 Task: Select mixed-in untracked changes.
Action: Mouse moved to (18, 469)
Screenshot: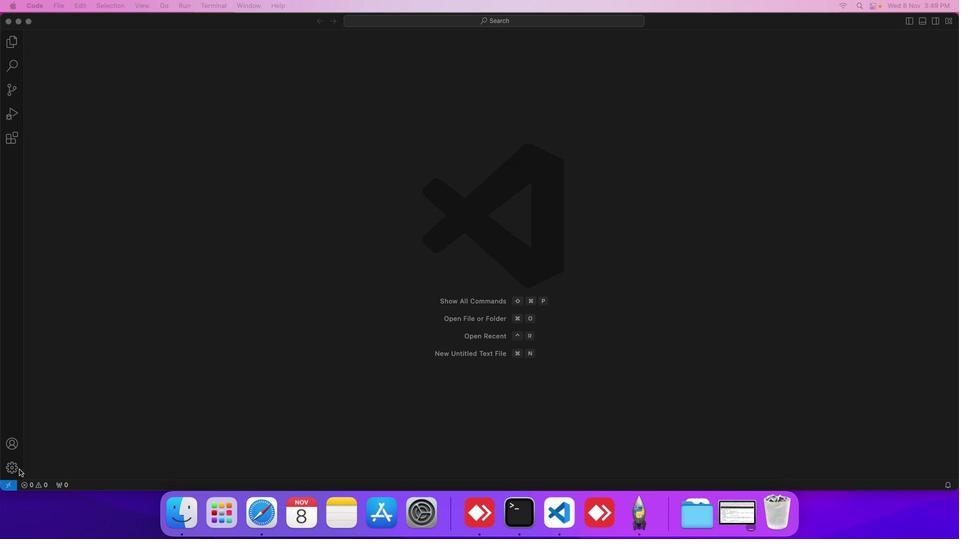 
Action: Mouse pressed left at (18, 469)
Screenshot: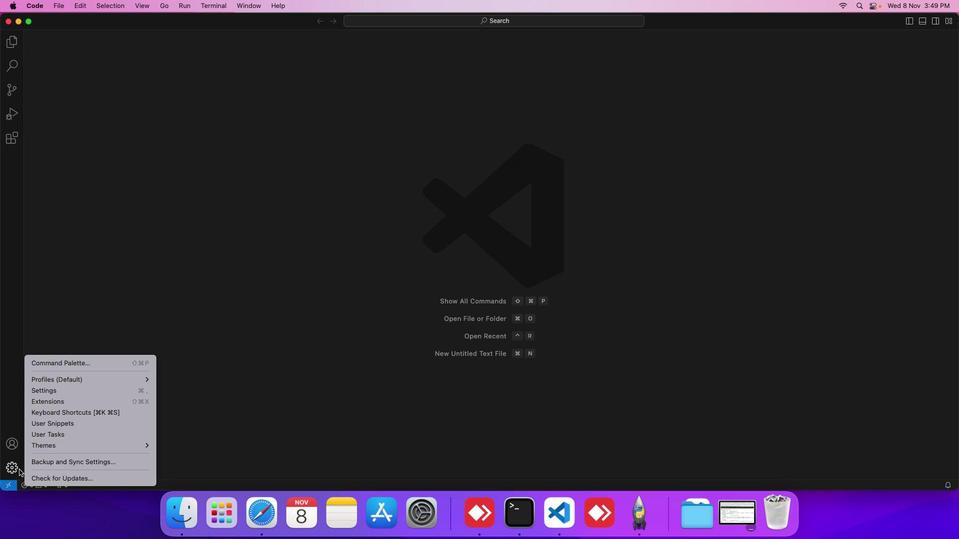 
Action: Mouse moved to (59, 390)
Screenshot: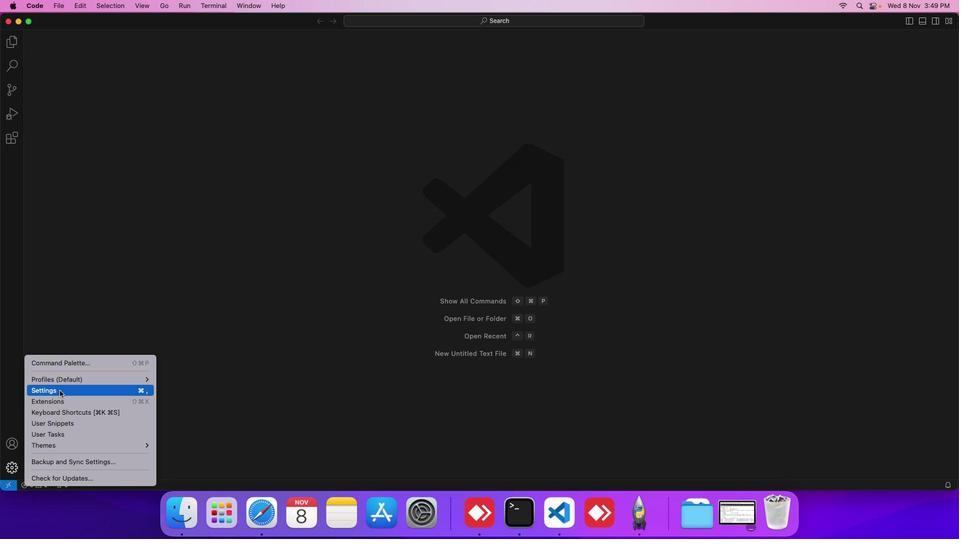 
Action: Mouse pressed left at (59, 390)
Screenshot: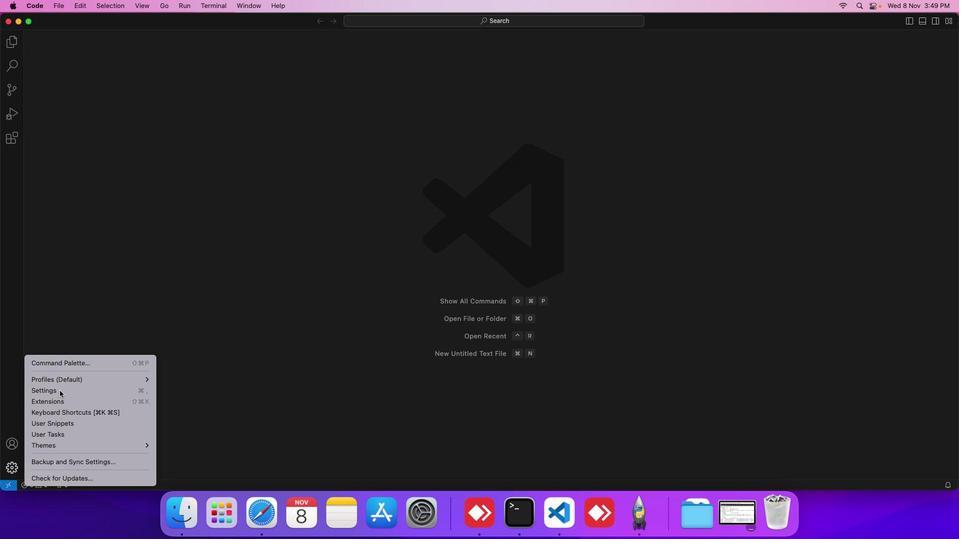 
Action: Mouse moved to (232, 175)
Screenshot: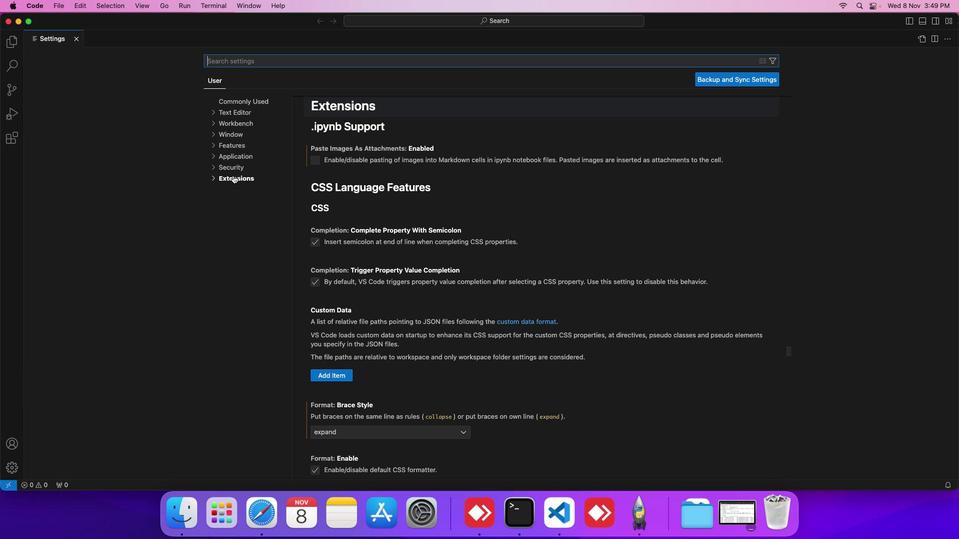 
Action: Mouse pressed left at (232, 175)
Screenshot: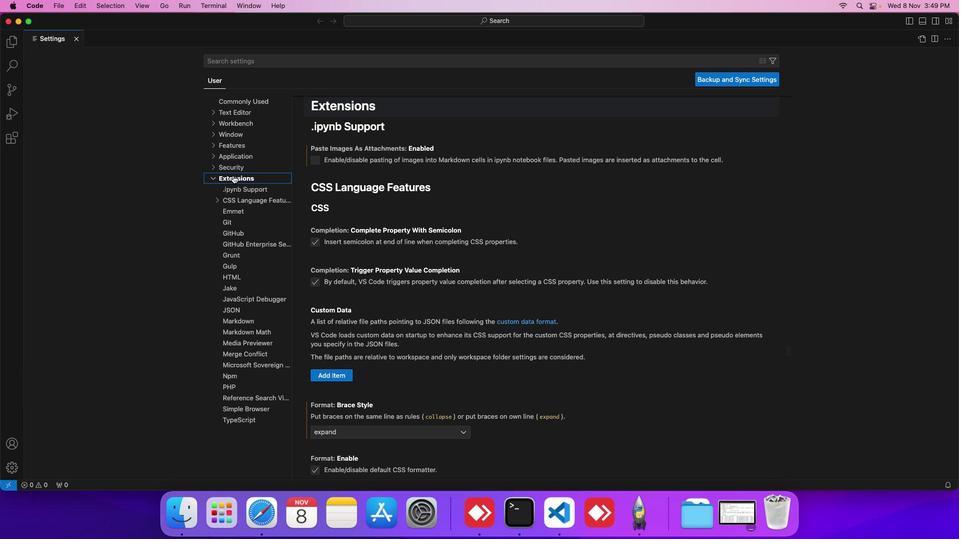 
Action: Mouse moved to (233, 218)
Screenshot: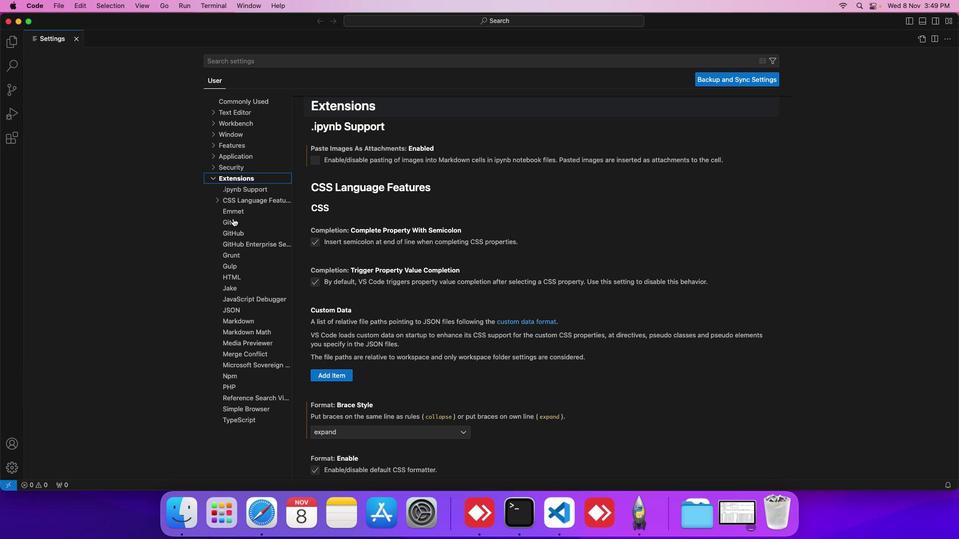 
Action: Mouse pressed left at (233, 218)
Screenshot: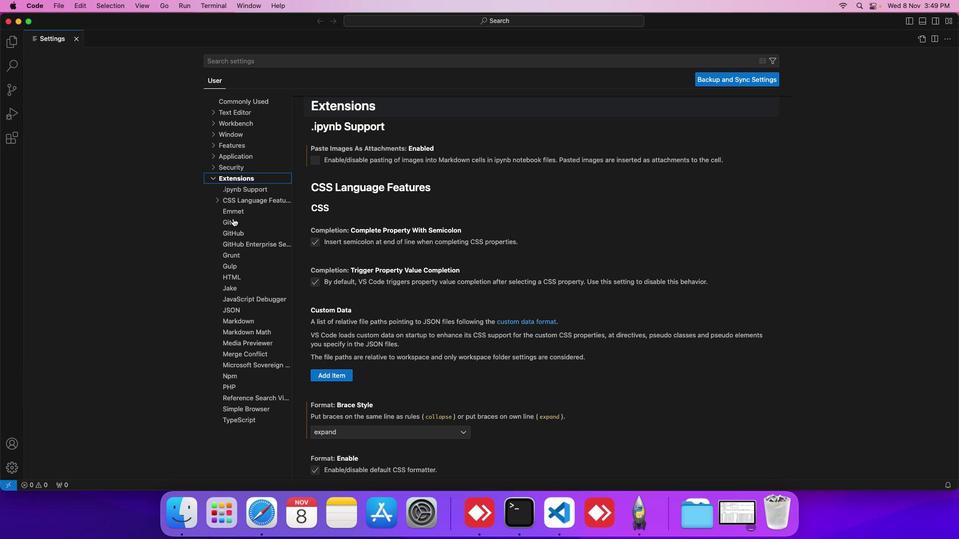 
Action: Mouse moved to (330, 260)
Screenshot: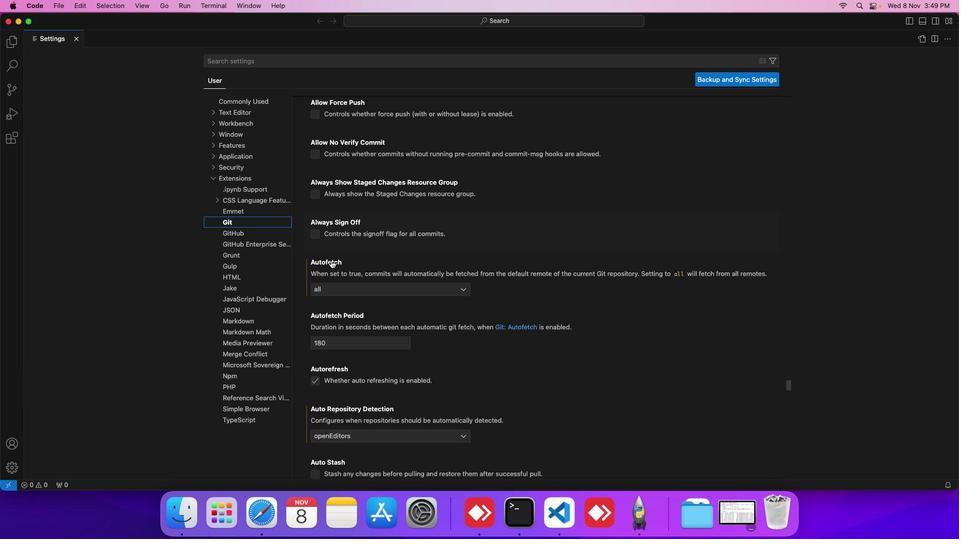 
Action: Mouse scrolled (330, 260) with delta (0, 0)
Screenshot: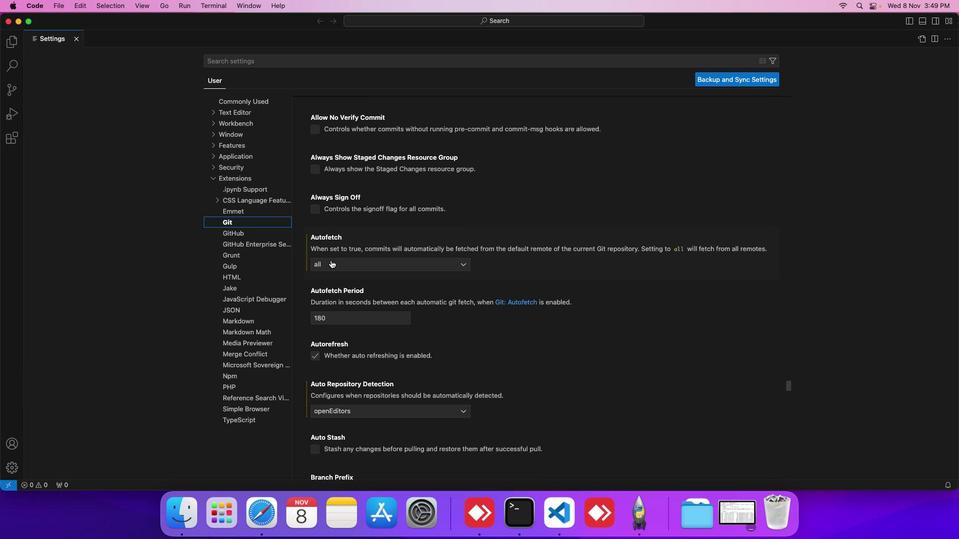 
Action: Mouse scrolled (330, 260) with delta (0, 0)
Screenshot: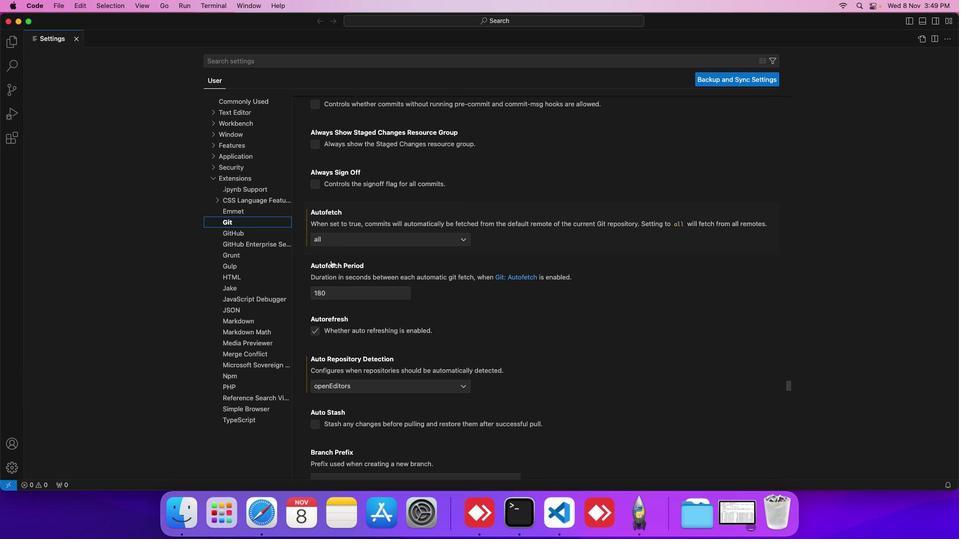 
Action: Mouse scrolled (330, 260) with delta (0, 0)
Screenshot: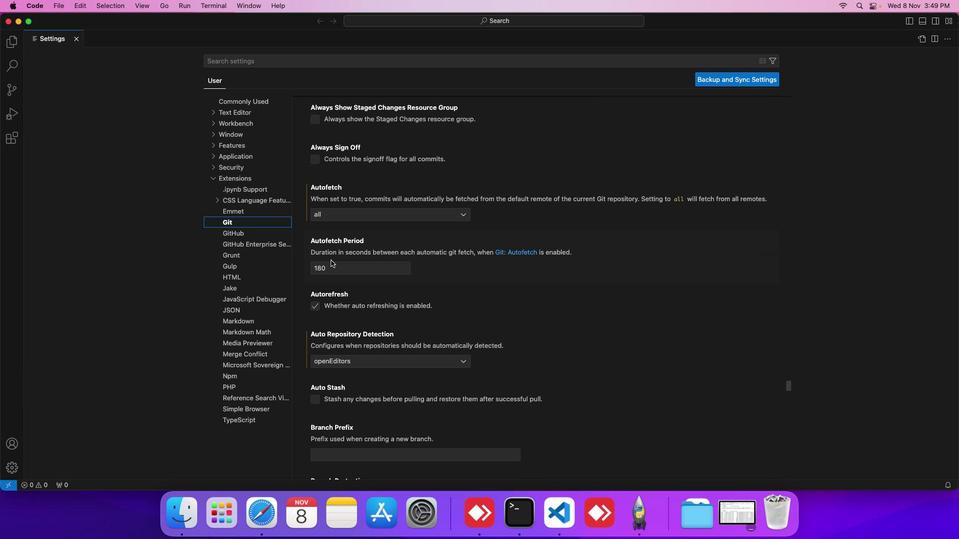 
Action: Mouse scrolled (330, 260) with delta (0, 0)
Screenshot: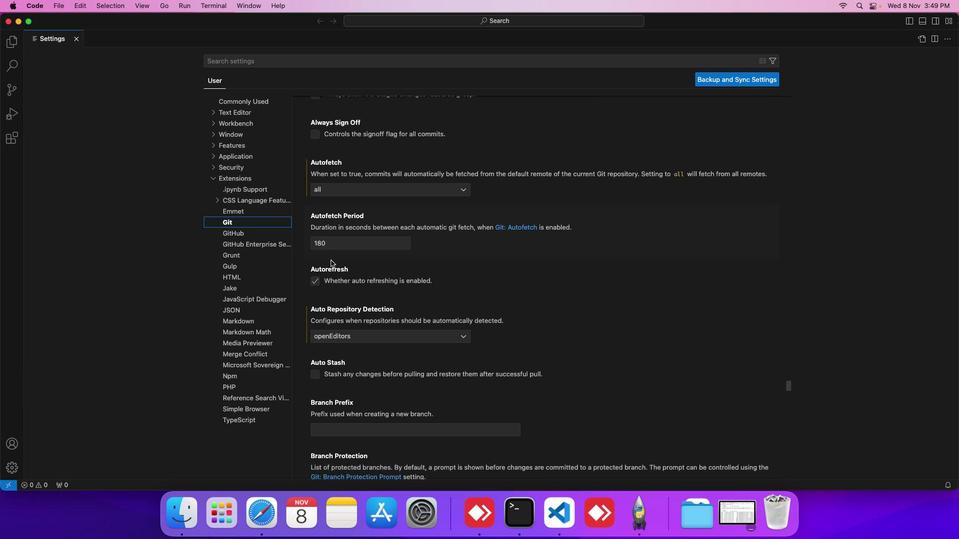 
Action: Mouse scrolled (330, 260) with delta (0, 0)
Screenshot: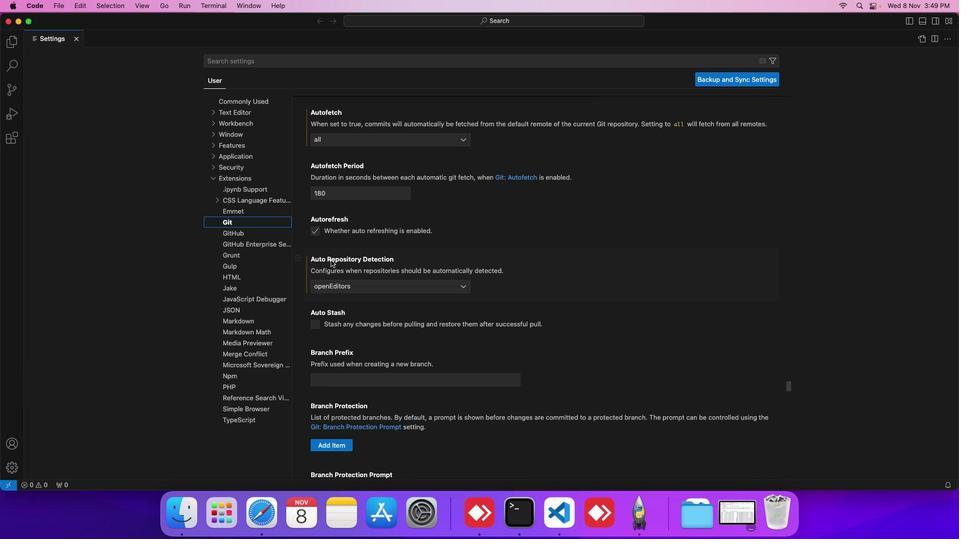 
Action: Mouse scrolled (330, 260) with delta (0, 0)
Screenshot: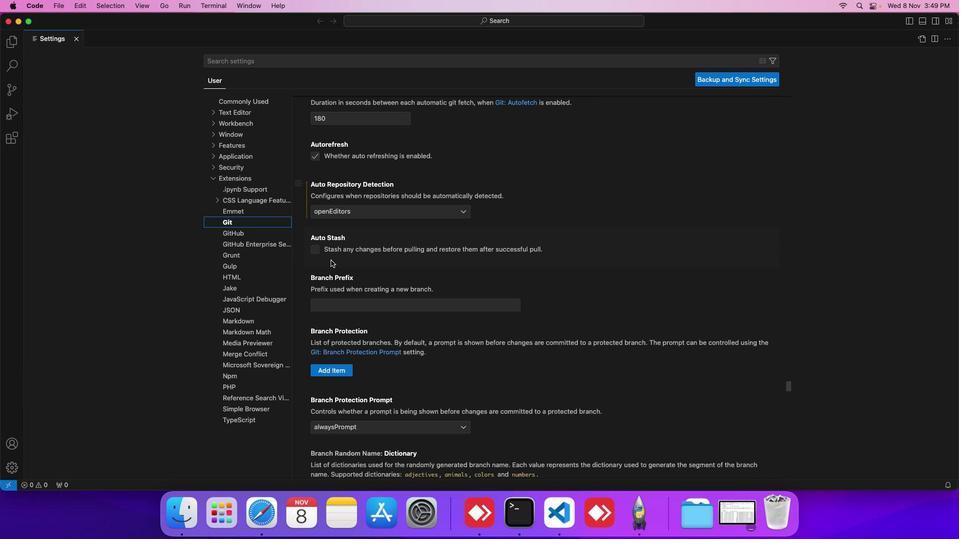 
Action: Mouse scrolled (330, 260) with delta (0, -1)
Screenshot: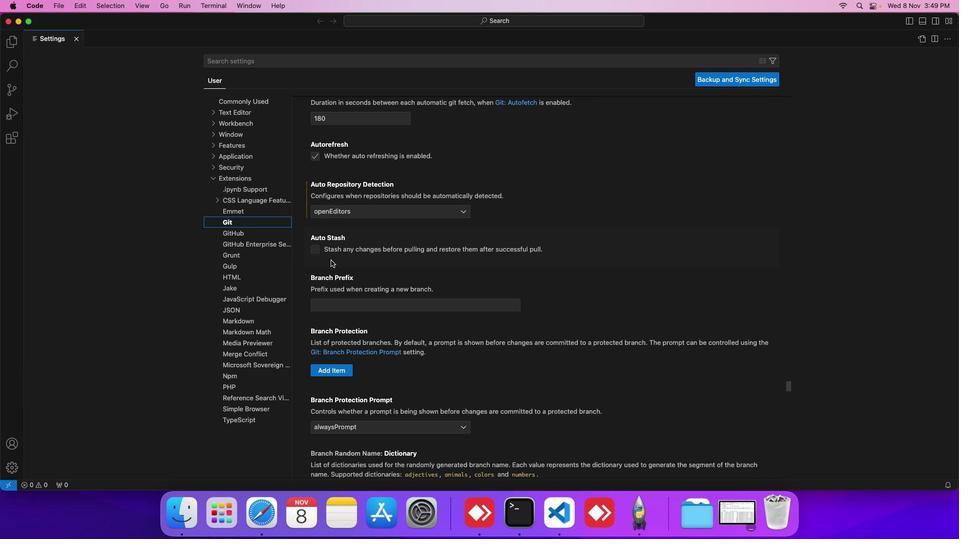 
Action: Mouse scrolled (330, 260) with delta (0, 0)
Screenshot: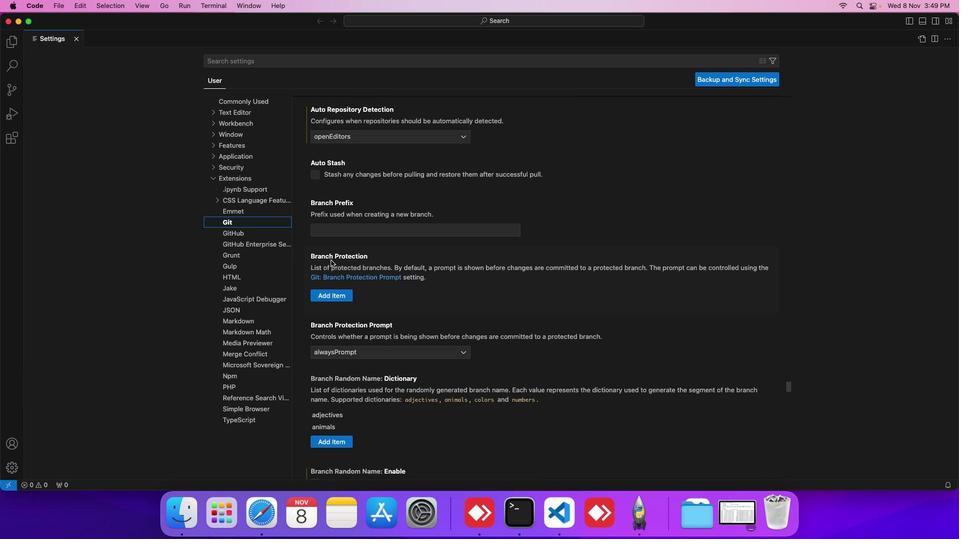 
Action: Mouse scrolled (330, 260) with delta (0, 0)
Screenshot: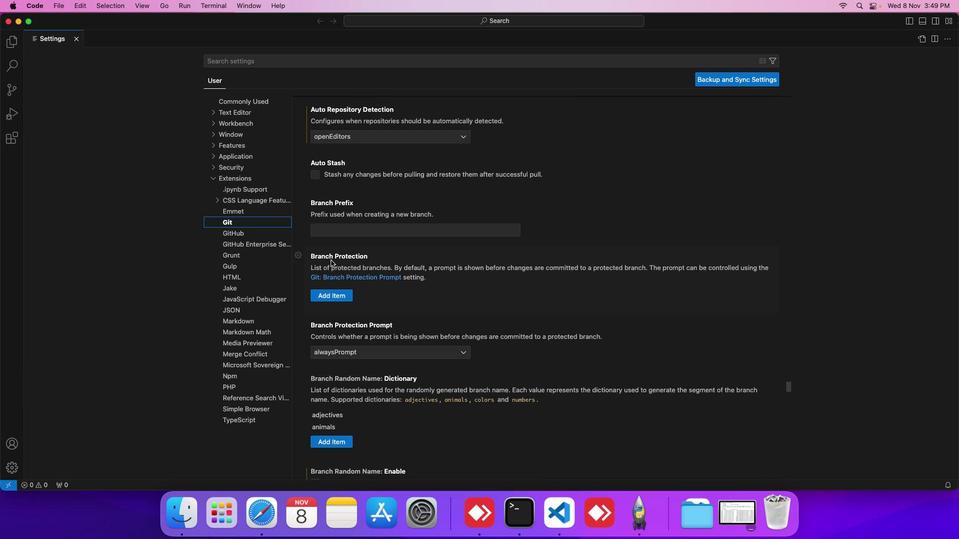 
Action: Mouse scrolled (330, 260) with delta (0, 0)
Screenshot: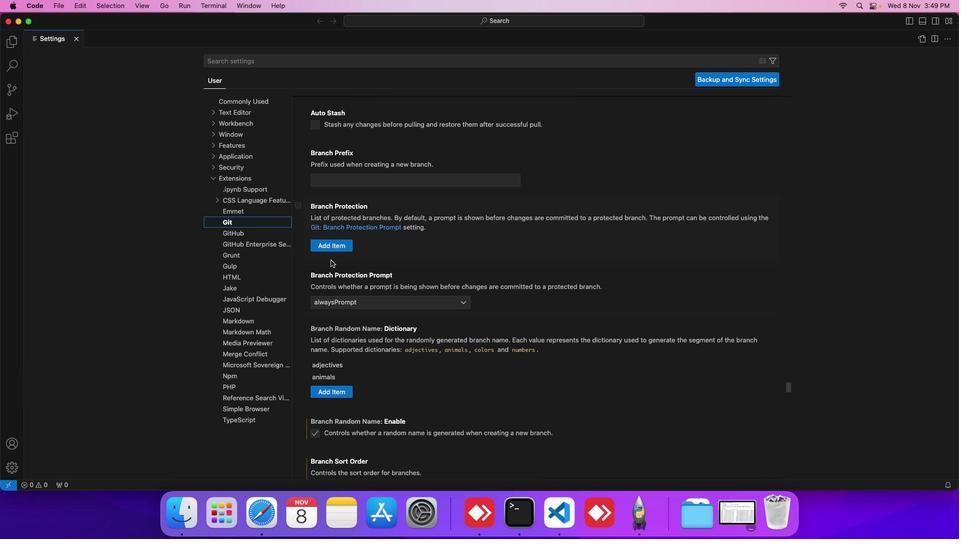 
Action: Mouse scrolled (330, 260) with delta (0, 0)
Screenshot: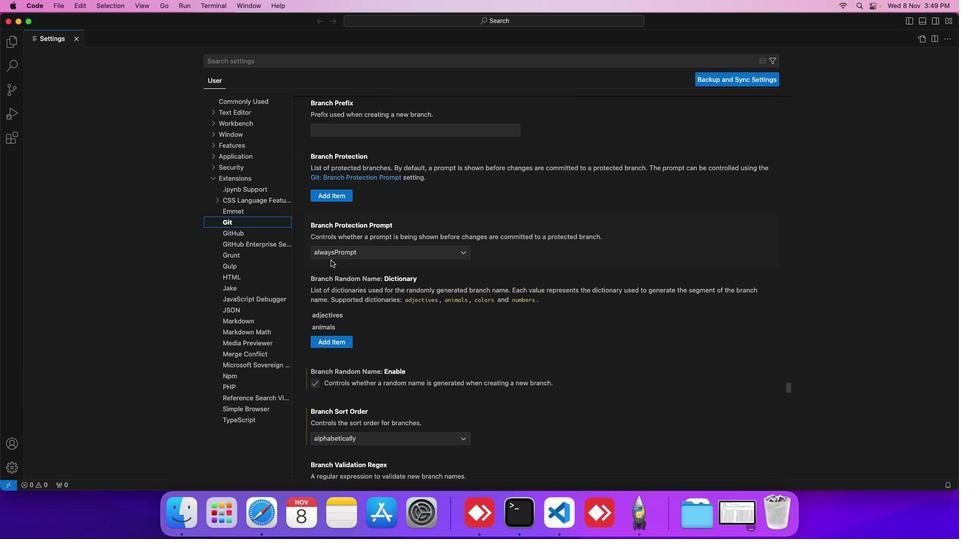 
Action: Mouse scrolled (330, 260) with delta (0, 0)
Screenshot: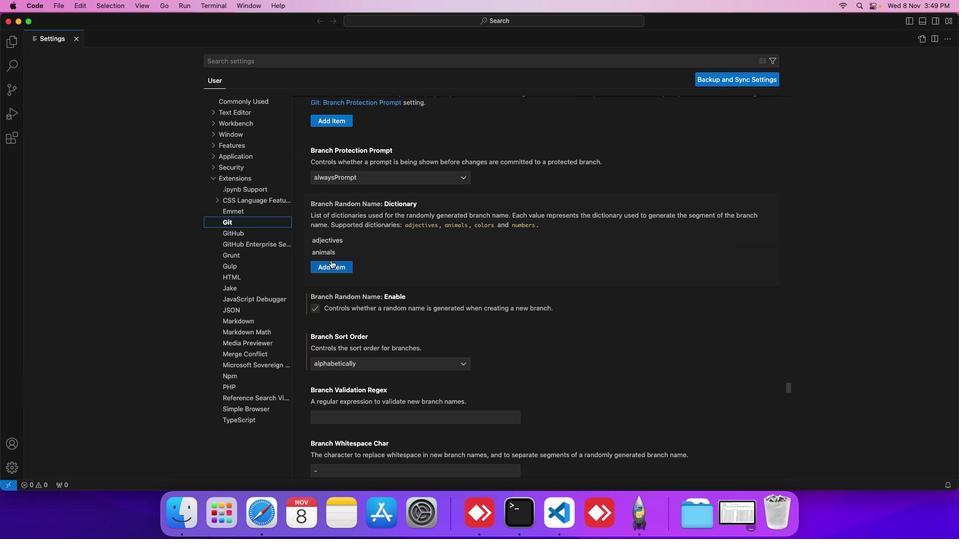 
Action: Mouse scrolled (330, 260) with delta (0, -1)
Screenshot: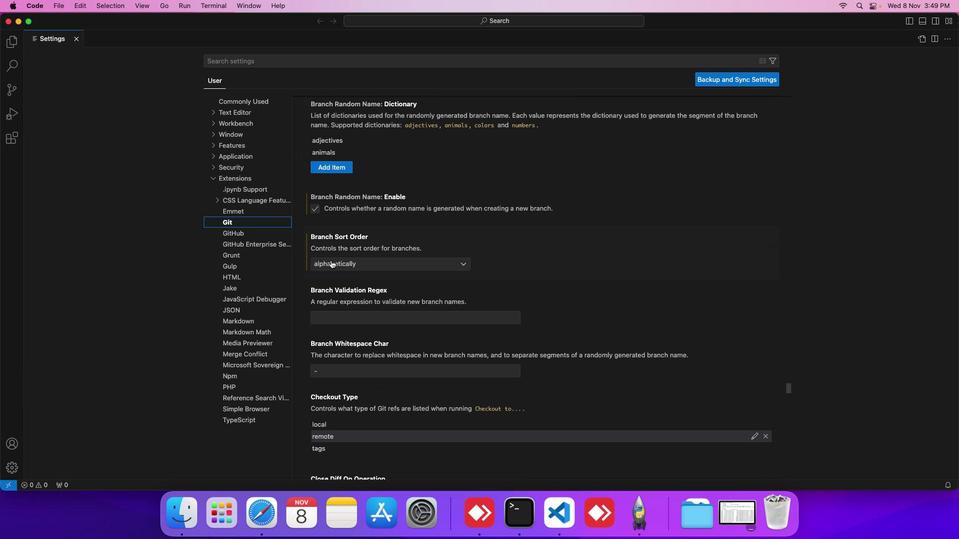 
Action: Mouse scrolled (330, 260) with delta (0, -1)
Screenshot: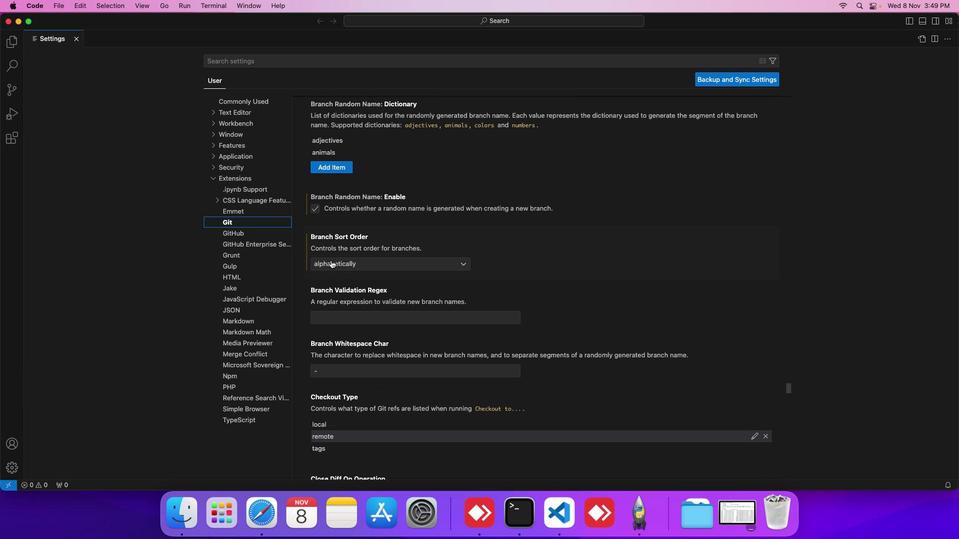 
Action: Mouse scrolled (330, 260) with delta (0, 0)
Screenshot: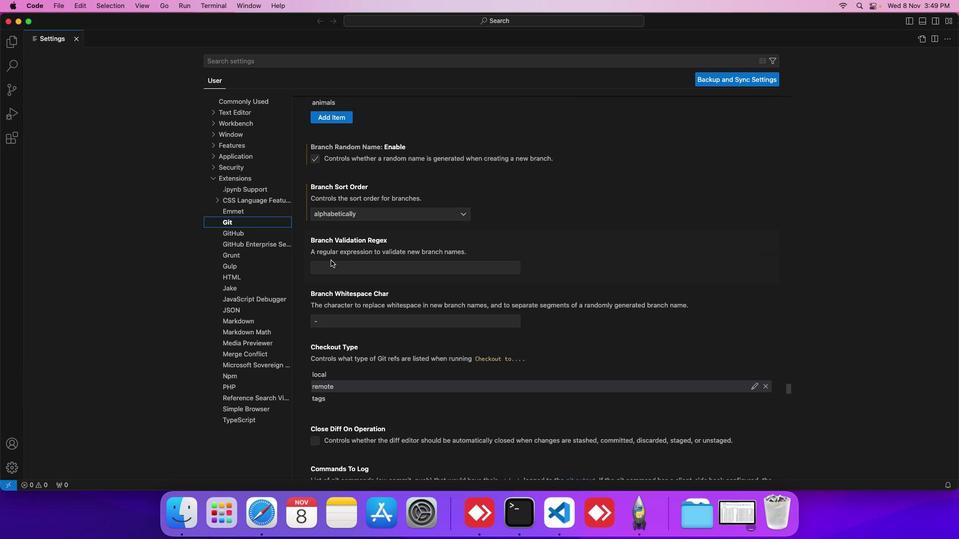 
Action: Mouse scrolled (330, 260) with delta (0, 0)
Screenshot: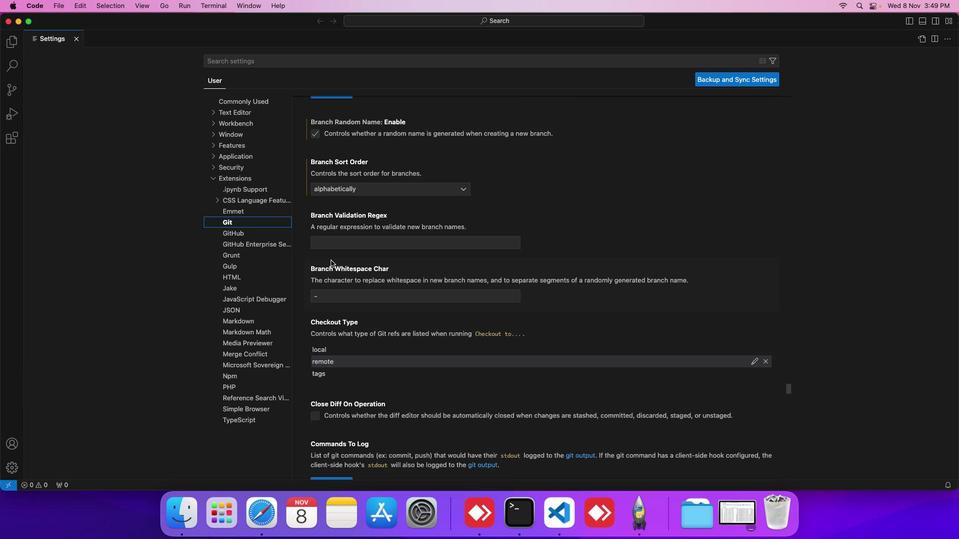 
Action: Mouse scrolled (330, 260) with delta (0, 0)
Screenshot: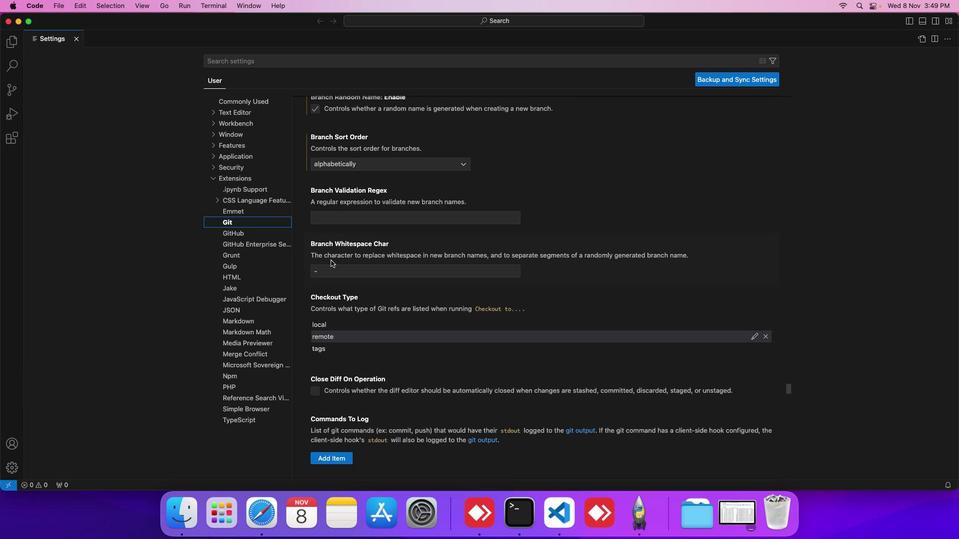 
Action: Mouse scrolled (330, 260) with delta (0, 0)
Screenshot: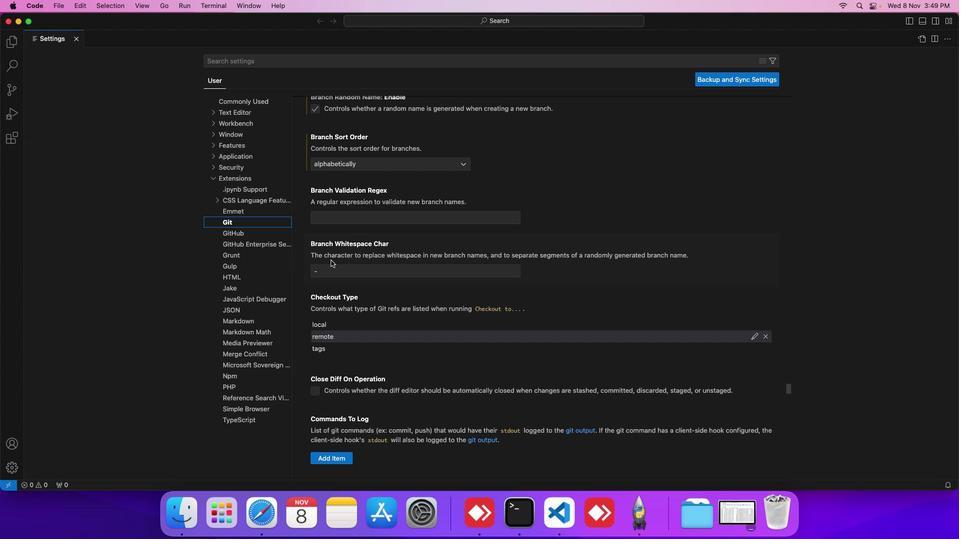 
Action: Mouse scrolled (330, 260) with delta (0, 0)
Screenshot: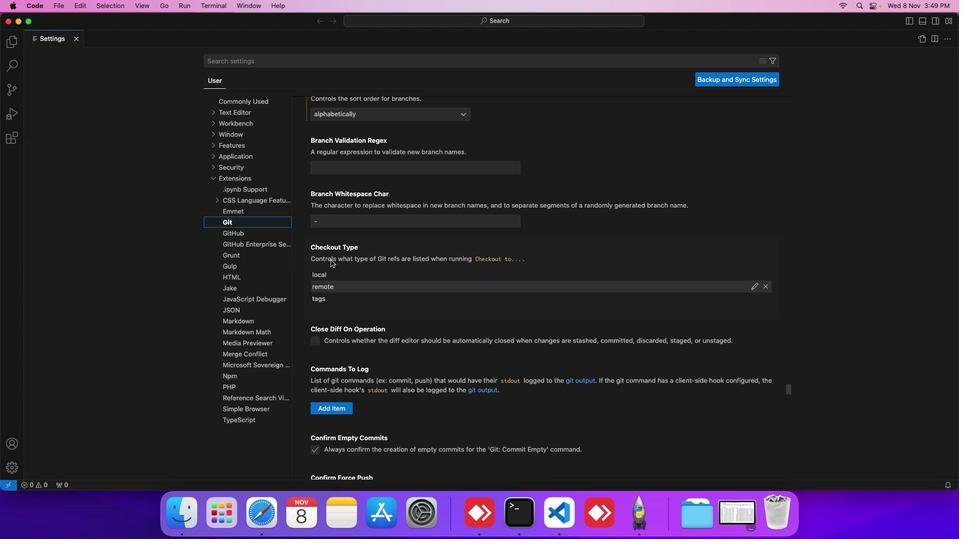 
Action: Mouse scrolled (330, 260) with delta (0, 0)
Screenshot: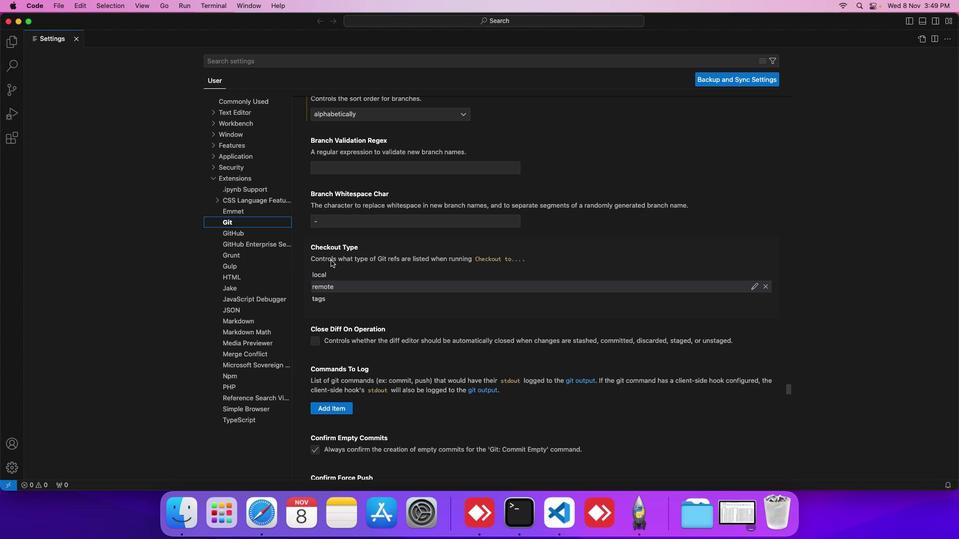 
Action: Mouse scrolled (330, 260) with delta (0, 0)
Screenshot: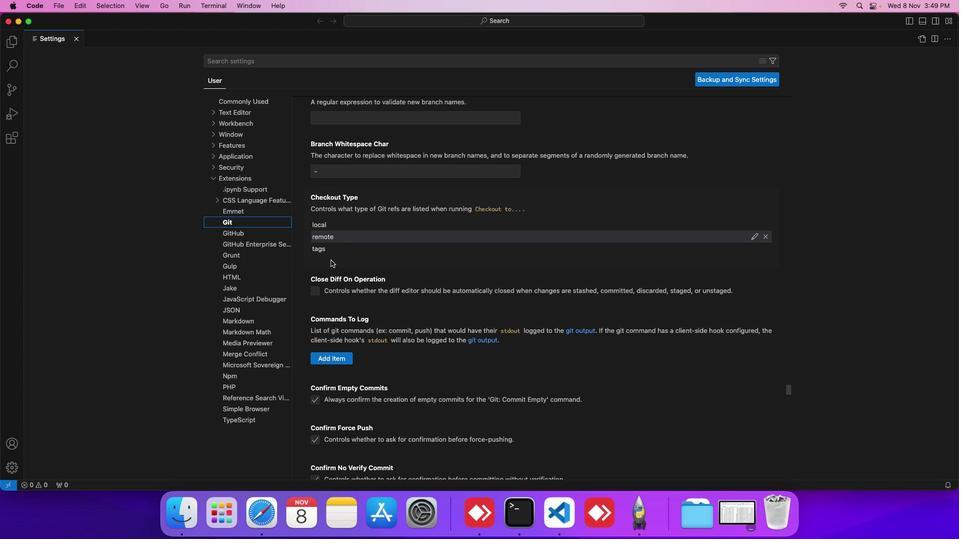 
Action: Mouse scrolled (330, 260) with delta (0, 0)
Screenshot: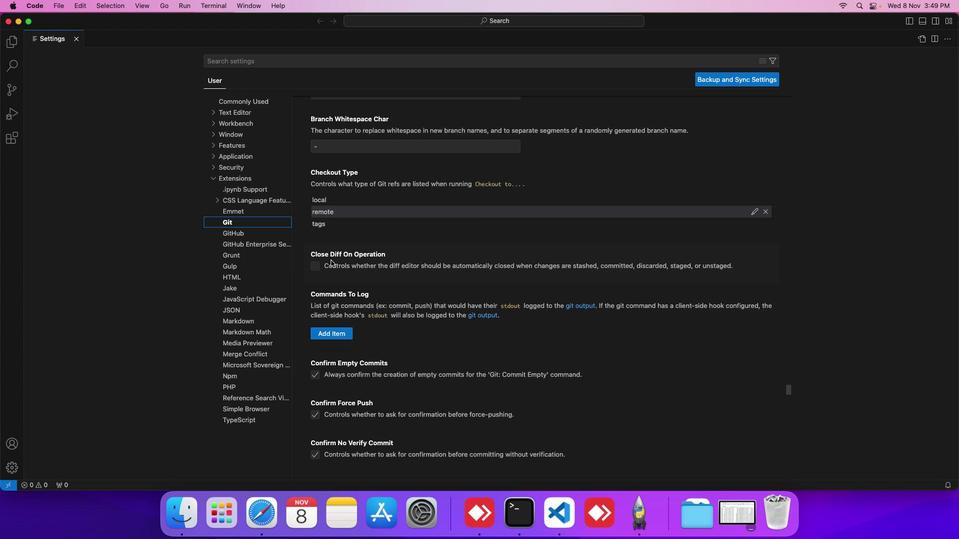 
Action: Mouse scrolled (330, 260) with delta (0, 0)
Screenshot: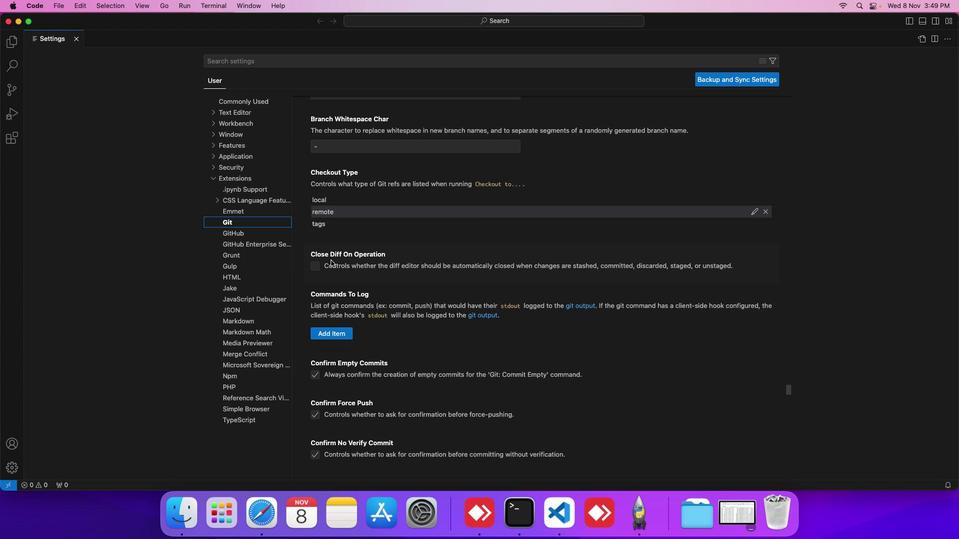 
Action: Mouse scrolled (330, 260) with delta (0, 0)
Screenshot: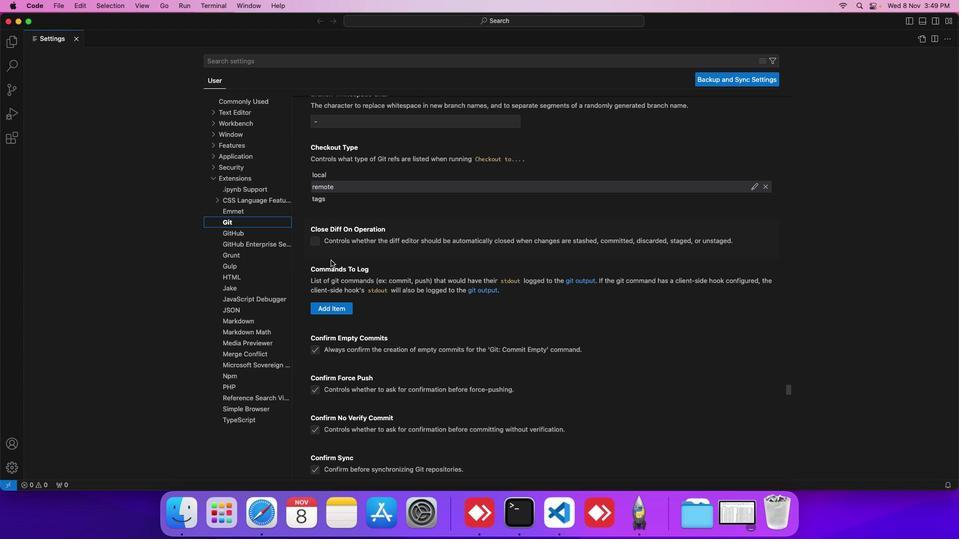 
Action: Mouse scrolled (330, 260) with delta (0, 0)
Screenshot: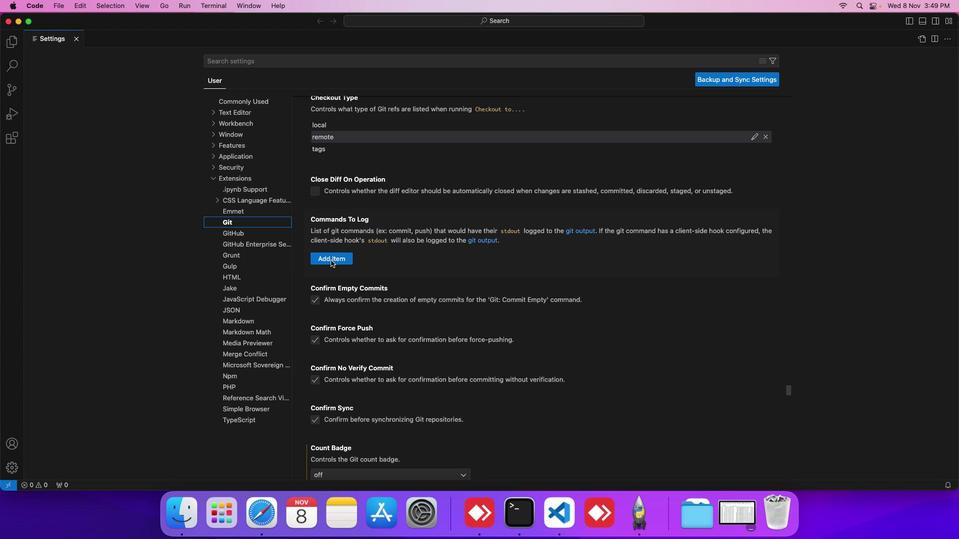 
Action: Mouse scrolled (330, 260) with delta (0, 0)
Screenshot: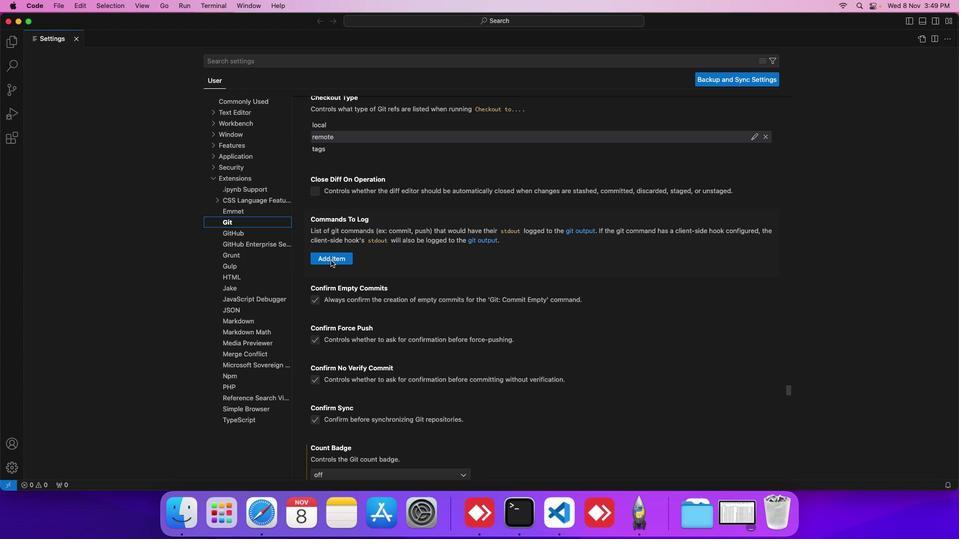
Action: Mouse scrolled (330, 260) with delta (0, 0)
Screenshot: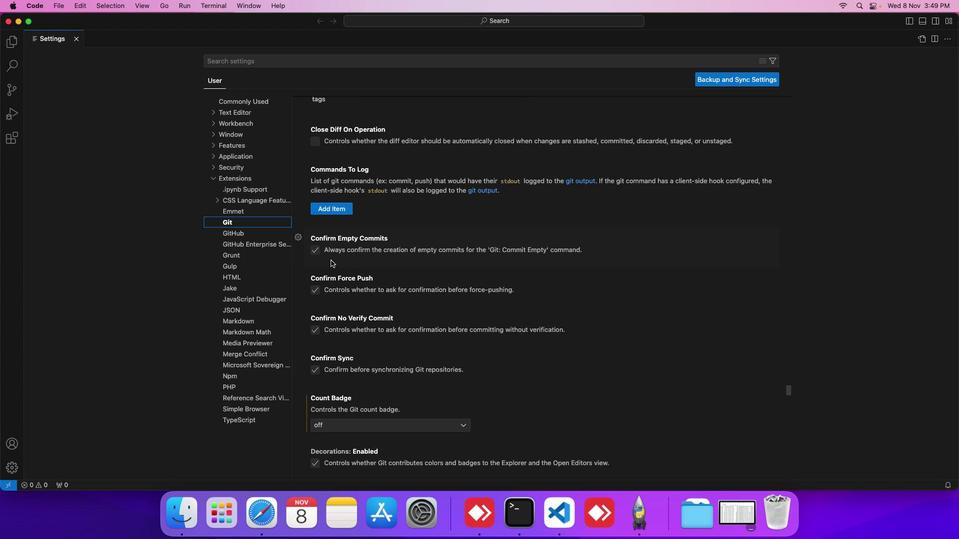 
Action: Mouse scrolled (330, 260) with delta (0, 0)
Screenshot: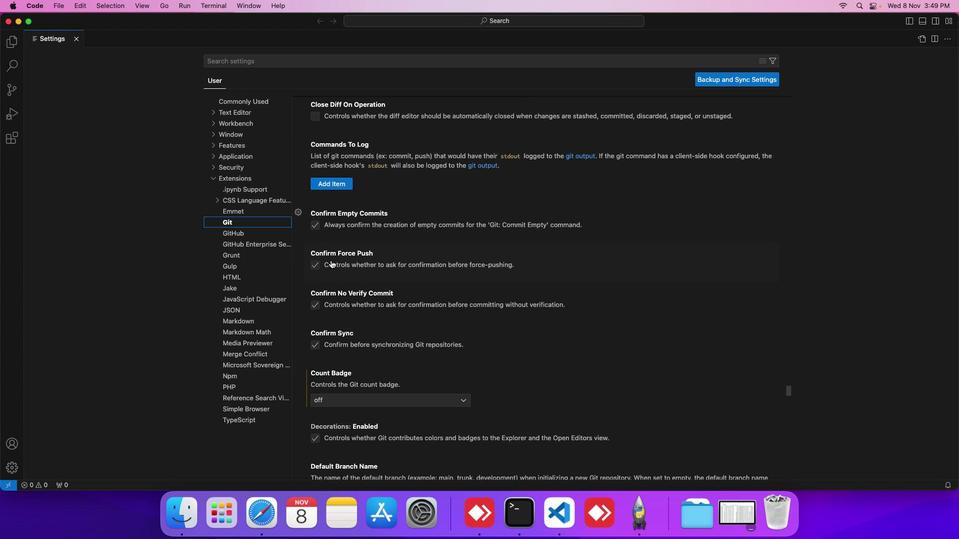 
Action: Mouse scrolled (330, 260) with delta (0, 0)
Screenshot: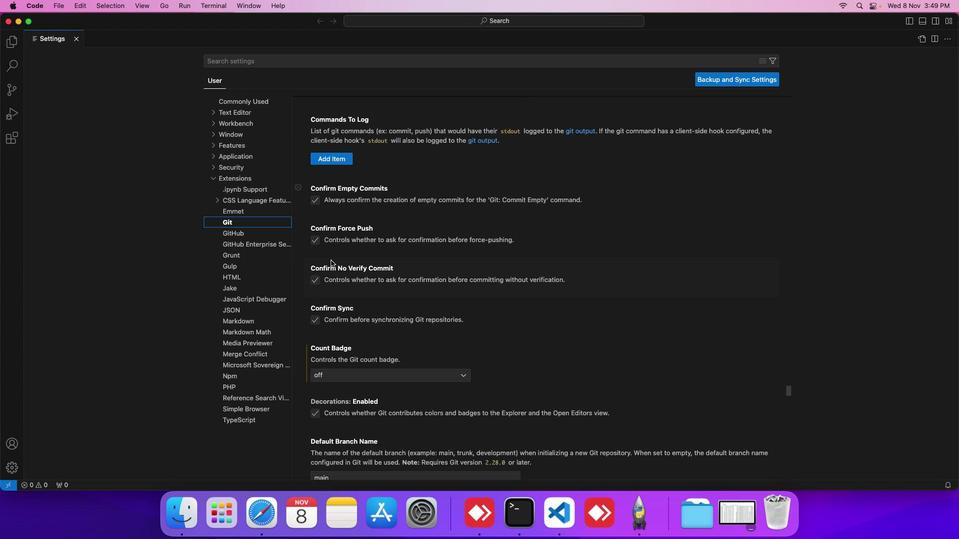 
Action: Mouse scrolled (330, 260) with delta (0, 0)
Screenshot: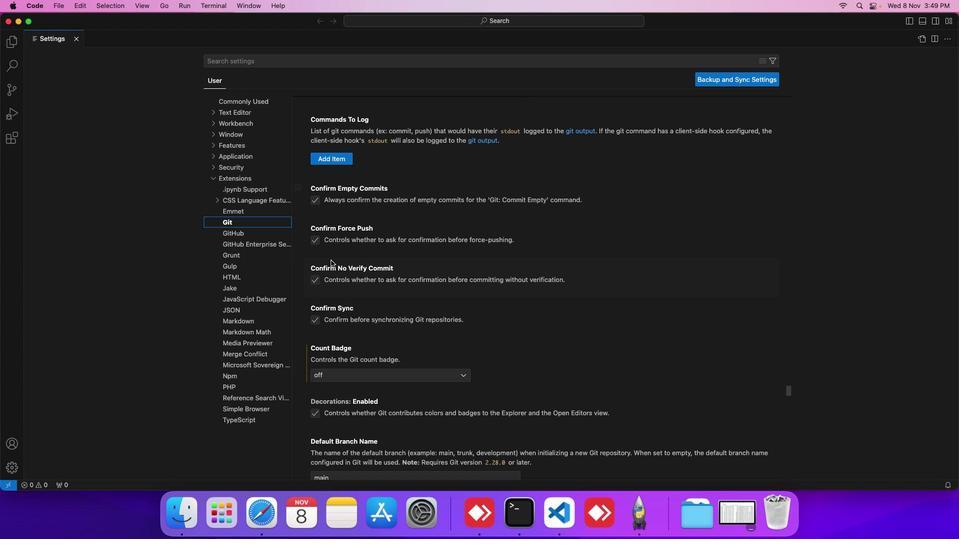 
Action: Mouse scrolled (330, 260) with delta (0, 0)
Screenshot: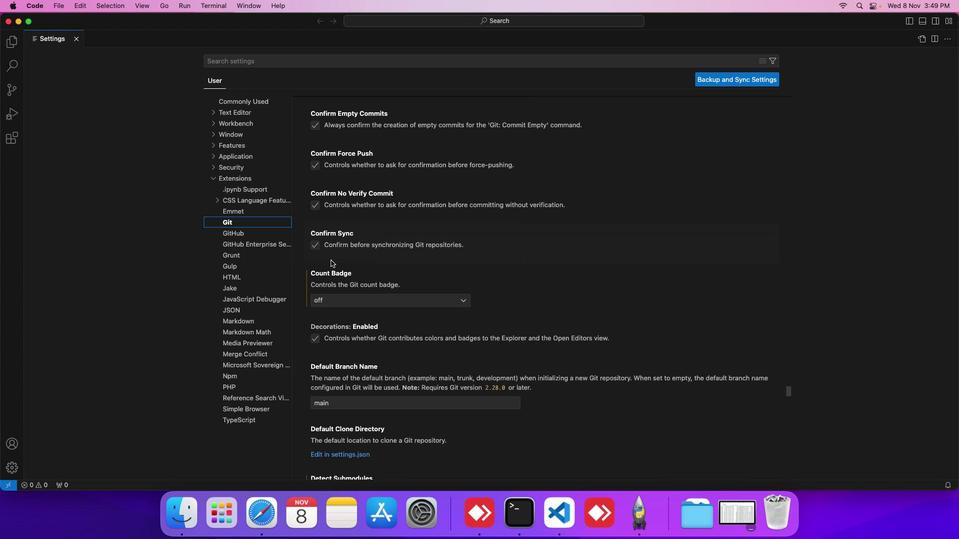 
Action: Mouse scrolled (330, 260) with delta (0, 0)
Screenshot: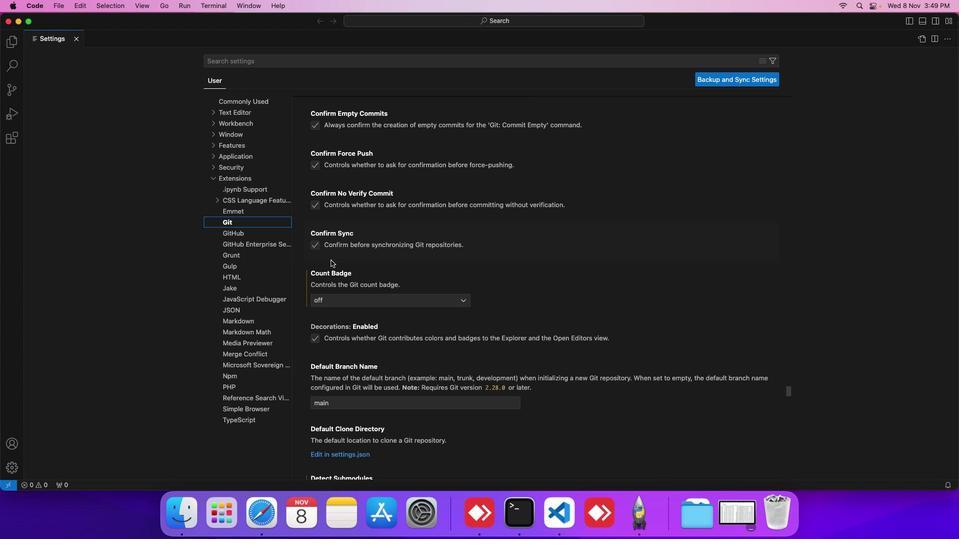 
Action: Mouse scrolled (330, 260) with delta (0, 0)
Screenshot: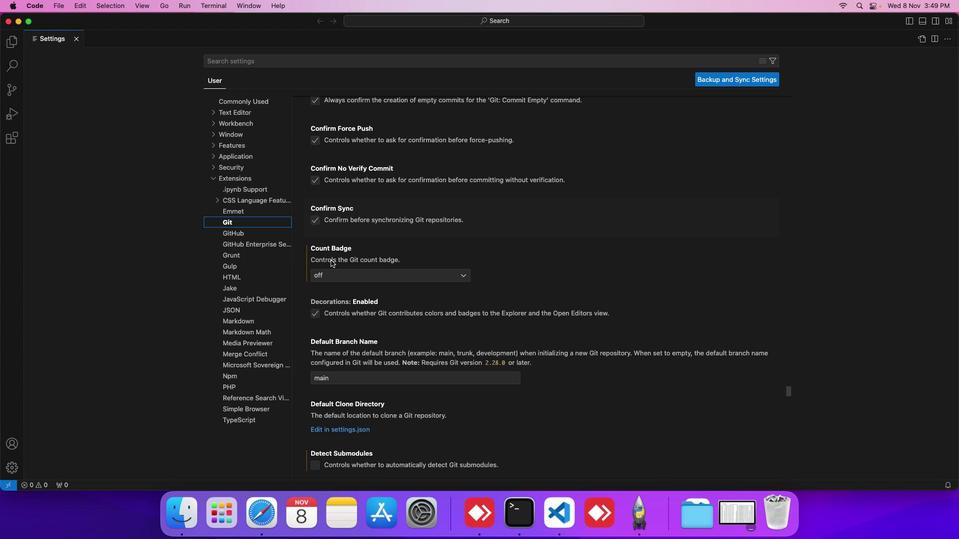 
Action: Mouse scrolled (330, 260) with delta (0, 0)
Screenshot: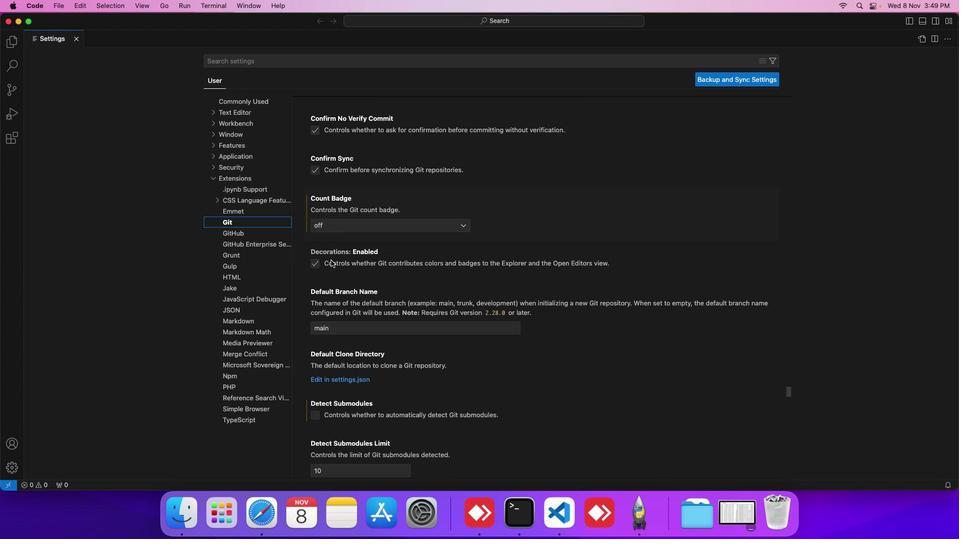 
Action: Mouse scrolled (330, 260) with delta (0, 0)
Screenshot: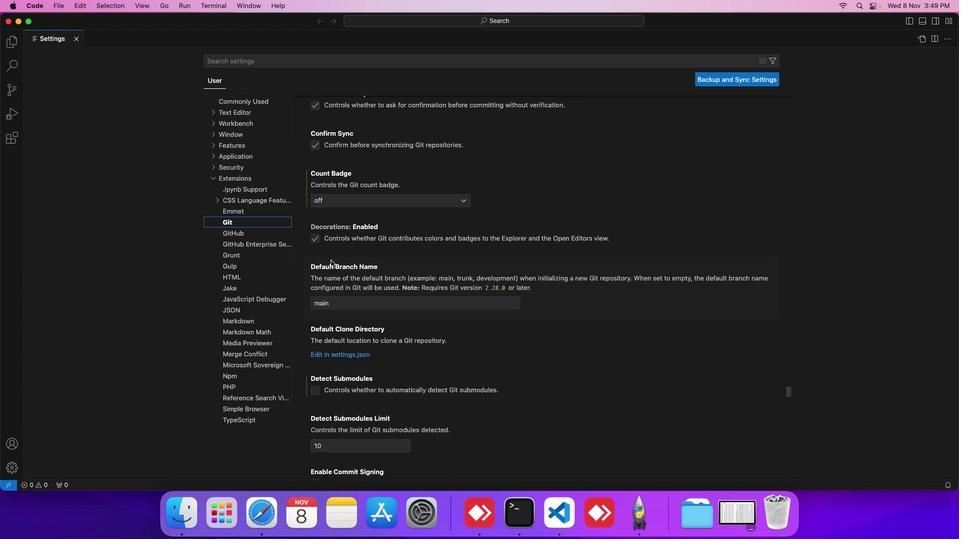 
Action: Mouse scrolled (330, 260) with delta (0, 0)
Screenshot: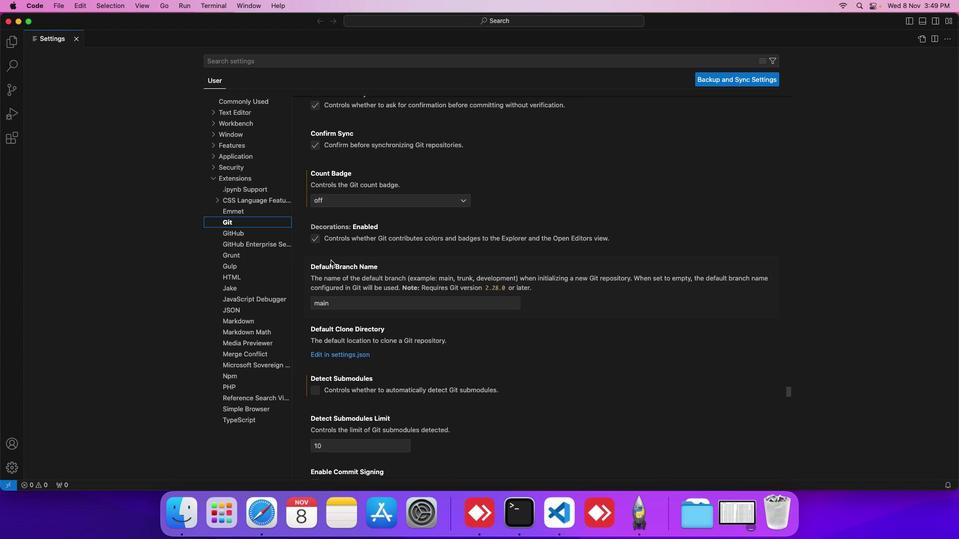 
Action: Mouse scrolled (330, 260) with delta (0, 0)
Screenshot: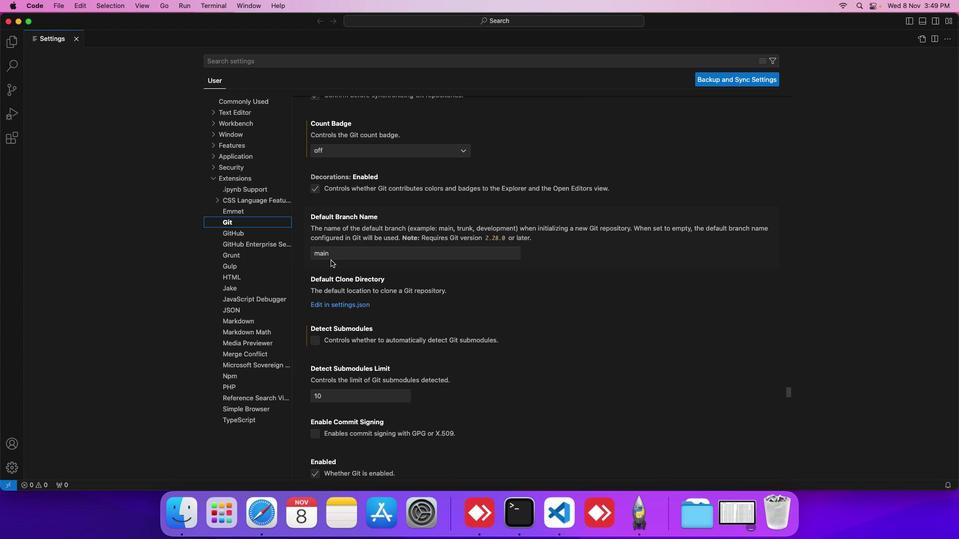 
Action: Mouse scrolled (330, 260) with delta (0, 0)
Screenshot: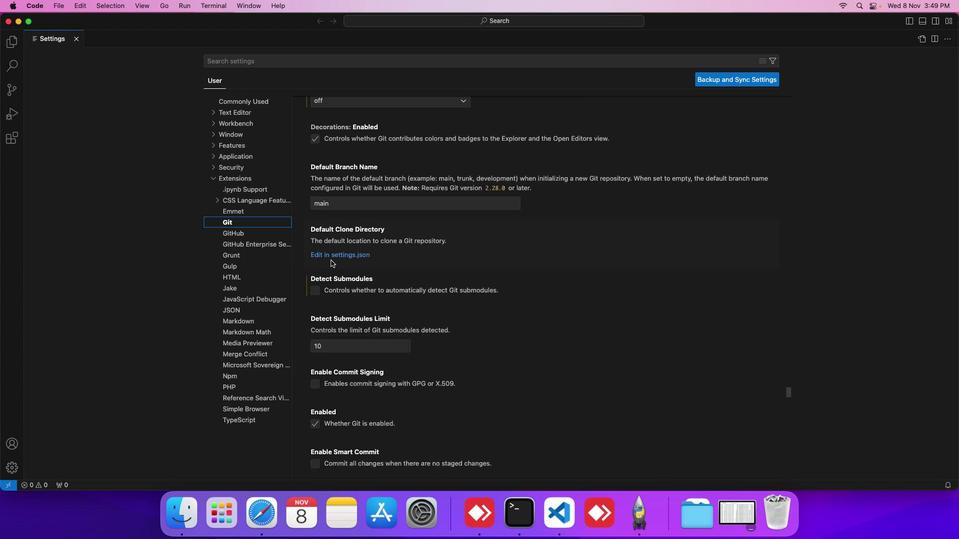 
Action: Mouse scrolled (330, 260) with delta (0, 0)
Screenshot: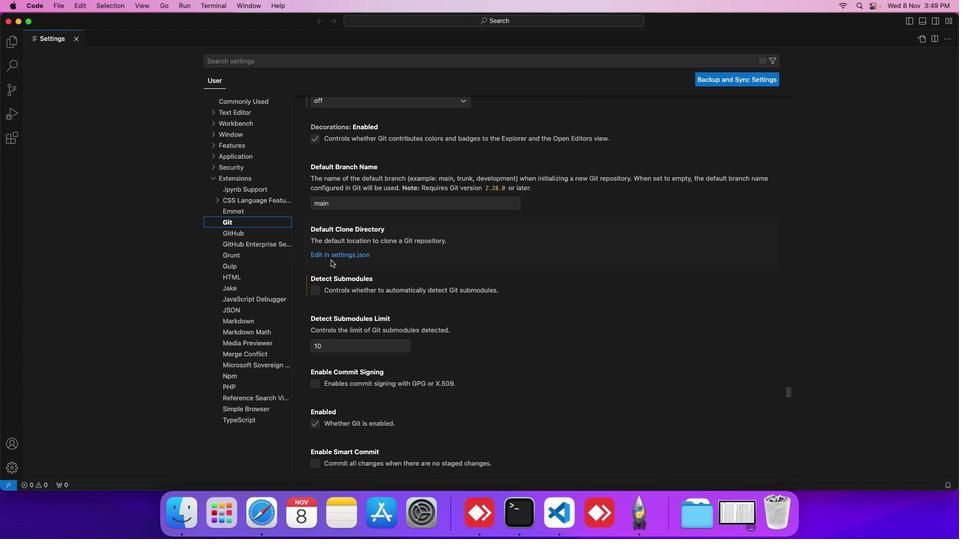
Action: Mouse scrolled (330, 260) with delta (0, 0)
Screenshot: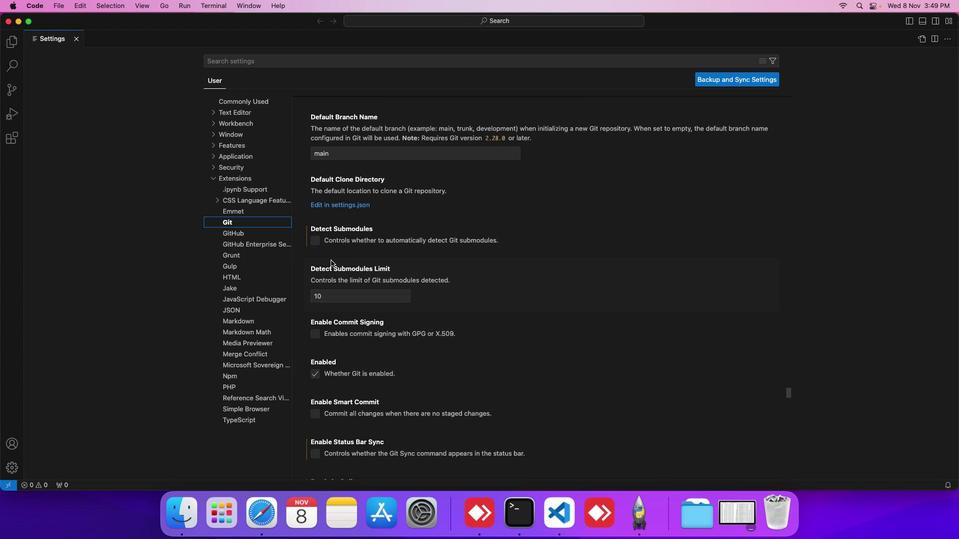 
Action: Mouse scrolled (330, 260) with delta (0, 0)
Screenshot: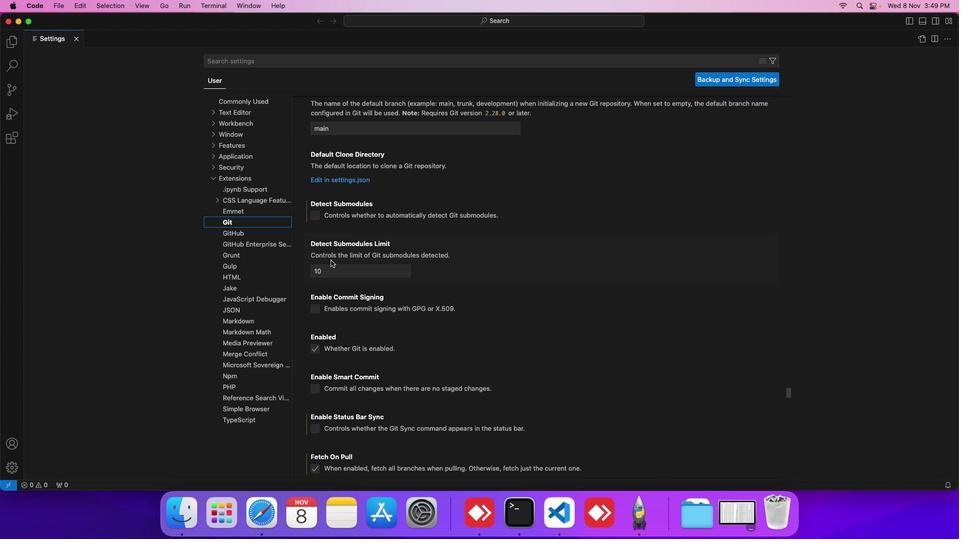 
Action: Mouse scrolled (330, 260) with delta (0, 0)
Screenshot: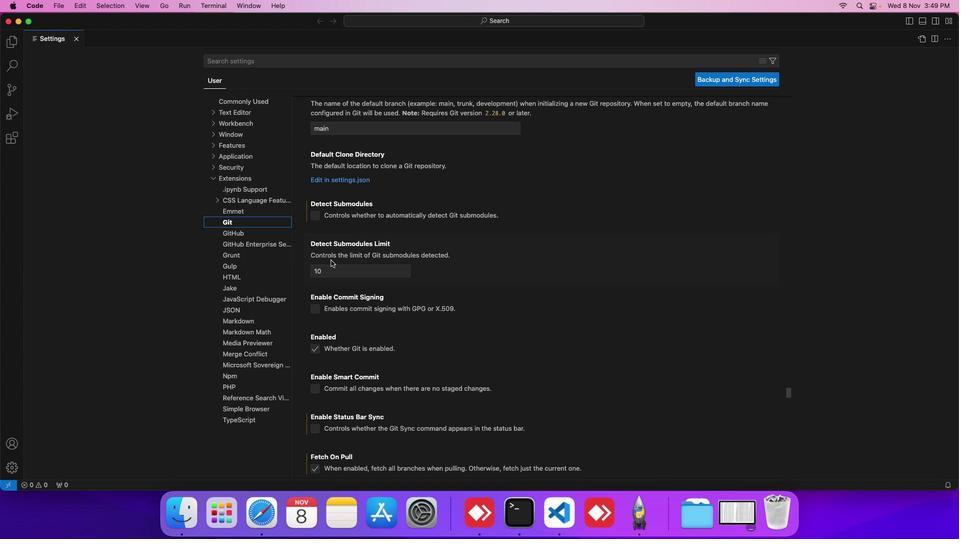 
Action: Mouse scrolled (330, 260) with delta (0, 0)
Screenshot: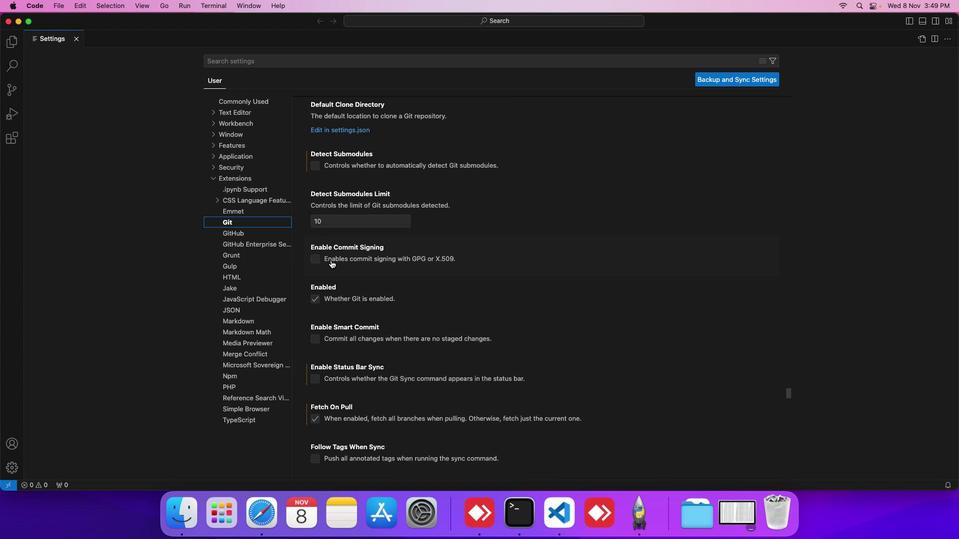 
Action: Mouse scrolled (330, 260) with delta (0, 0)
Screenshot: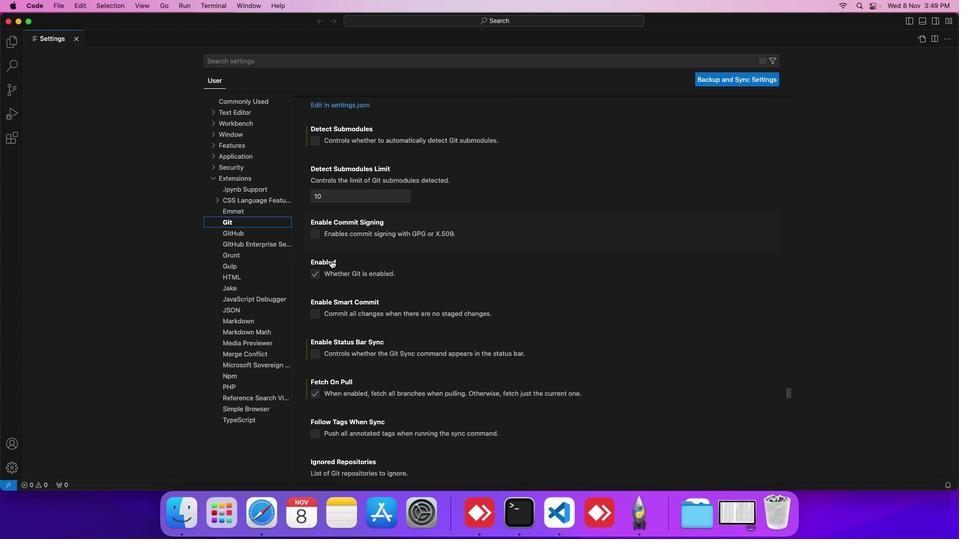 
Action: Mouse scrolled (330, 260) with delta (0, 0)
Screenshot: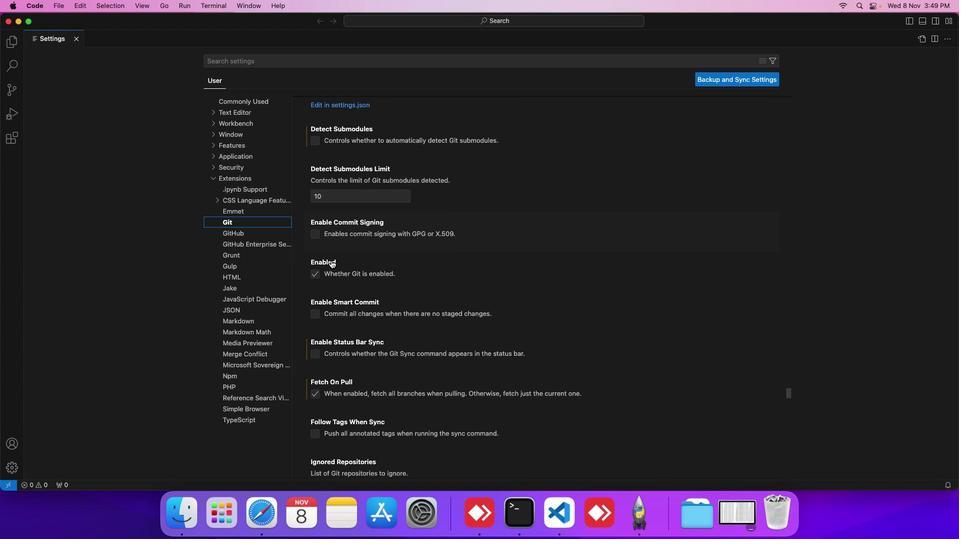 
Action: Mouse scrolled (330, 260) with delta (0, 0)
Screenshot: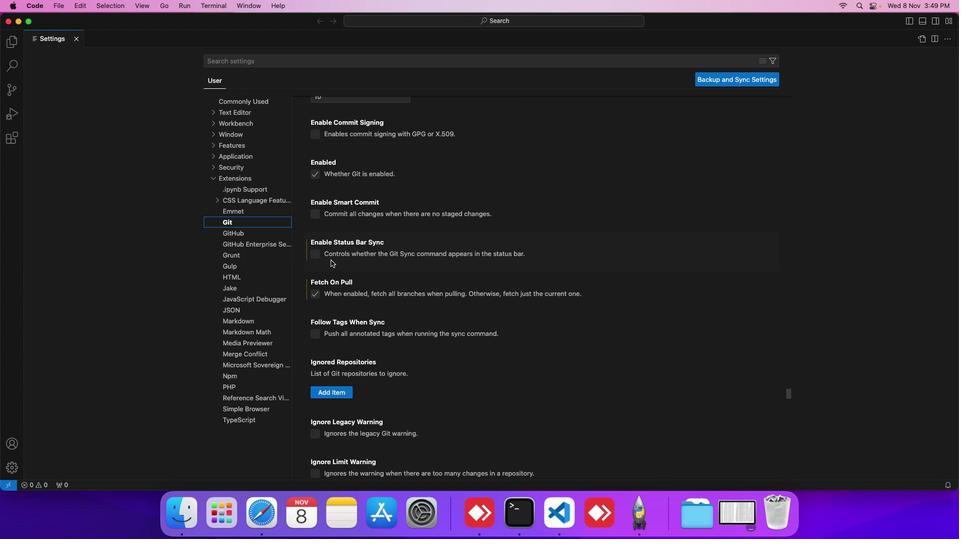 
Action: Mouse scrolled (330, 260) with delta (0, 0)
Screenshot: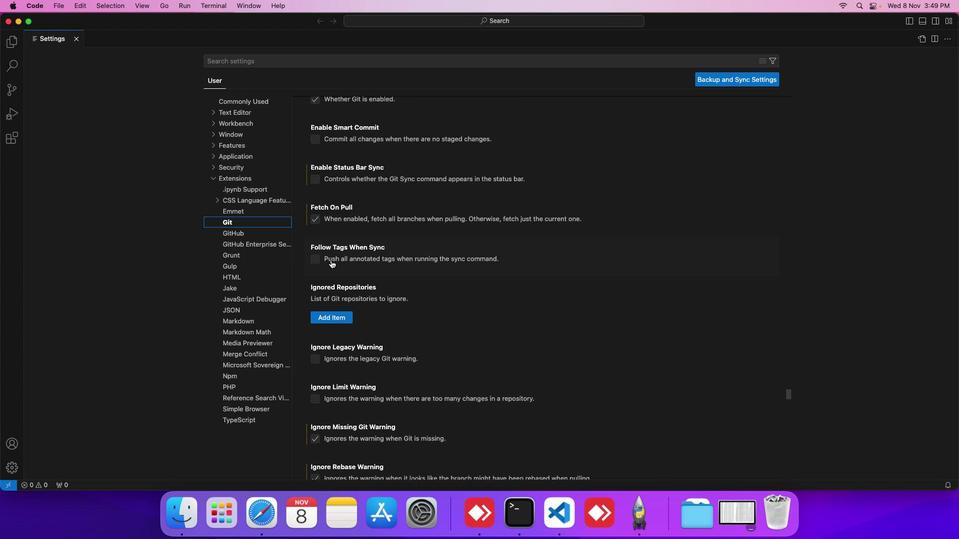 
Action: Mouse scrolled (330, 260) with delta (0, 0)
Screenshot: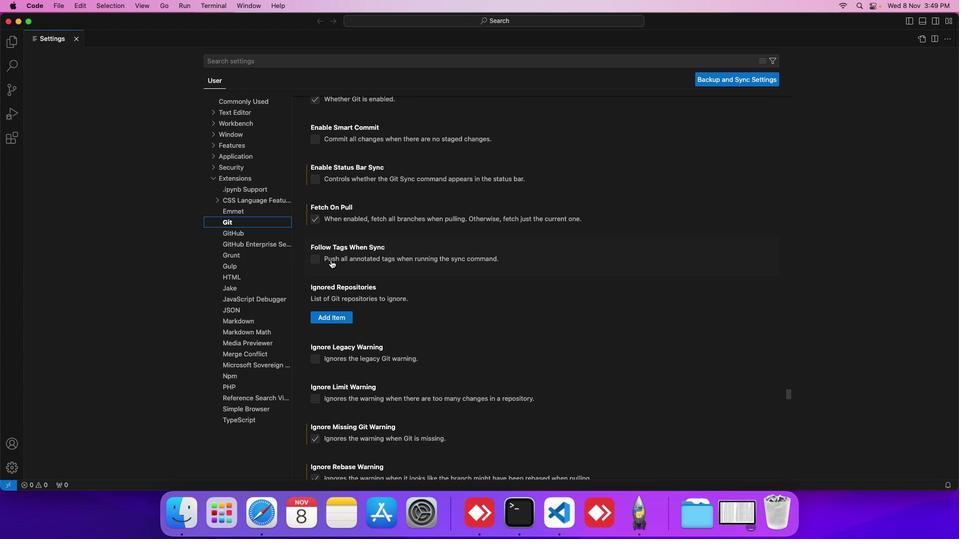 
Action: Mouse scrolled (330, 260) with delta (0, -1)
Screenshot: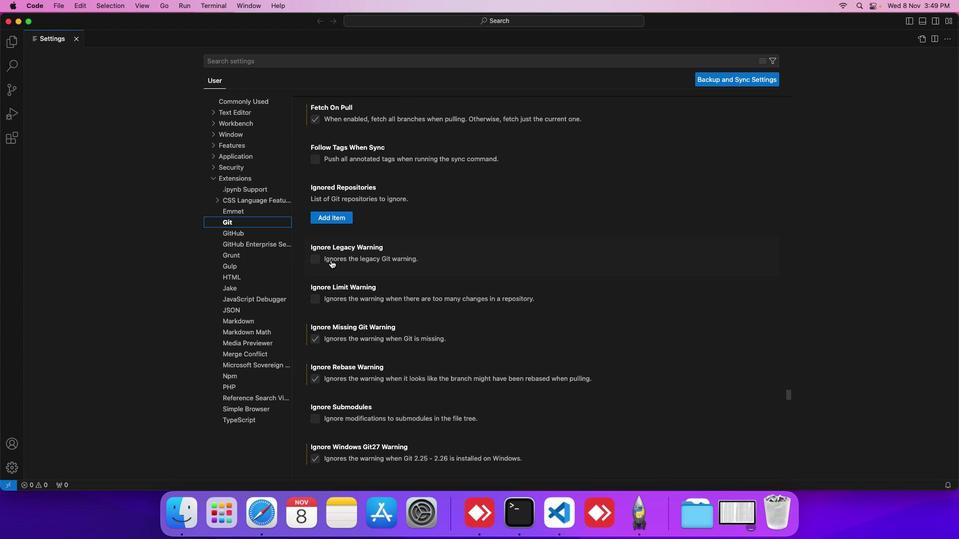 
Action: Mouse scrolled (330, 260) with delta (0, -1)
Screenshot: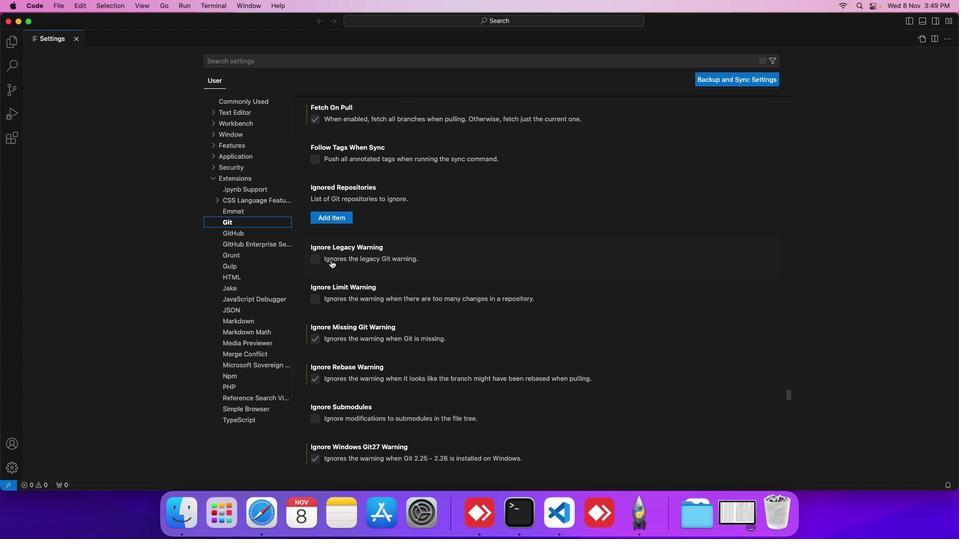 
Action: Mouse scrolled (330, 260) with delta (0, -1)
Screenshot: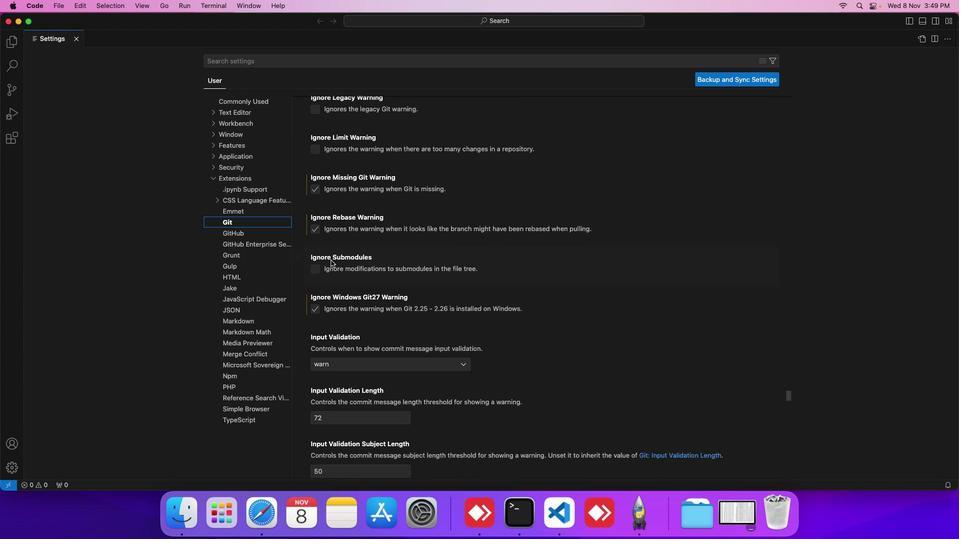 
Action: Mouse scrolled (330, 260) with delta (0, -1)
Screenshot: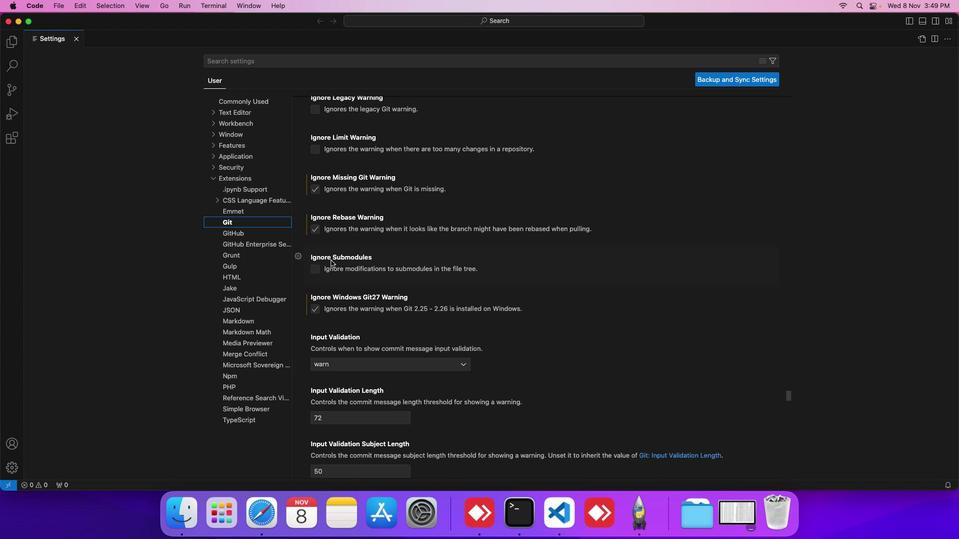 
Action: Mouse scrolled (330, 260) with delta (0, 0)
Screenshot: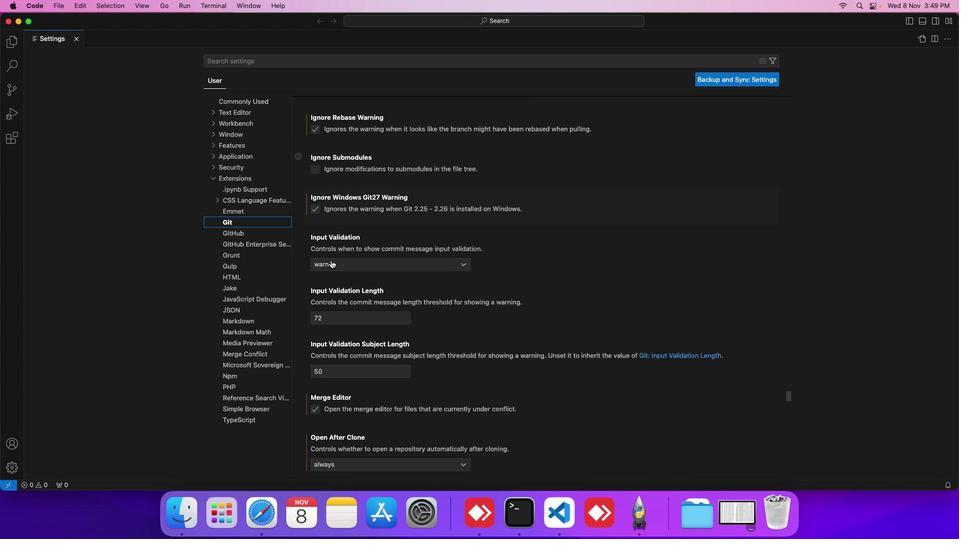 
Action: Mouse scrolled (330, 260) with delta (0, 0)
Screenshot: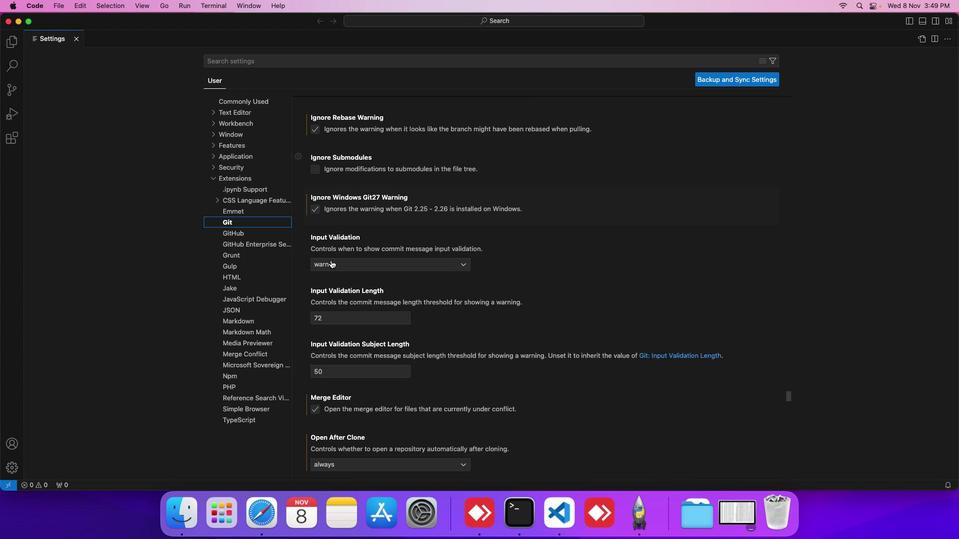 
Action: Mouse scrolled (330, 260) with delta (0, 0)
Screenshot: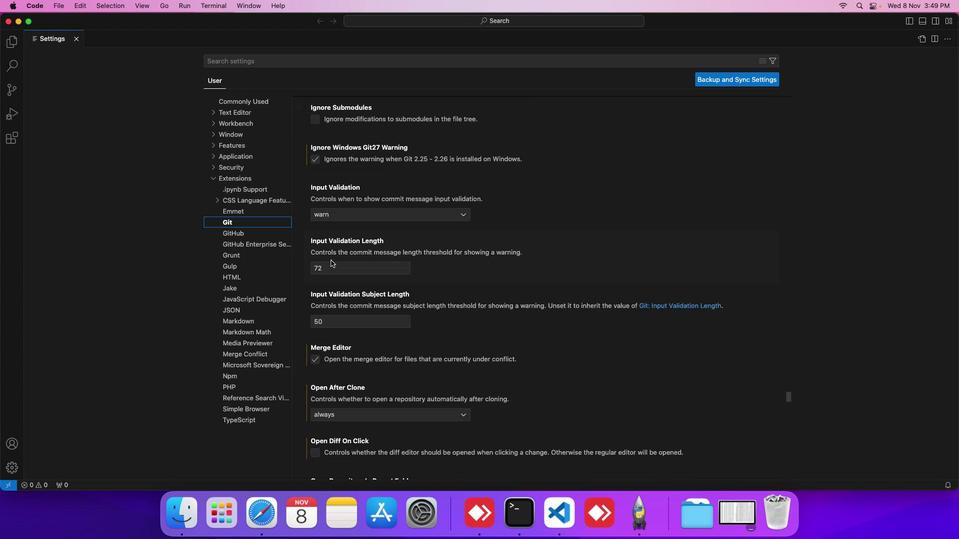 
Action: Mouse scrolled (330, 260) with delta (0, 0)
Screenshot: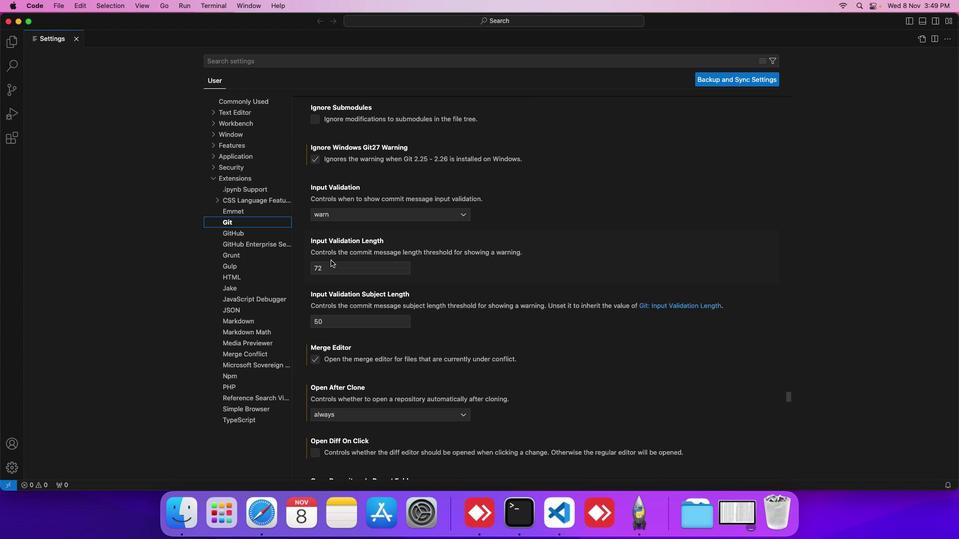 
Action: Mouse scrolled (330, 260) with delta (0, 0)
Screenshot: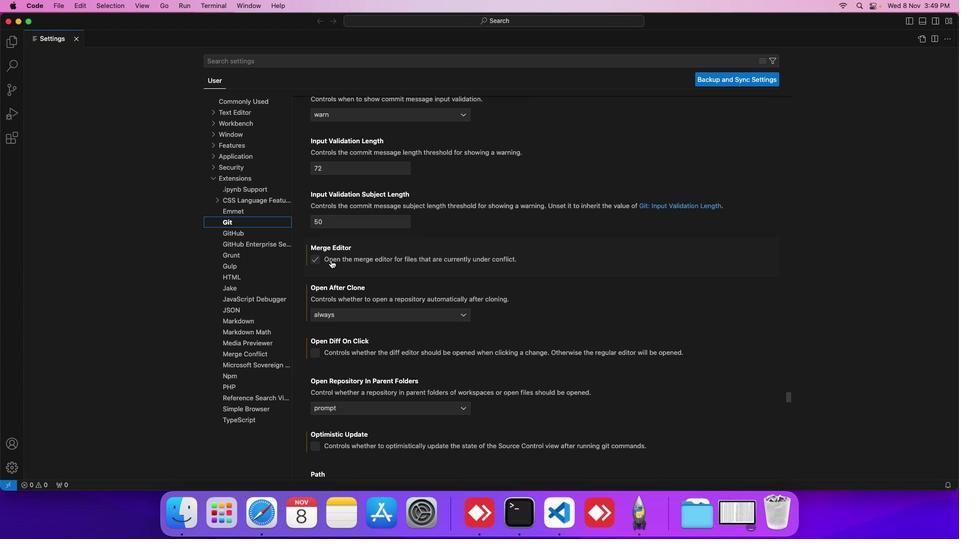
Action: Mouse scrolled (330, 260) with delta (0, 0)
Screenshot: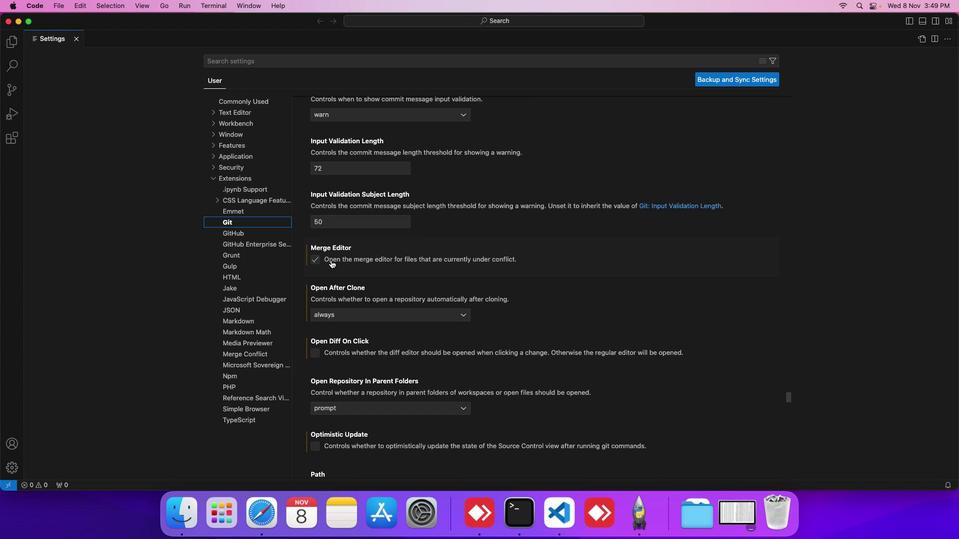 
Action: Mouse scrolled (330, 260) with delta (0, 0)
Screenshot: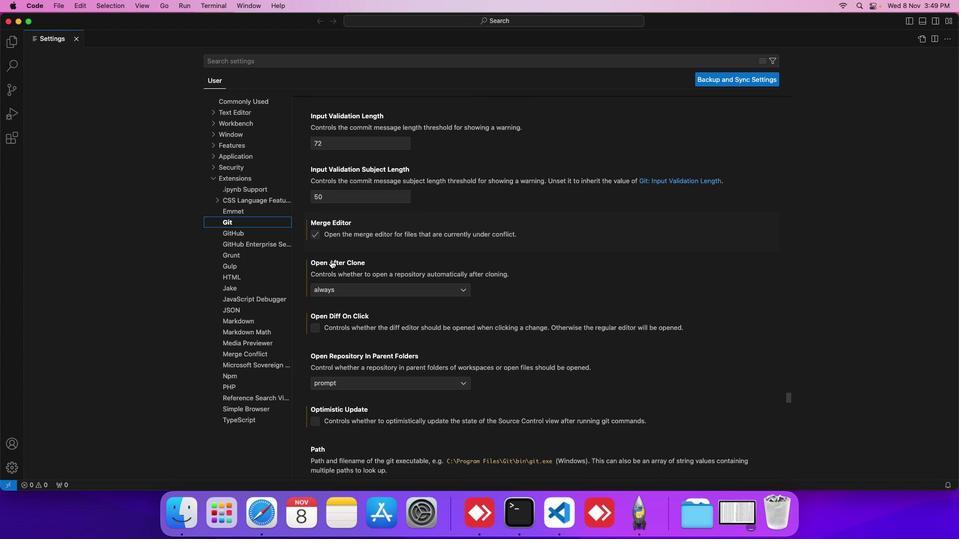 
Action: Mouse scrolled (330, 260) with delta (0, 0)
Screenshot: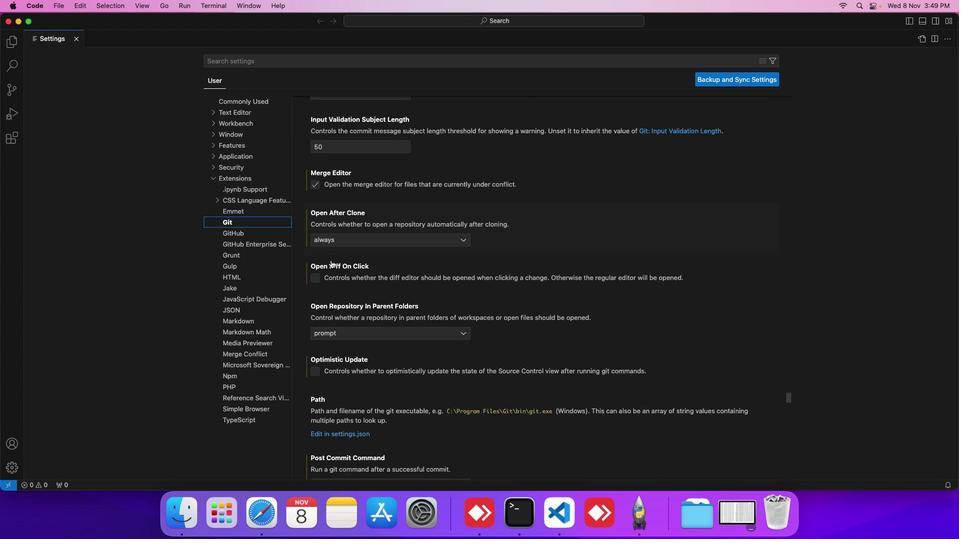 
Action: Mouse scrolled (330, 260) with delta (0, 0)
Screenshot: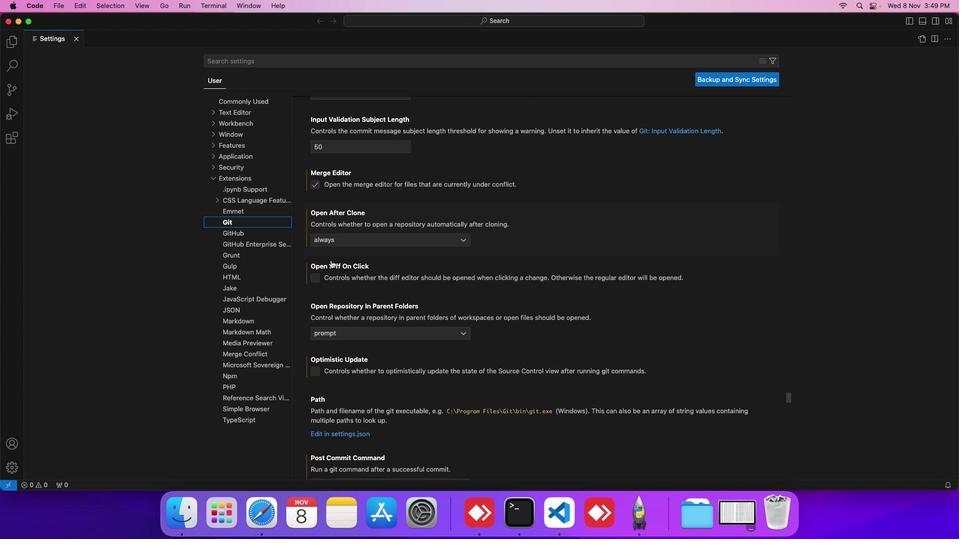 
Action: Mouse scrolled (330, 260) with delta (0, 0)
Screenshot: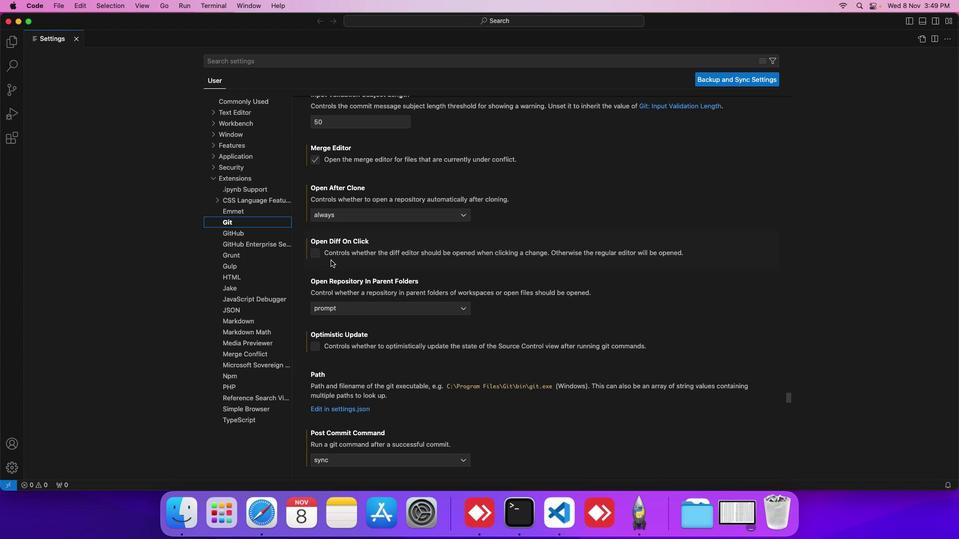 
Action: Mouse scrolled (330, 260) with delta (0, 0)
Screenshot: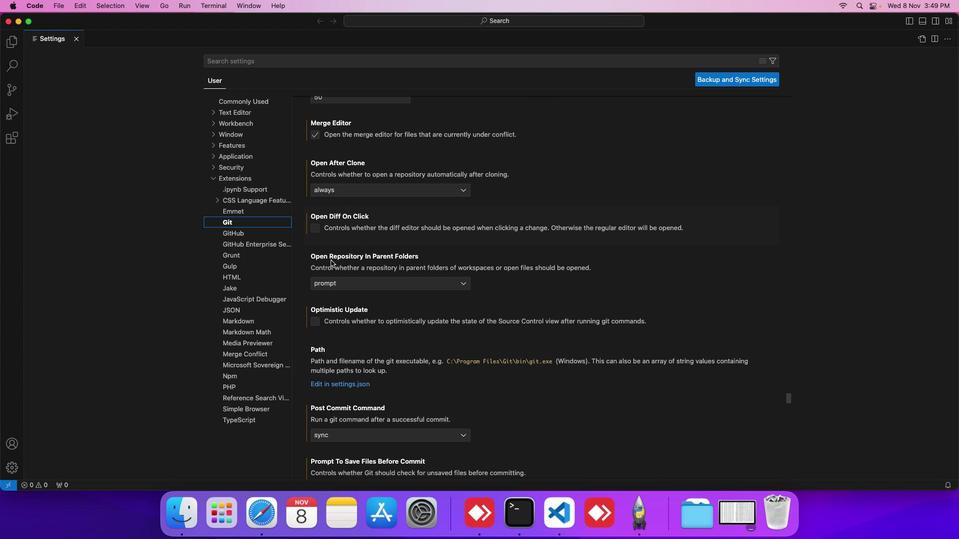 
Action: Mouse scrolled (330, 260) with delta (0, 0)
Screenshot: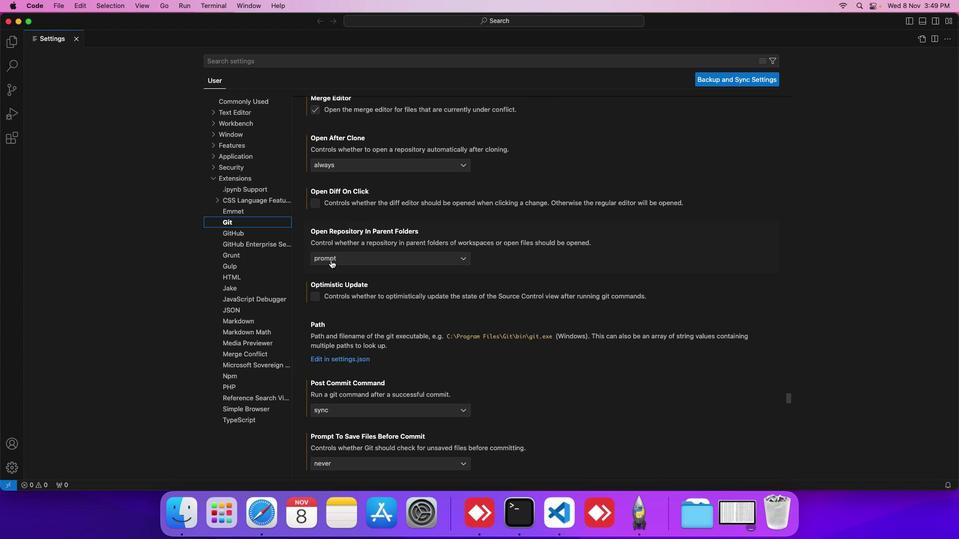 
Action: Mouse scrolled (330, 260) with delta (0, 0)
Screenshot: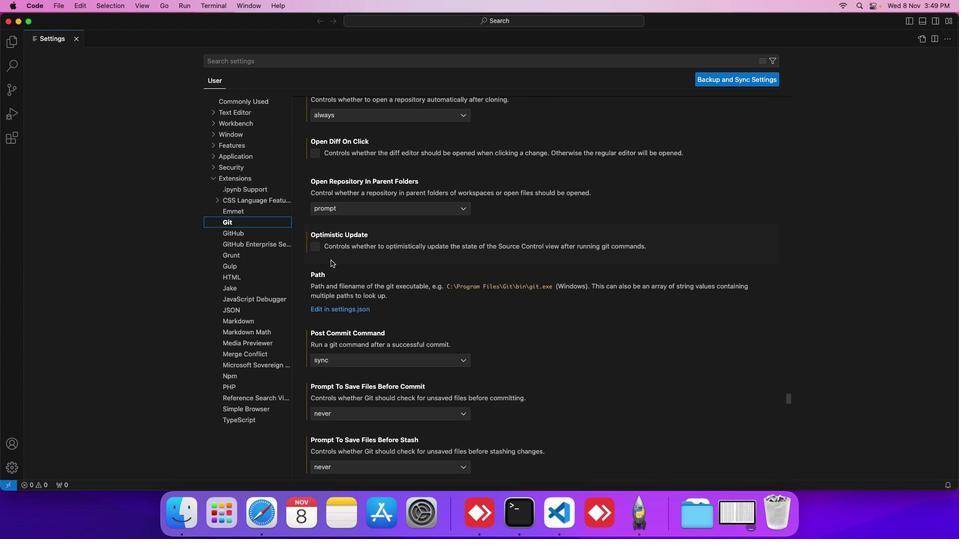 
Action: Mouse scrolled (330, 260) with delta (0, 0)
Screenshot: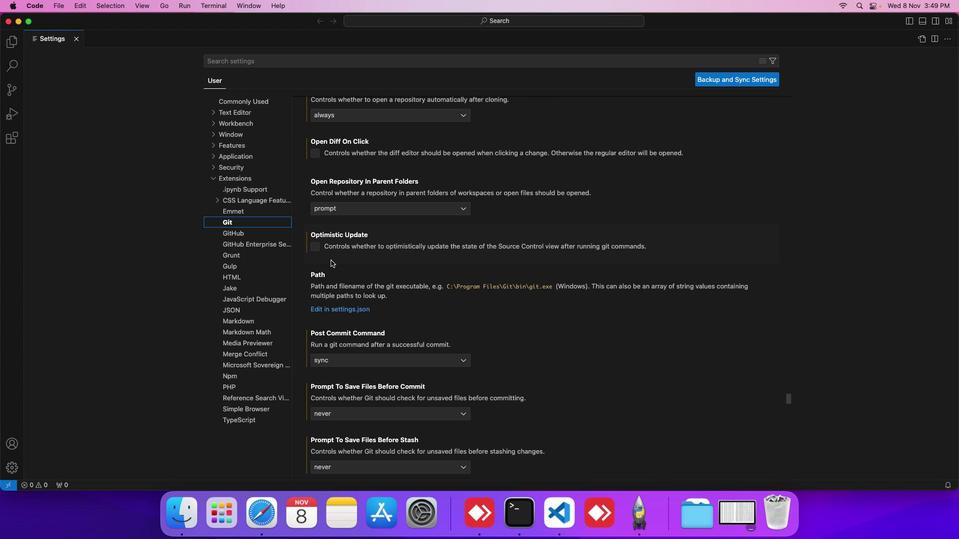 
Action: Mouse scrolled (330, 260) with delta (0, 0)
Screenshot: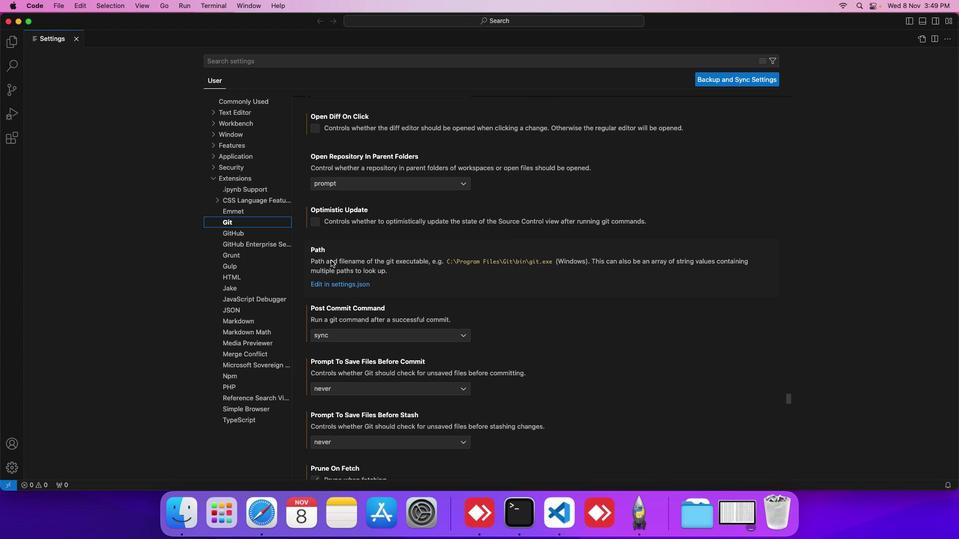
Action: Mouse scrolled (330, 260) with delta (0, 0)
Screenshot: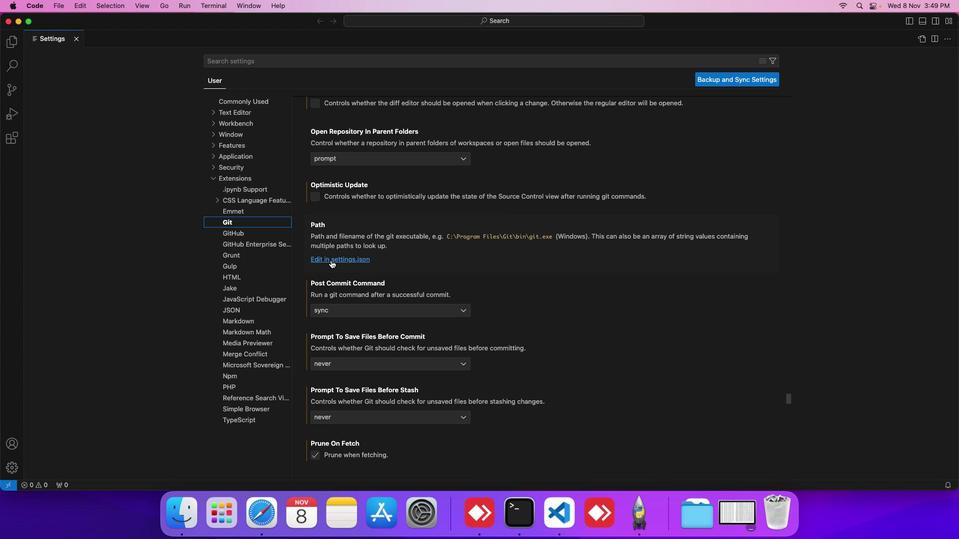 
Action: Mouse scrolled (330, 260) with delta (0, 0)
Screenshot: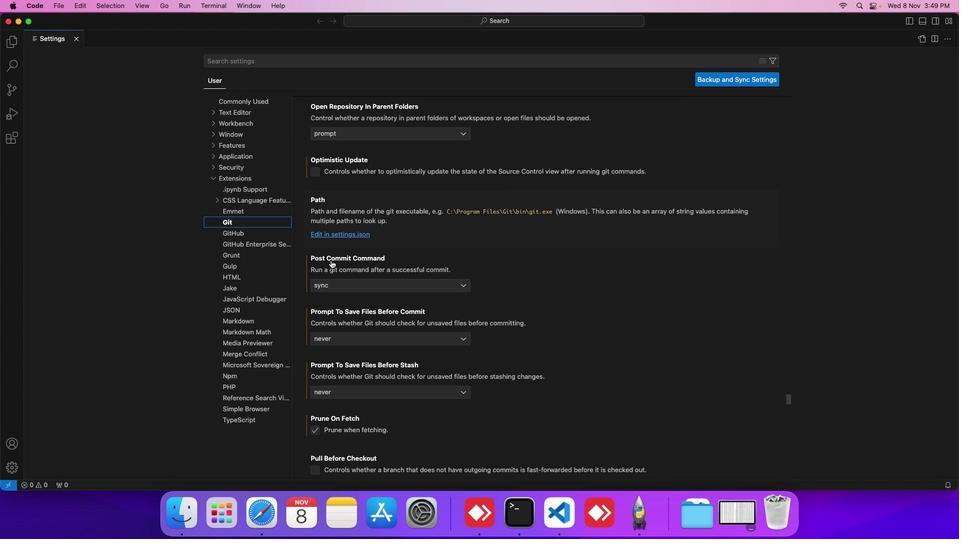 
Action: Mouse scrolled (330, 260) with delta (0, 0)
Screenshot: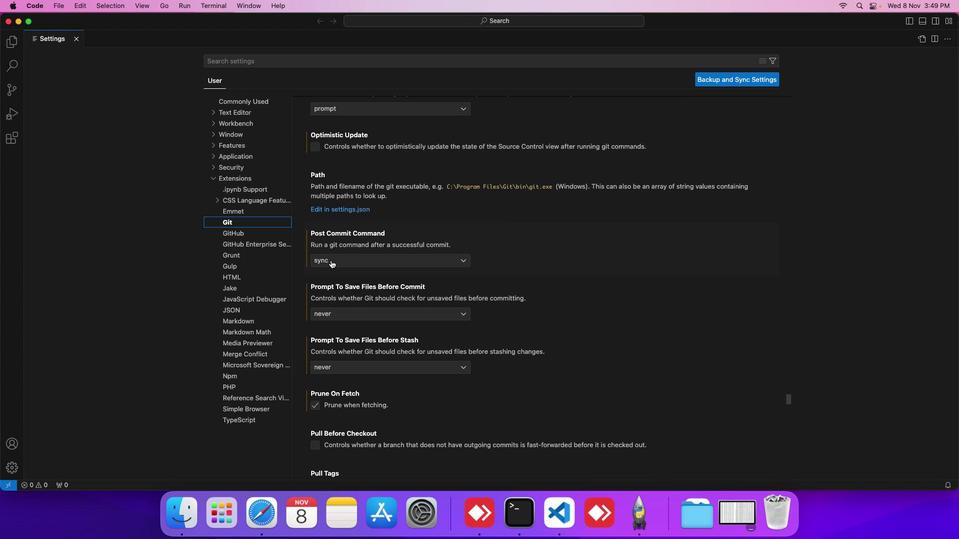 
Action: Mouse scrolled (330, 260) with delta (0, 0)
Screenshot: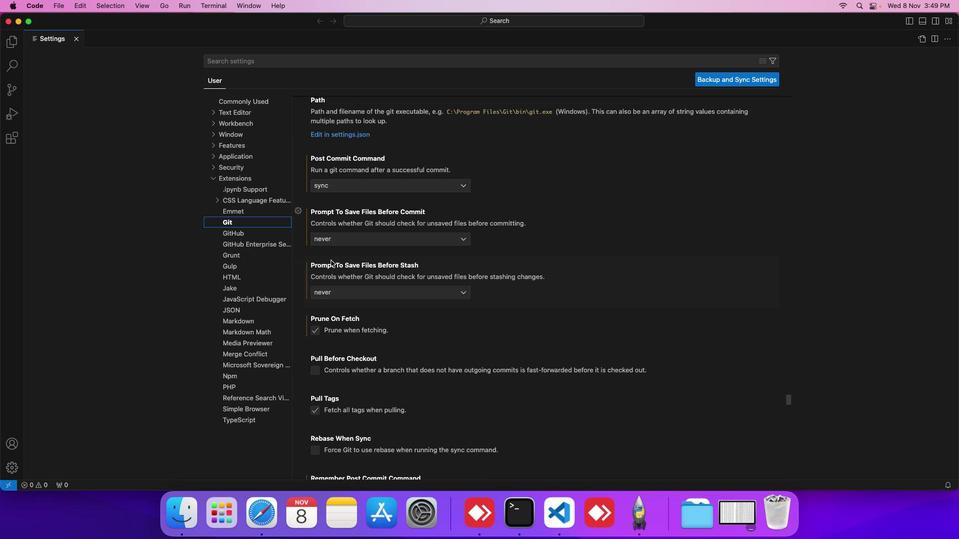 
Action: Mouse scrolled (330, 260) with delta (0, 0)
Screenshot: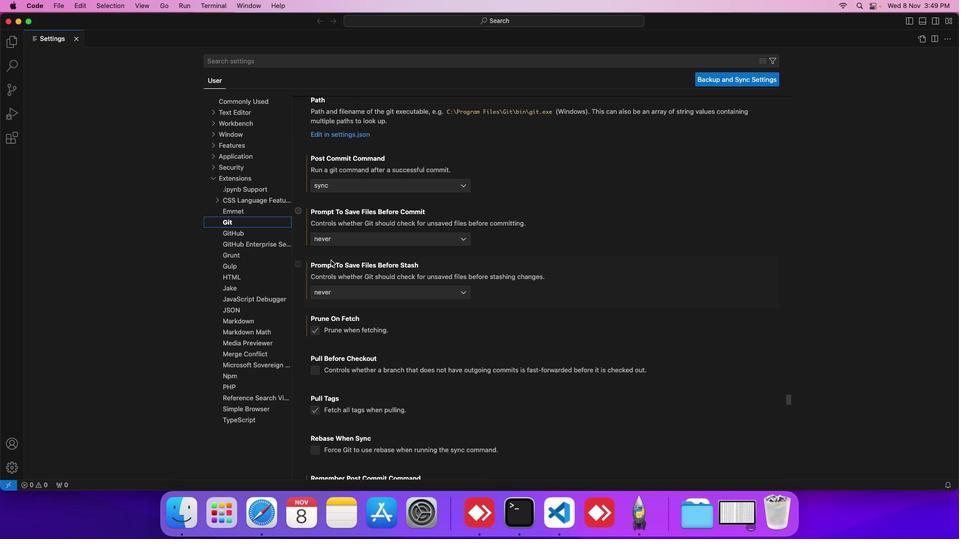 
Action: Mouse scrolled (330, 260) with delta (0, 0)
Screenshot: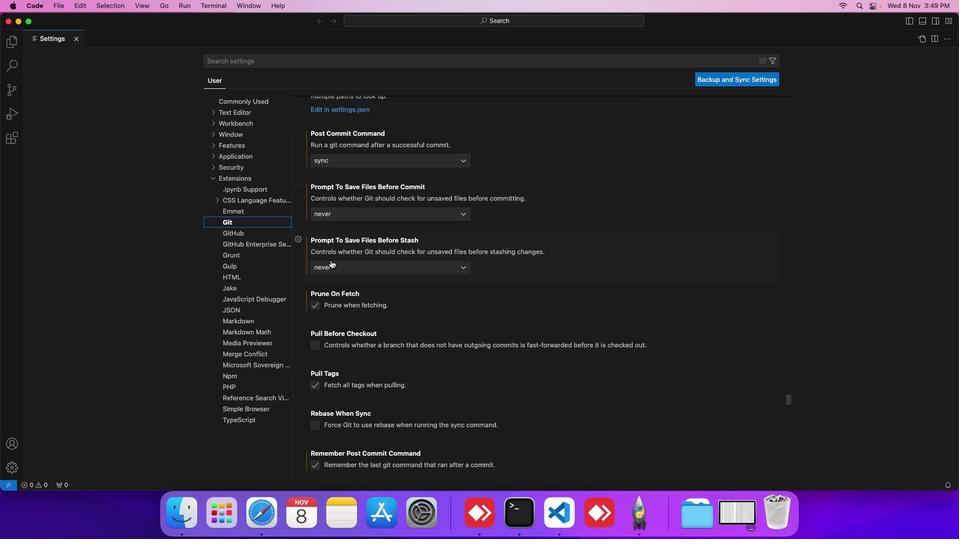 
Action: Mouse scrolled (330, 260) with delta (0, 0)
Screenshot: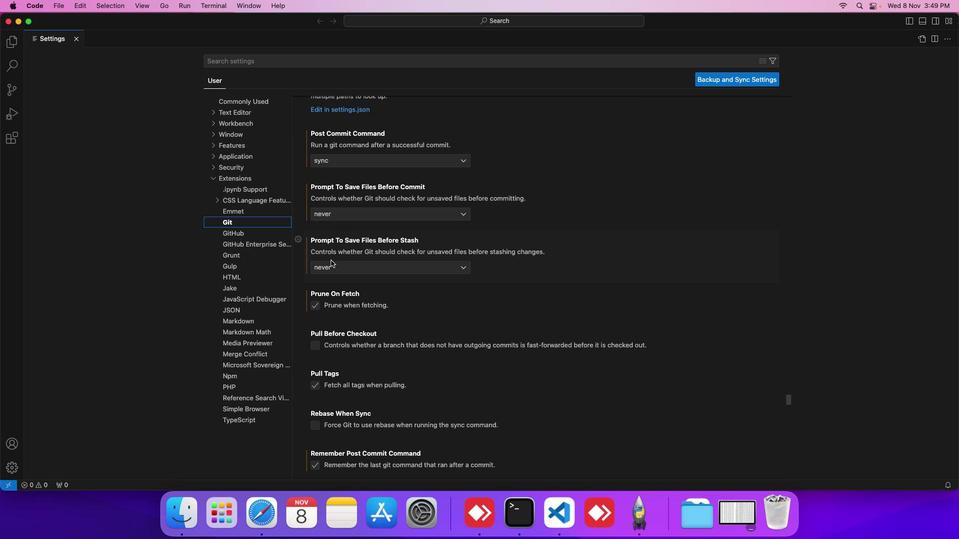 
Action: Mouse scrolled (330, 260) with delta (0, 0)
Screenshot: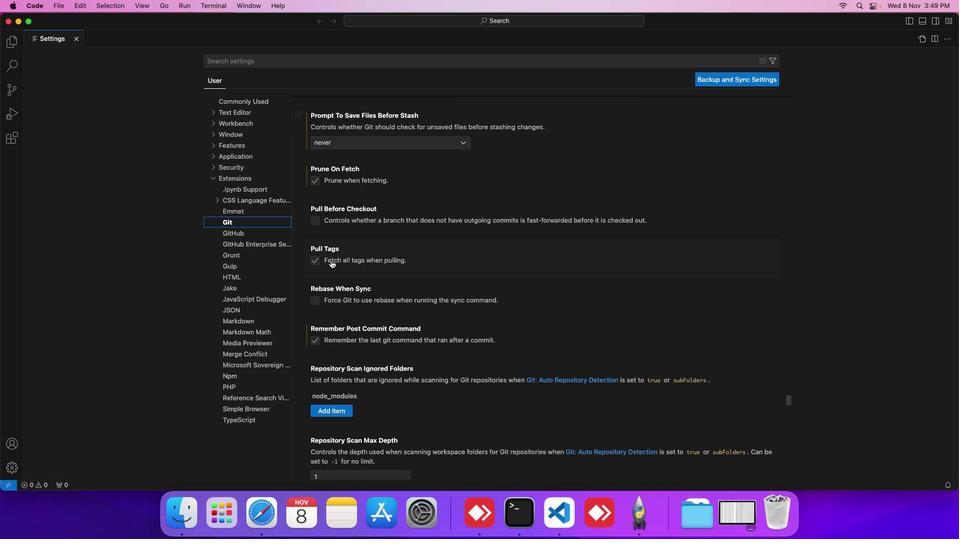 
Action: Mouse scrolled (330, 260) with delta (0, -1)
Screenshot: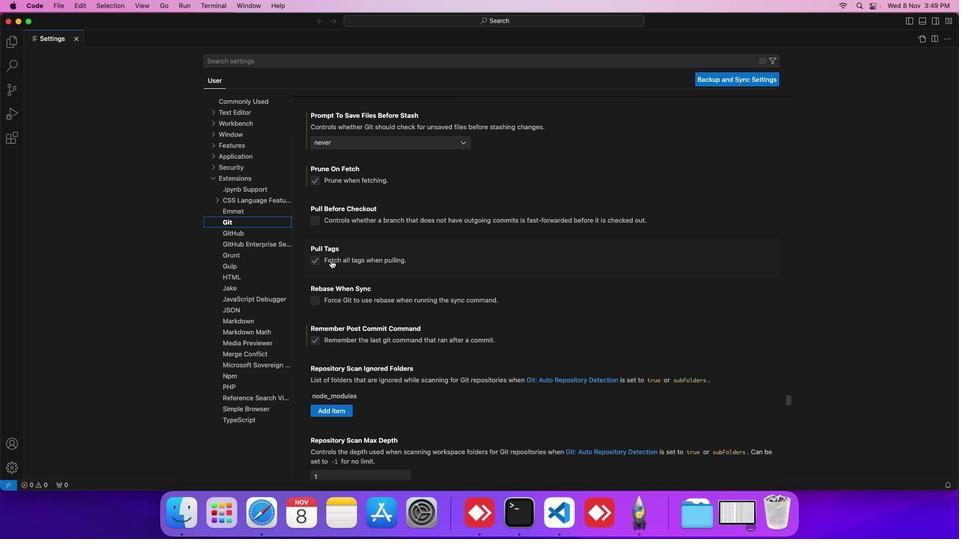 
Action: Mouse scrolled (330, 260) with delta (0, 0)
Screenshot: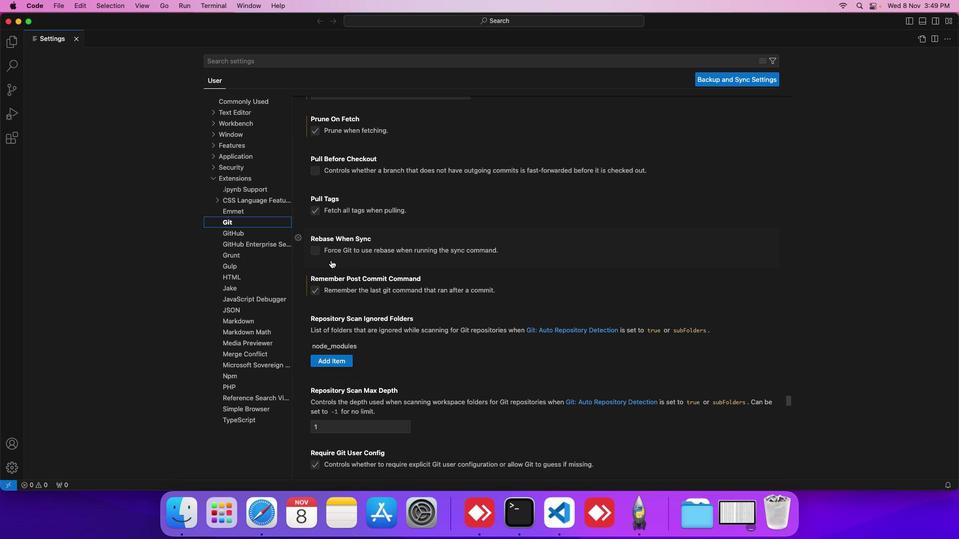 
Action: Mouse scrolled (330, 260) with delta (0, 0)
Screenshot: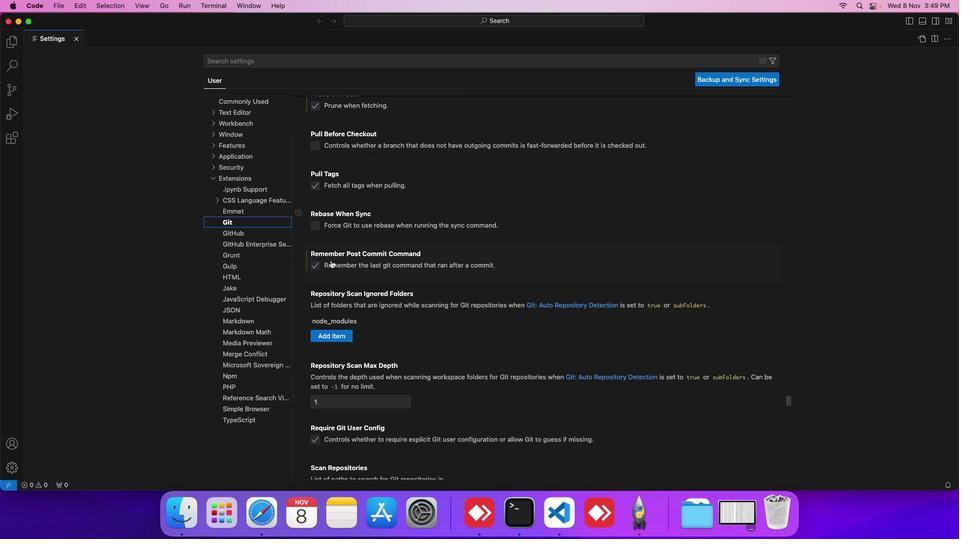 
Action: Mouse scrolled (330, 260) with delta (0, 0)
Screenshot: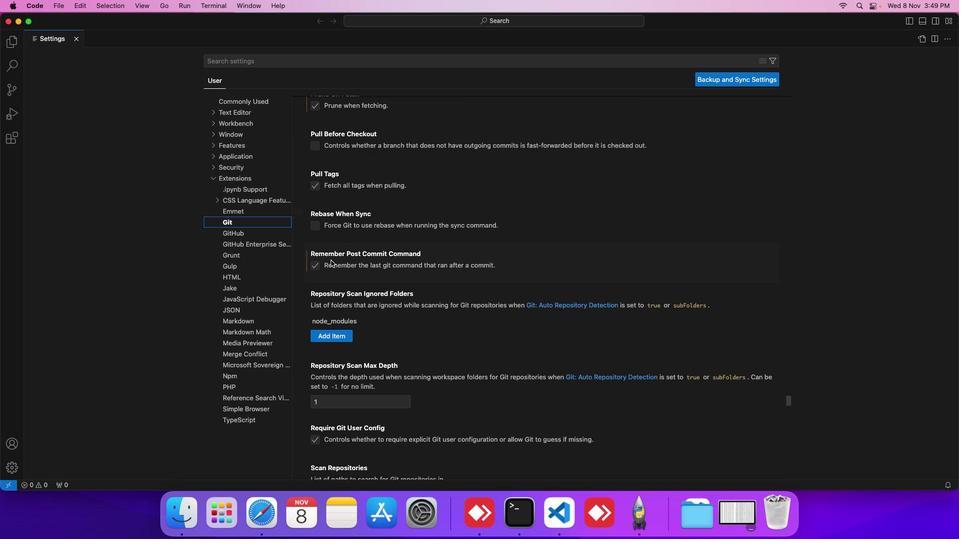 
Action: Mouse scrolled (330, 260) with delta (0, 0)
Screenshot: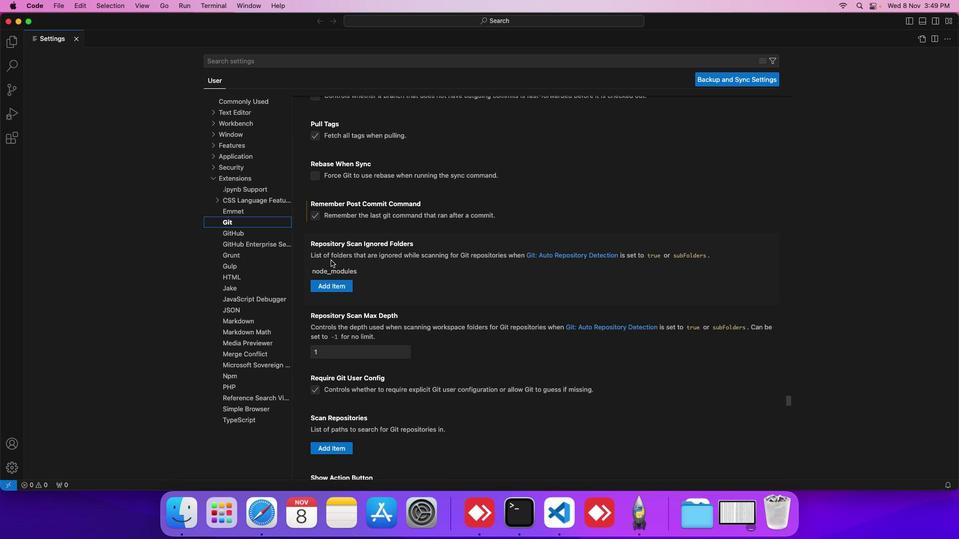 
Action: Mouse scrolled (330, 260) with delta (0, 0)
Screenshot: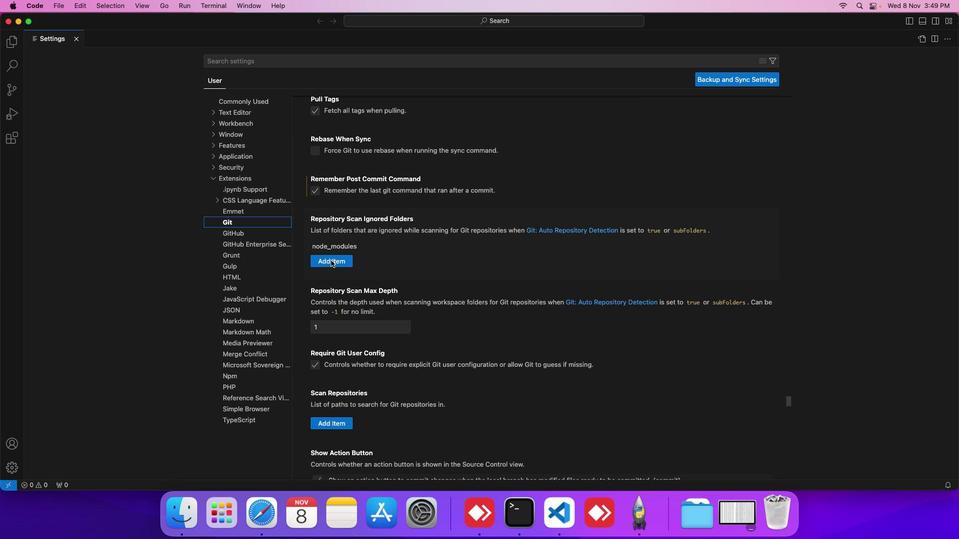 
Action: Mouse scrolled (330, 260) with delta (0, 0)
Screenshot: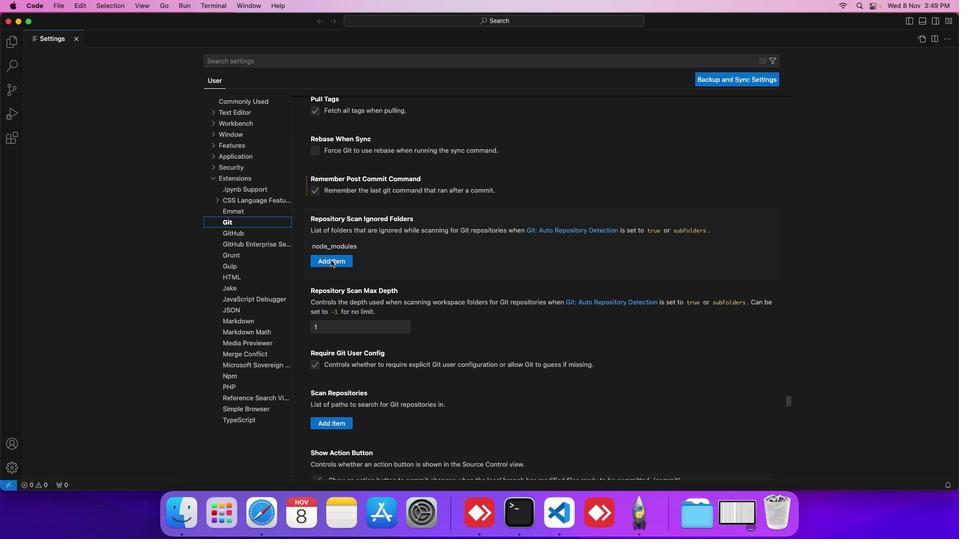 
Action: Mouse scrolled (330, 260) with delta (0, 0)
Screenshot: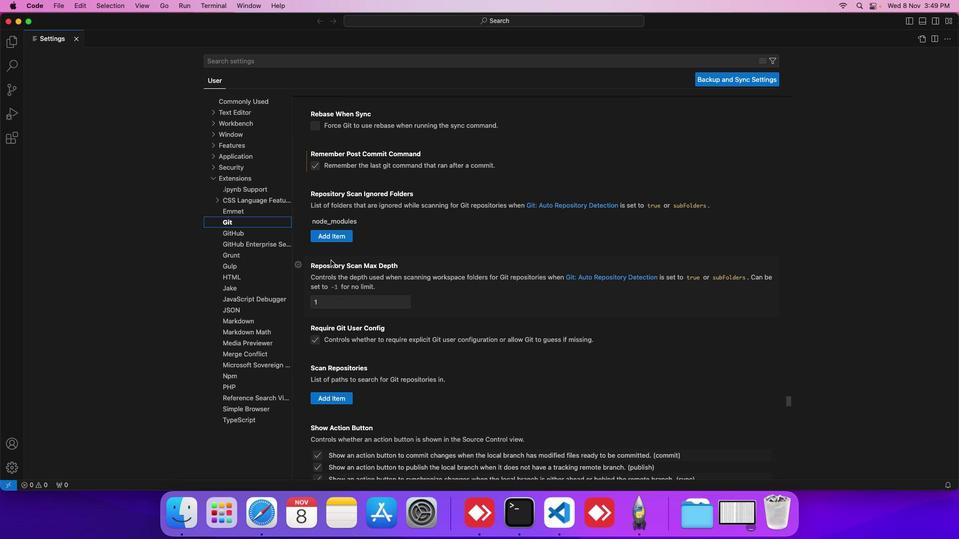 
Action: Mouse scrolled (330, 260) with delta (0, 0)
Screenshot: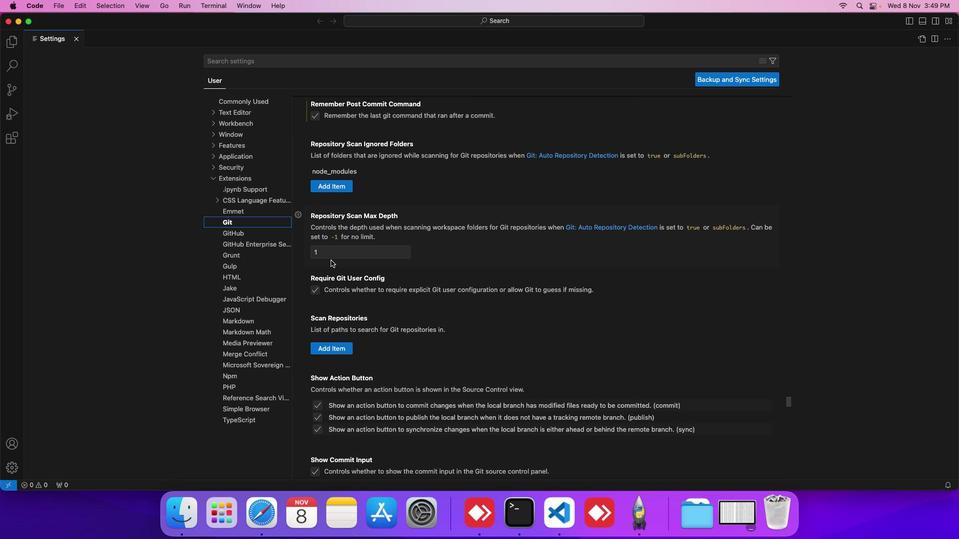 
Action: Mouse scrolled (330, 260) with delta (0, 0)
Screenshot: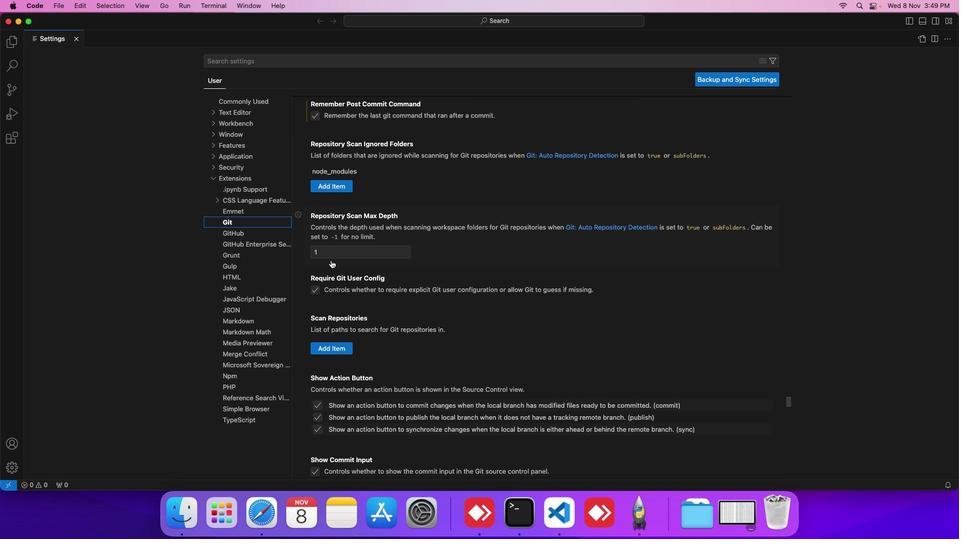 
Action: Mouse scrolled (330, 260) with delta (0, 0)
Screenshot: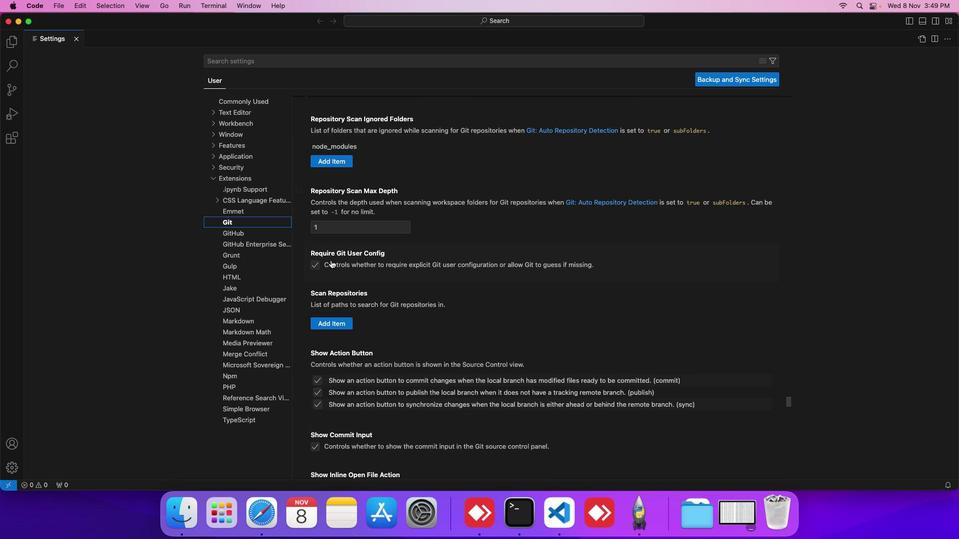 
Action: Mouse scrolled (330, 260) with delta (0, 0)
Screenshot: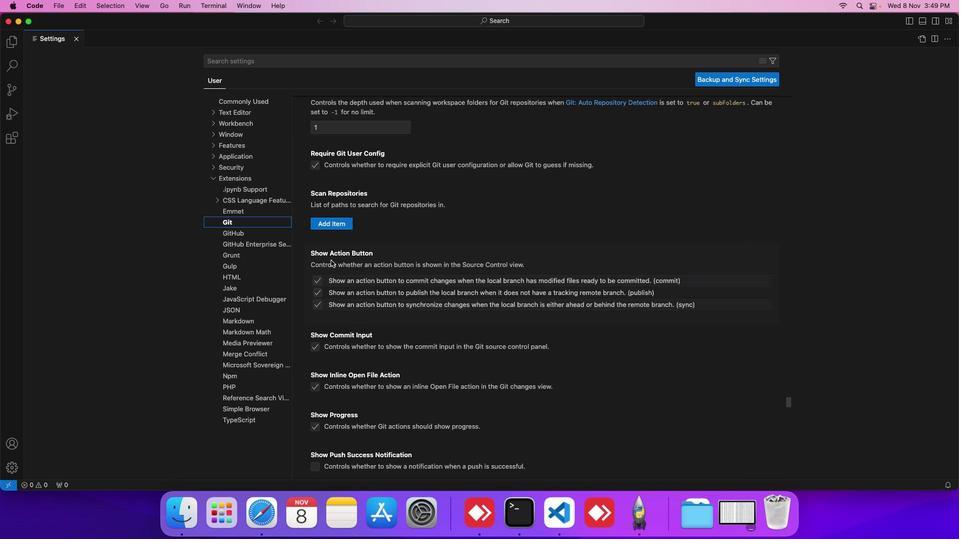 
Action: Mouse scrolled (330, 260) with delta (0, 0)
Screenshot: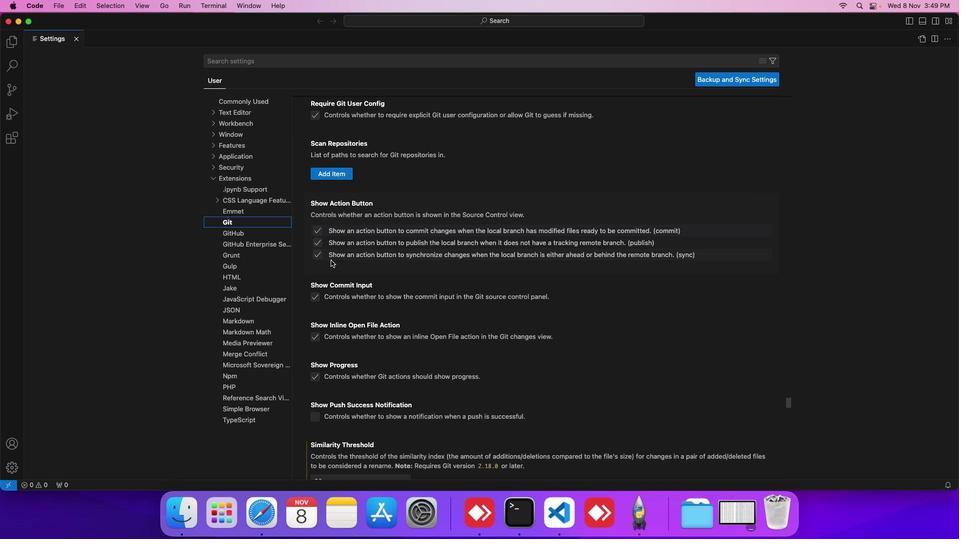 
Action: Mouse scrolled (330, 260) with delta (0, 0)
Screenshot: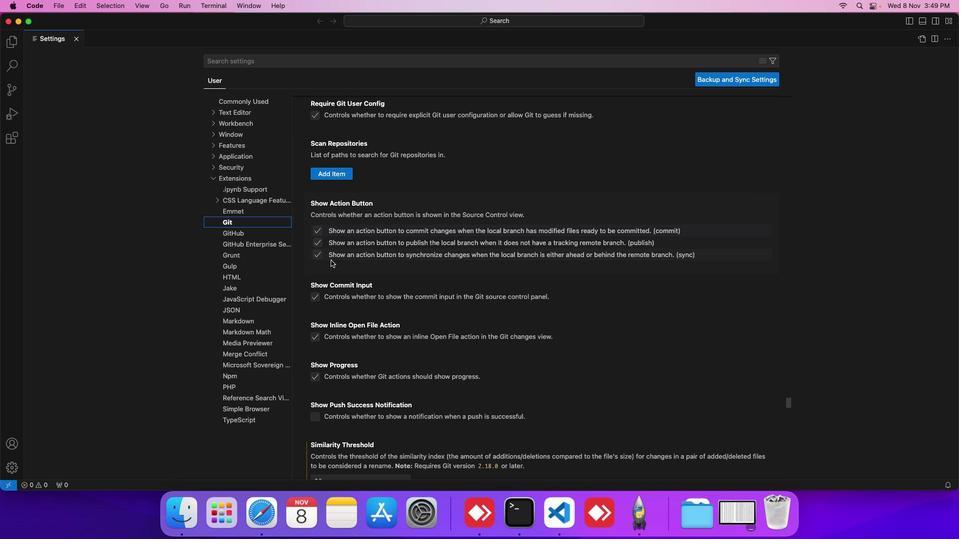 
Action: Mouse scrolled (330, 260) with delta (0, 0)
Screenshot: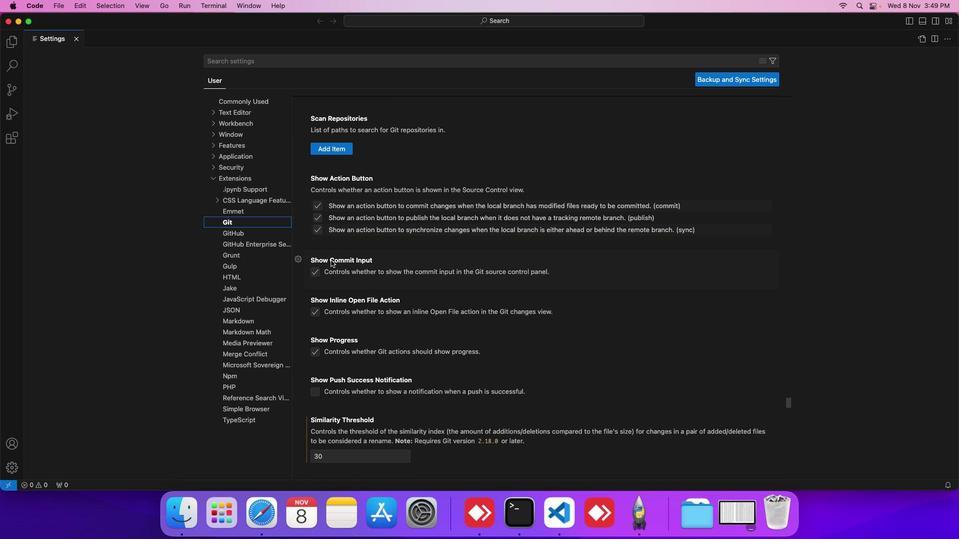 
Action: Mouse scrolled (330, 260) with delta (0, 0)
Screenshot: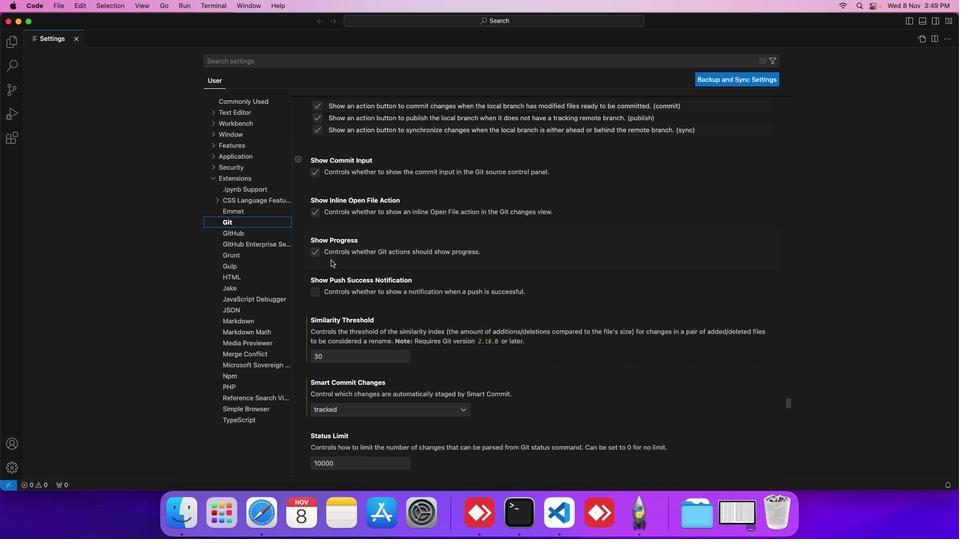 
Action: Mouse scrolled (330, 260) with delta (0, 0)
Screenshot: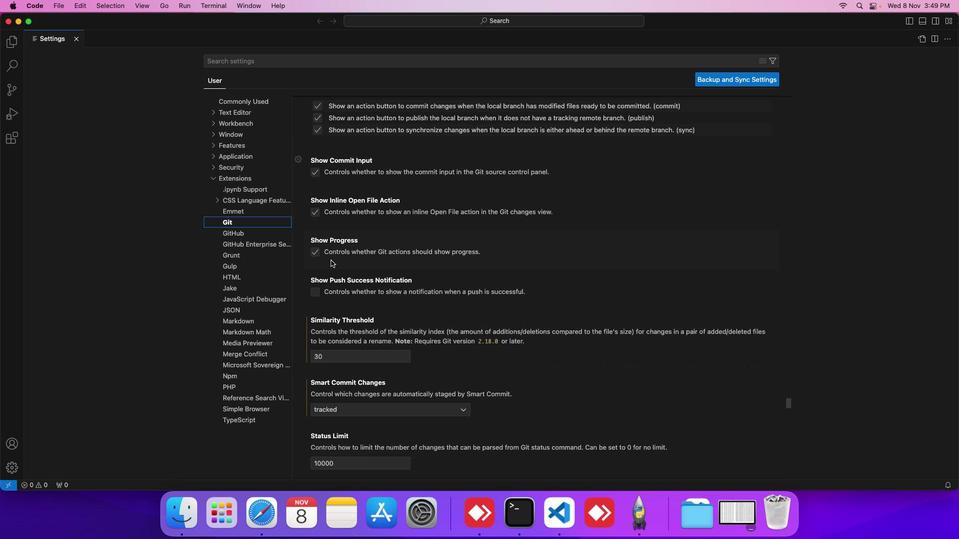 
Action: Mouse scrolled (330, 260) with delta (0, 0)
Screenshot: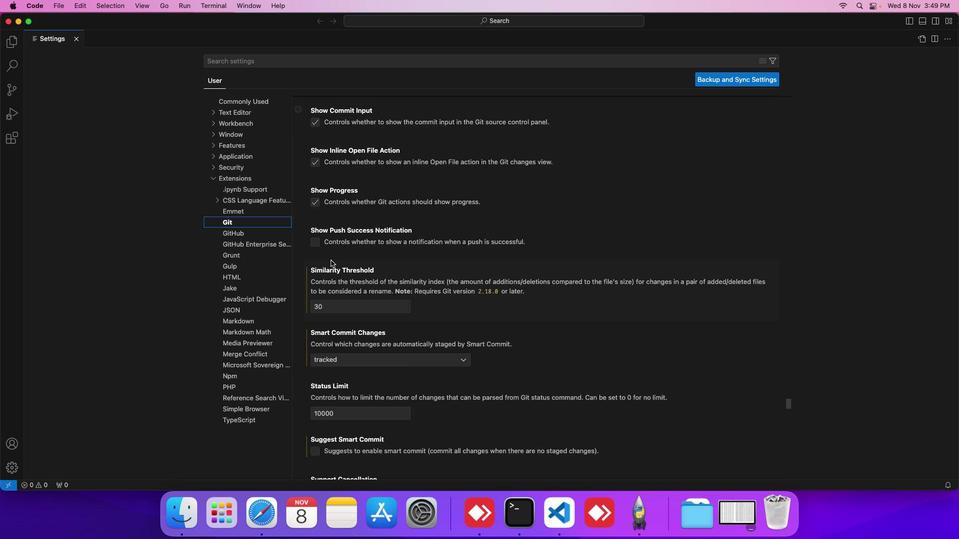
Action: Mouse scrolled (330, 260) with delta (0, 0)
Screenshot: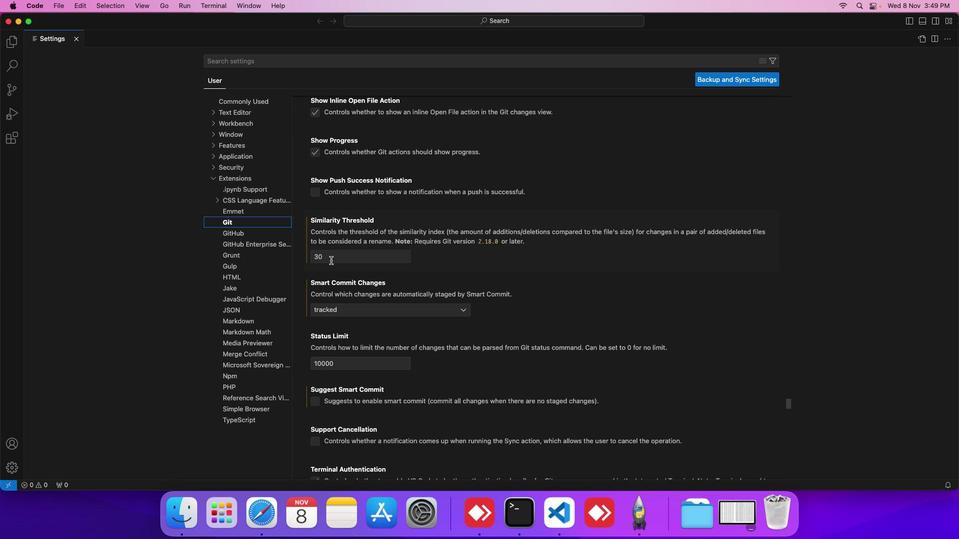 
Action: Mouse scrolled (330, 260) with delta (0, 0)
Screenshot: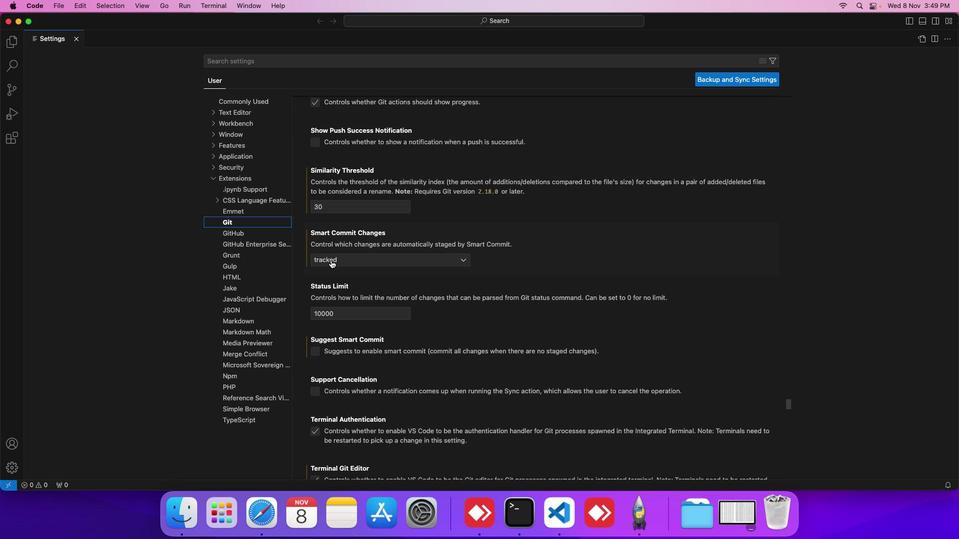 
Action: Mouse scrolled (330, 260) with delta (0, 0)
Screenshot: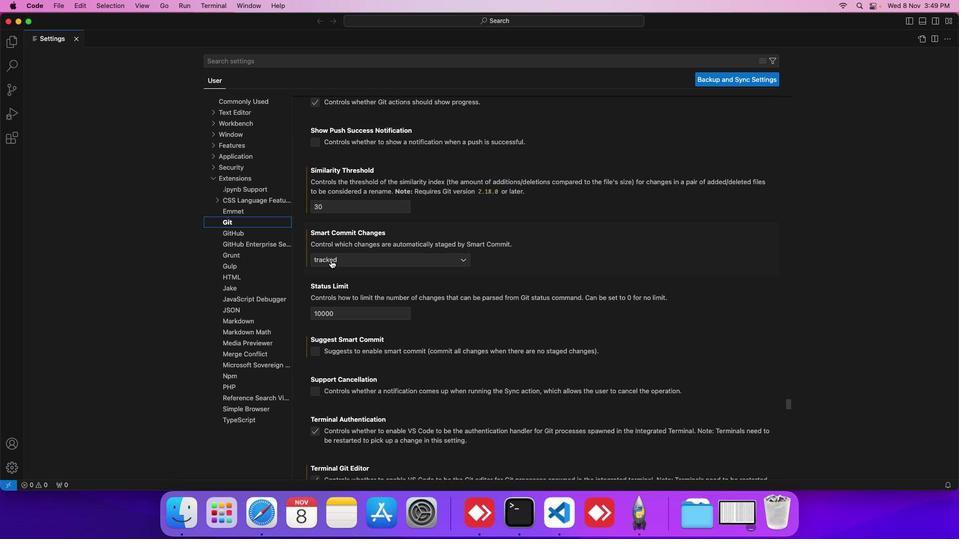 
Action: Mouse scrolled (330, 260) with delta (0, 0)
Screenshot: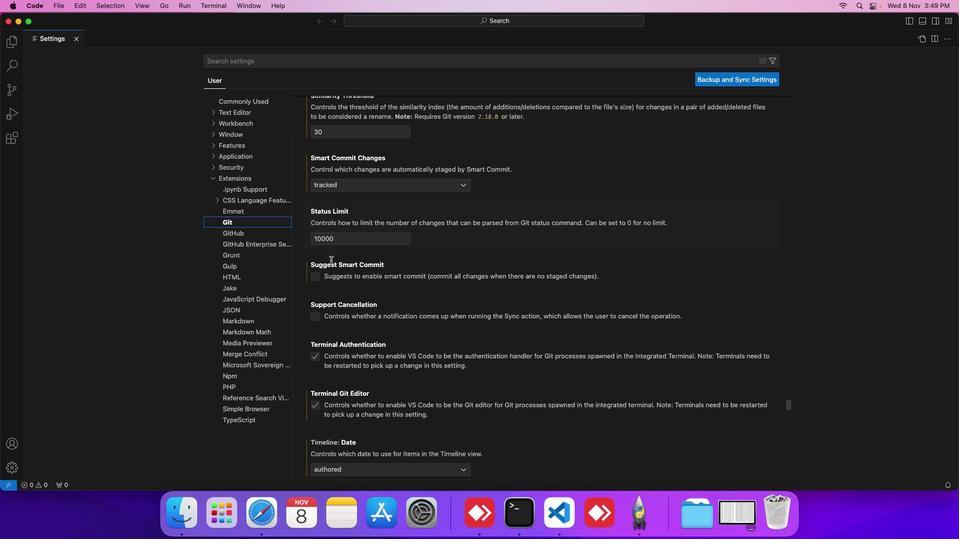 
Action: Mouse scrolled (330, 260) with delta (0, 0)
Screenshot: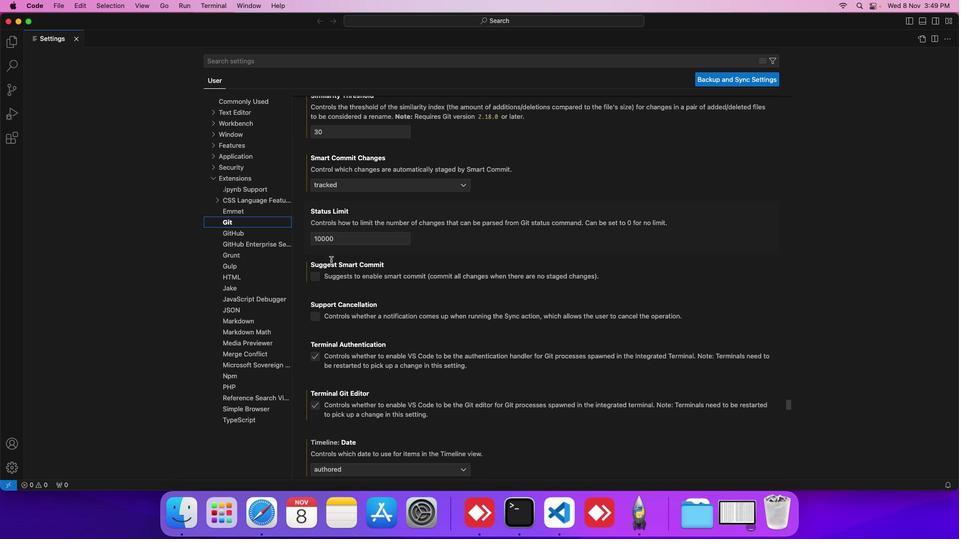 
Action: Mouse scrolled (330, 260) with delta (0, 0)
Screenshot: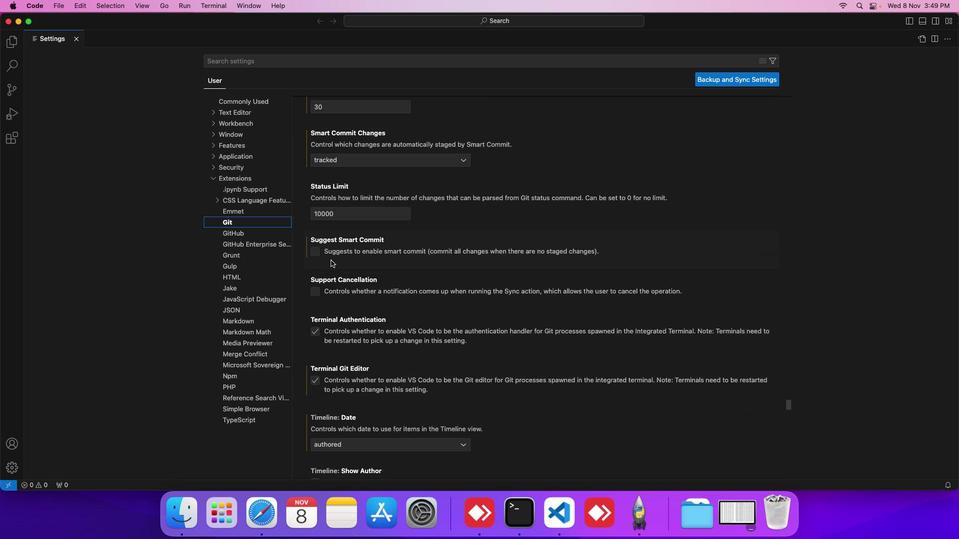 
Action: Mouse scrolled (330, 260) with delta (0, 0)
Screenshot: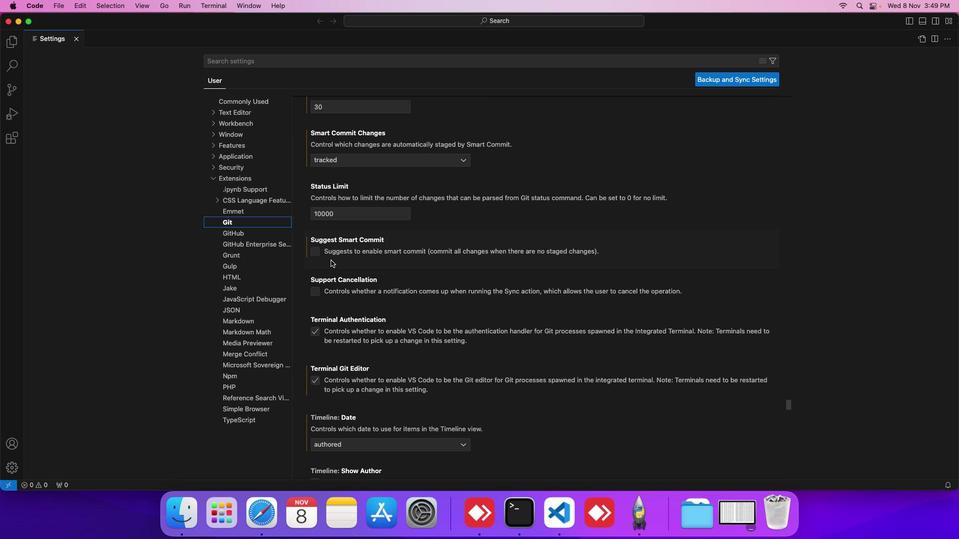 
Action: Mouse scrolled (330, 260) with delta (0, 0)
Screenshot: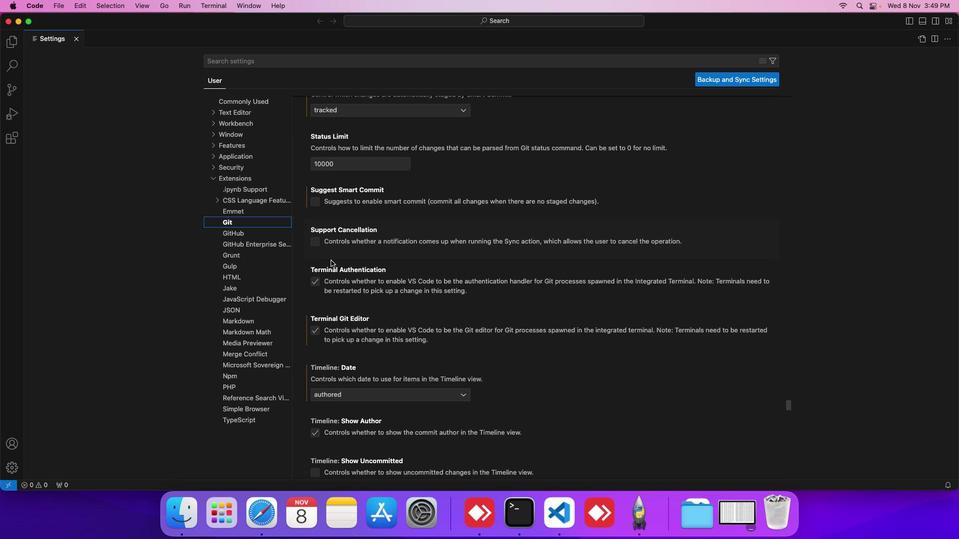 
Action: Mouse scrolled (330, 260) with delta (0, 0)
Screenshot: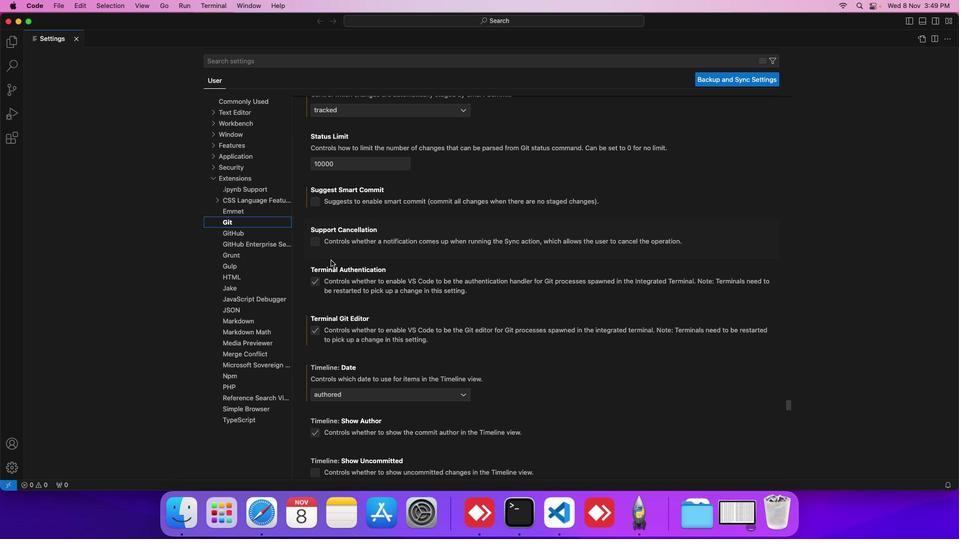 
Action: Mouse scrolled (330, 260) with delta (0, 0)
Screenshot: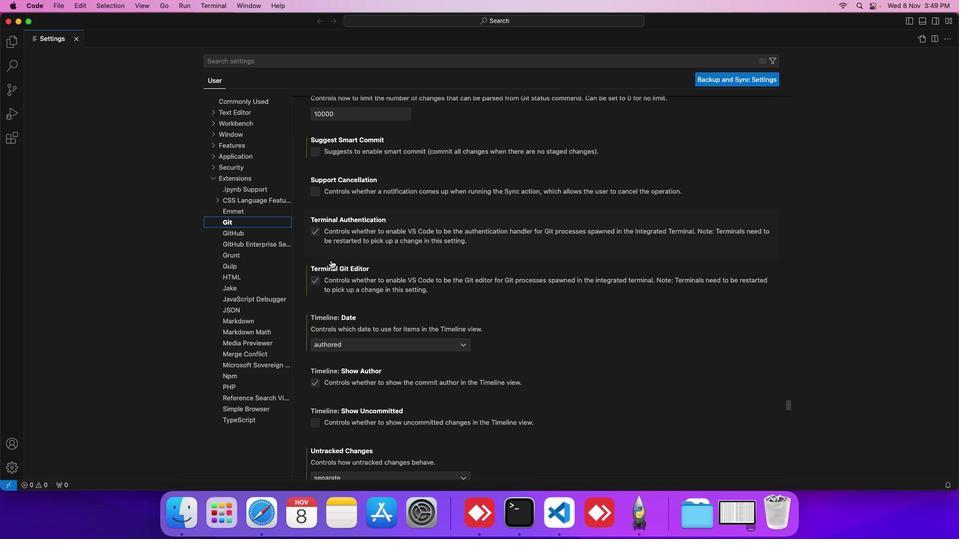 
Action: Mouse scrolled (330, 260) with delta (0, 0)
Screenshot: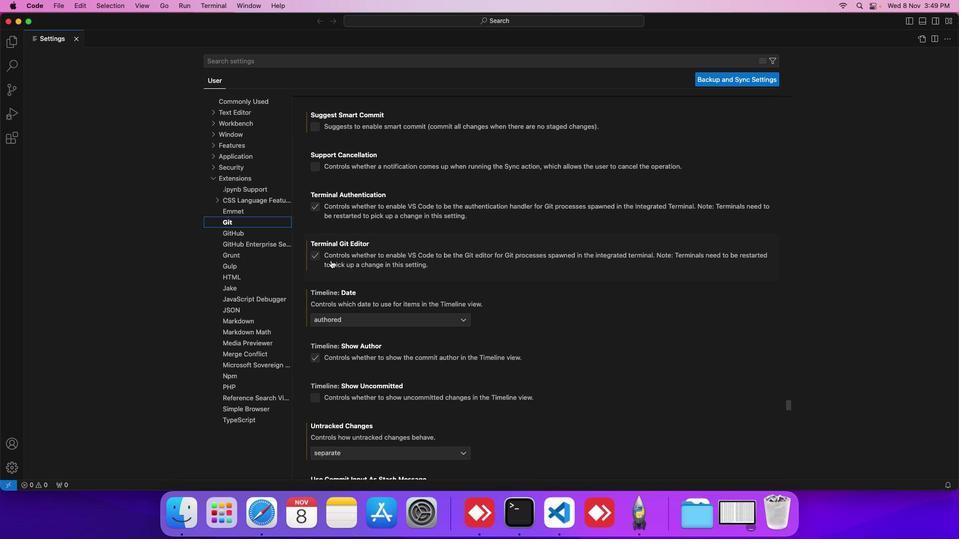
Action: Mouse scrolled (330, 260) with delta (0, 0)
Screenshot: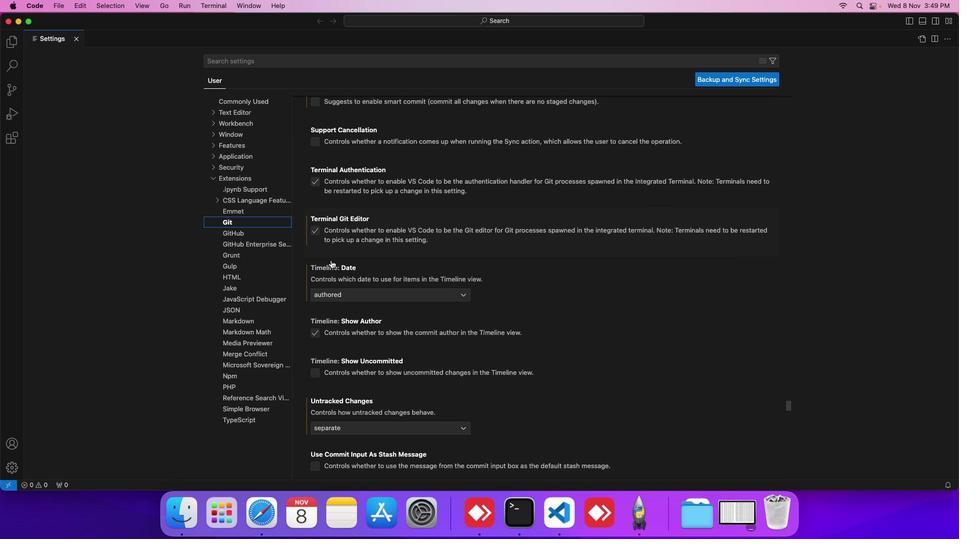 
Action: Mouse scrolled (330, 260) with delta (0, 0)
Screenshot: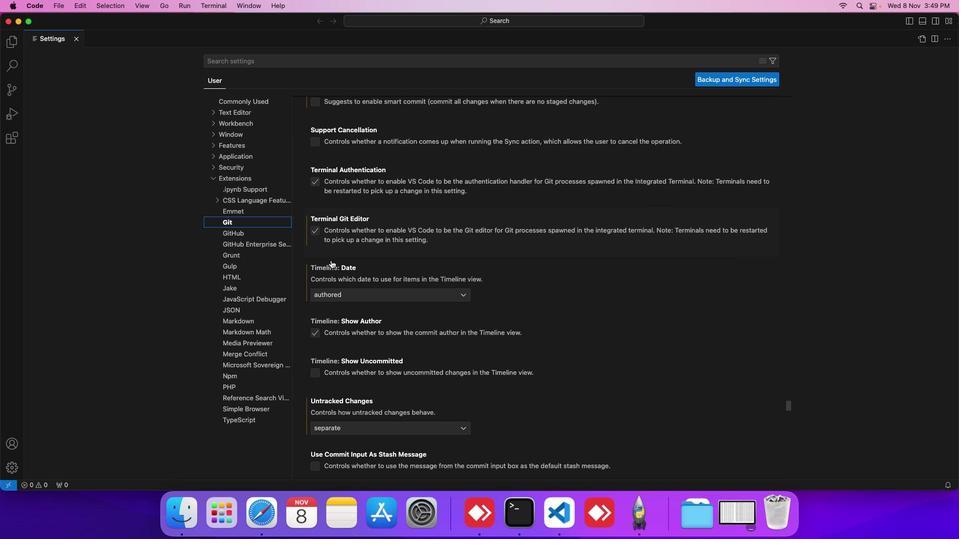 
Action: Mouse scrolled (330, 260) with delta (0, 0)
Screenshot: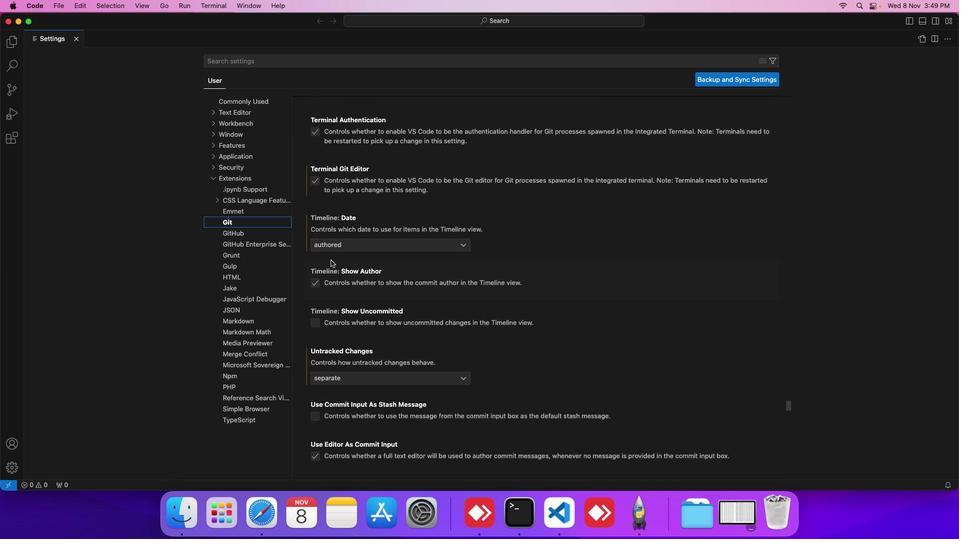 
Action: Mouse scrolled (330, 260) with delta (0, 0)
Screenshot: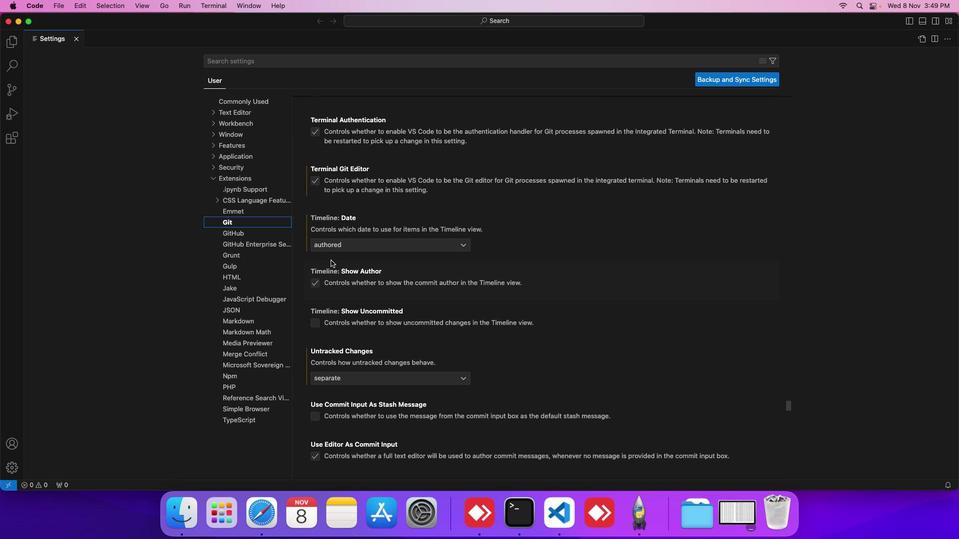 
Action: Mouse scrolled (330, 260) with delta (0, 0)
Screenshot: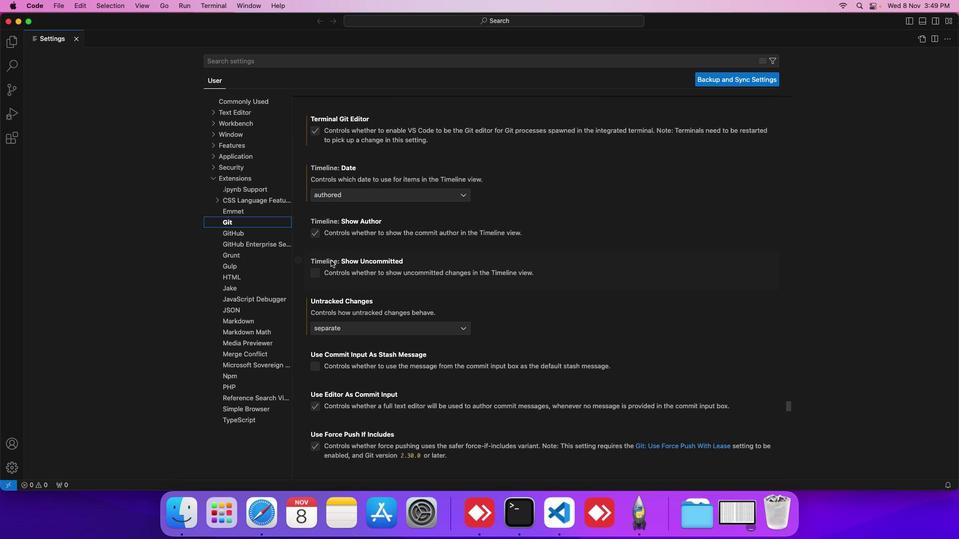 
Action: Mouse scrolled (330, 260) with delta (0, 0)
Screenshot: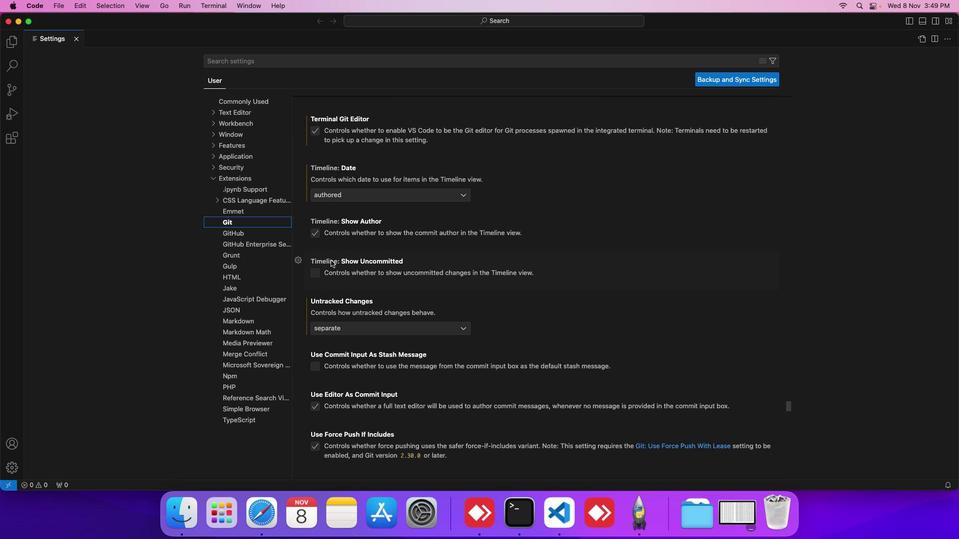 
Action: Mouse scrolled (330, 260) with delta (0, 0)
Screenshot: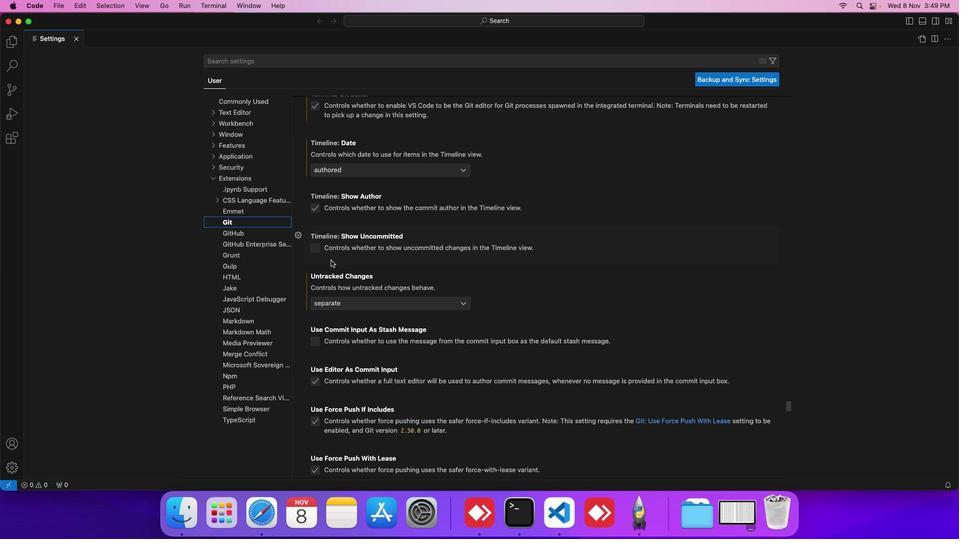 
Action: Mouse scrolled (330, 260) with delta (0, 0)
Screenshot: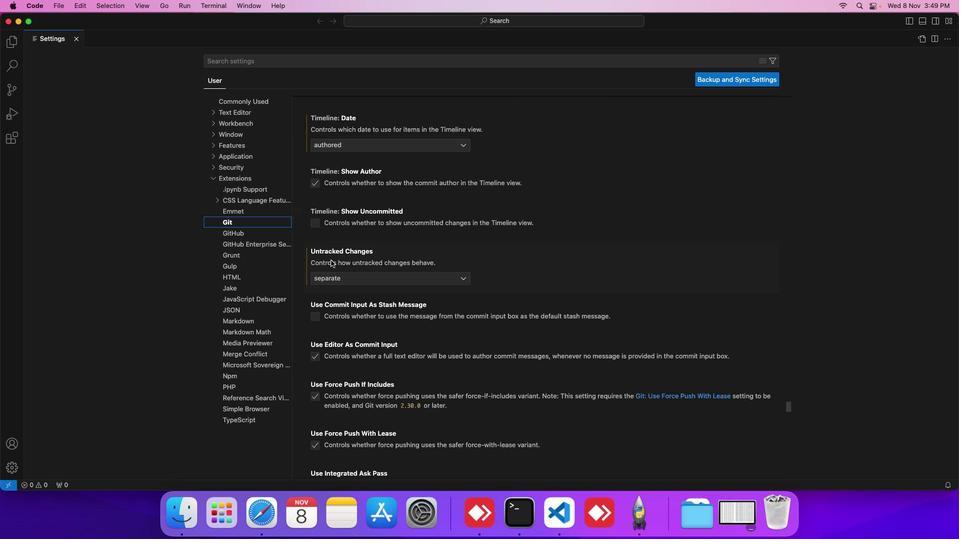 
Action: Mouse scrolled (330, 260) with delta (0, 0)
Screenshot: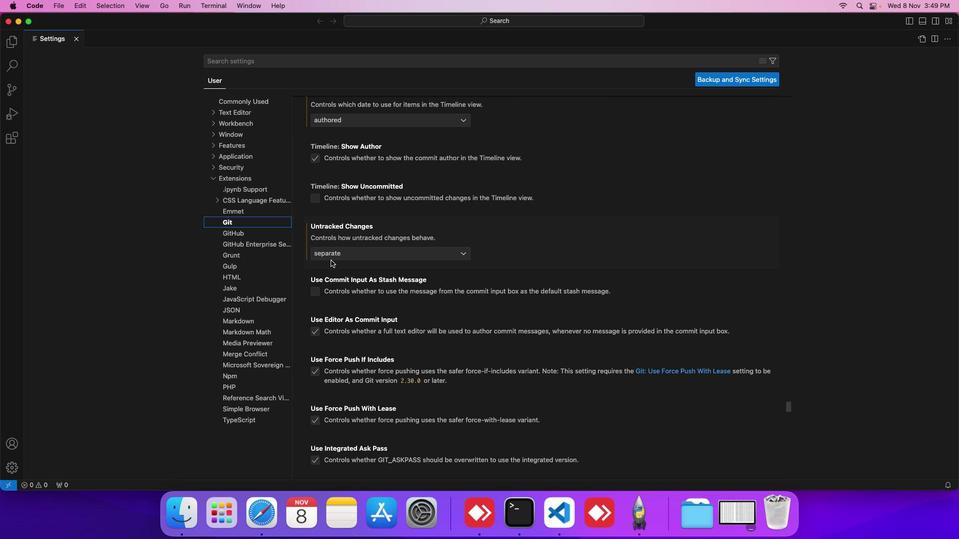 
Action: Mouse moved to (339, 256)
Screenshot: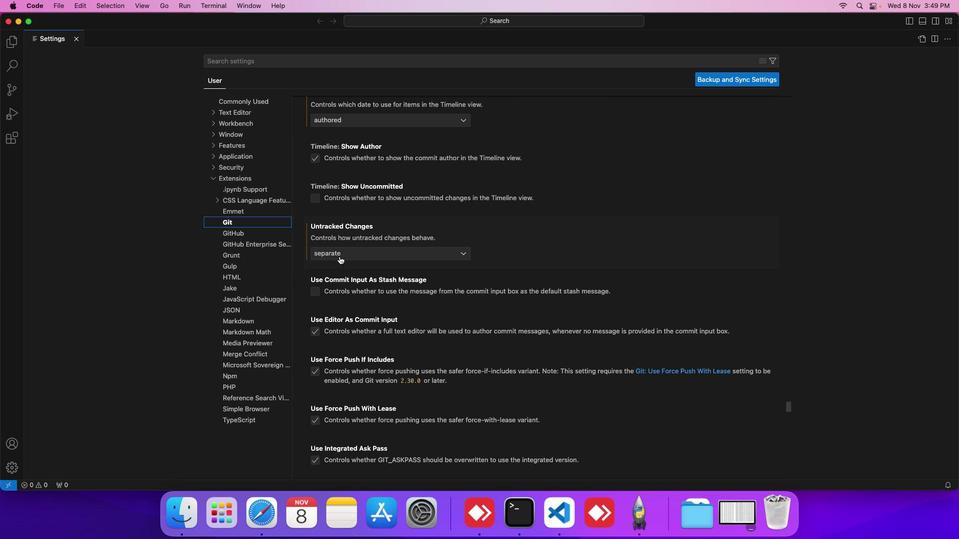 
Action: Mouse pressed left at (339, 256)
Screenshot: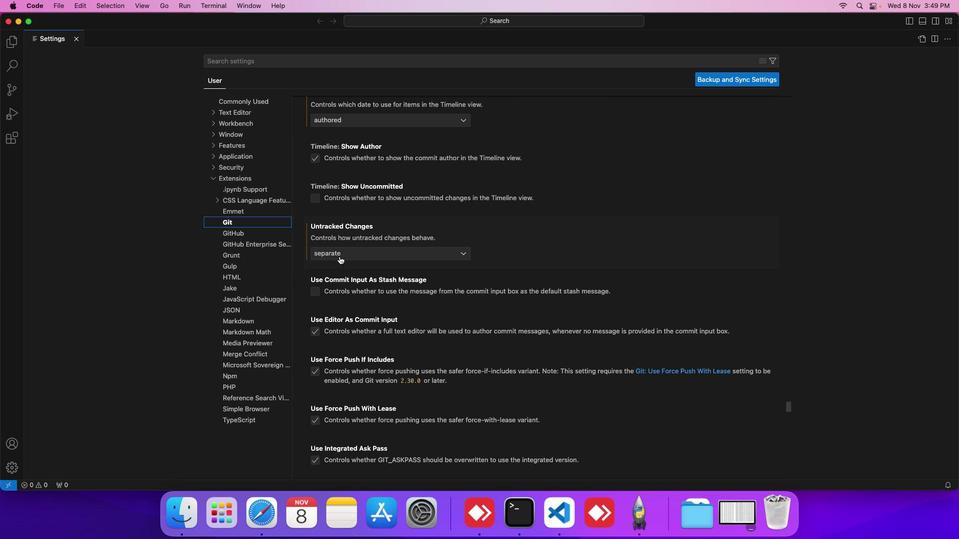 
Action: Mouse moved to (334, 262)
Screenshot: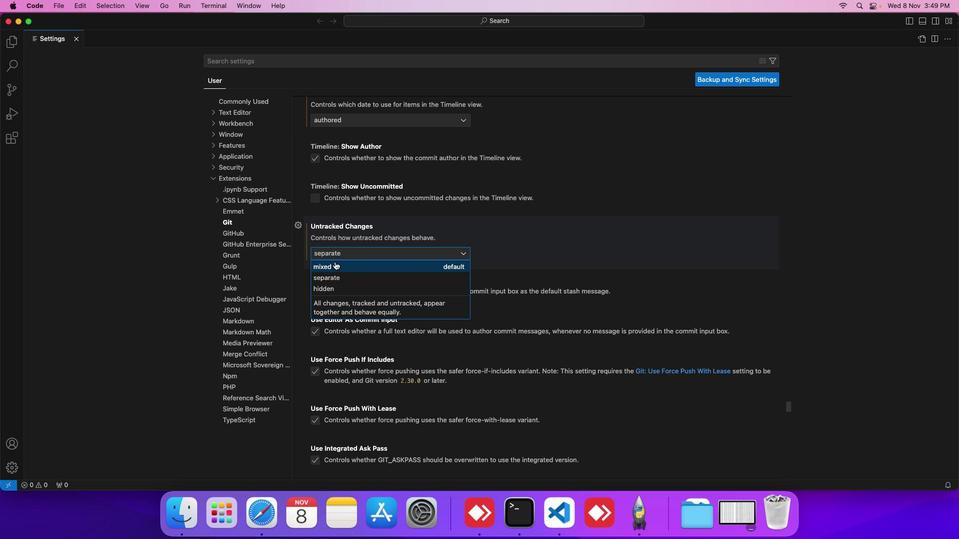 
Action: Mouse pressed left at (334, 262)
Screenshot: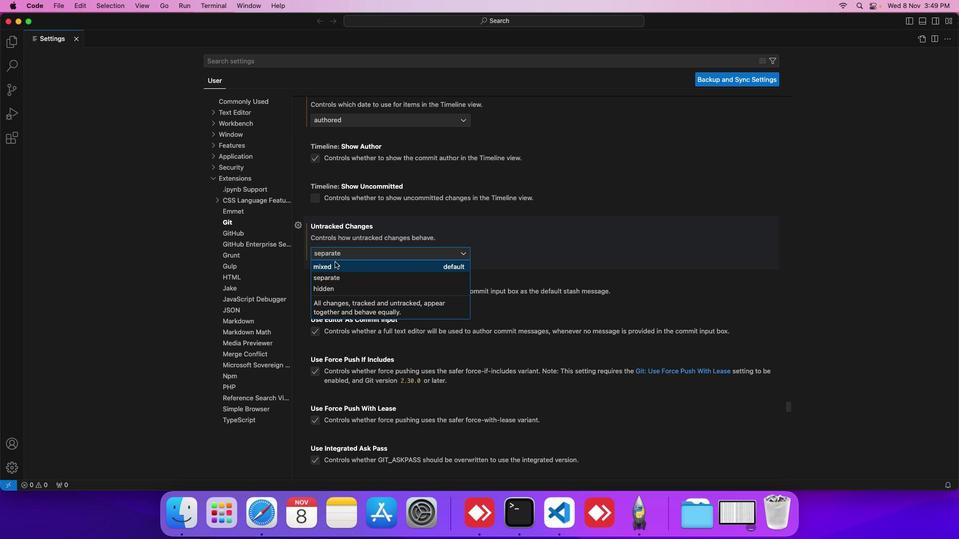 
Action: Mouse moved to (354, 257)
Screenshot: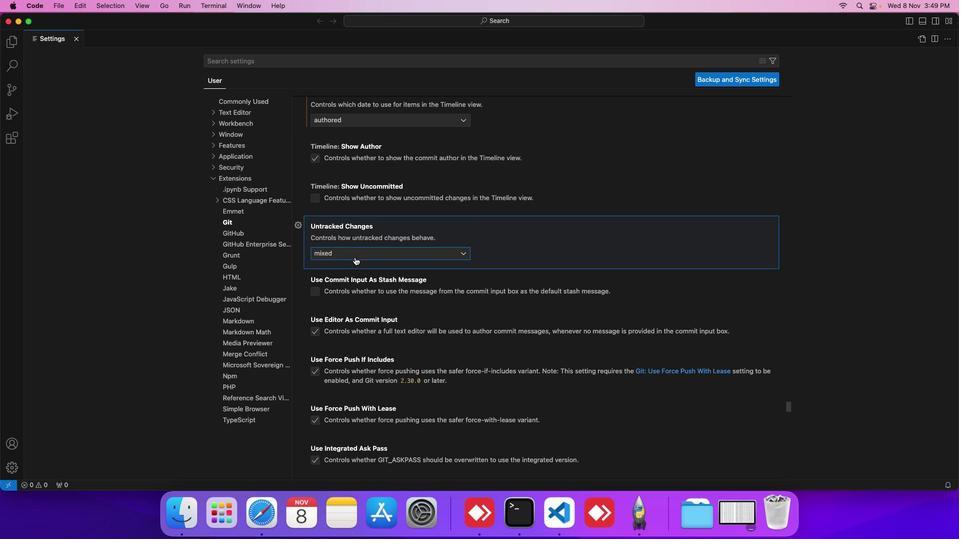 
